 Task: Search one way flight ticket for 3 adults, 3 children in premium economy from Lake Charles: Lake Charles Regional Airport to Raleigh: Raleigh-durham International Airport on 8-5-2023. Choice of flights is Delta. Number of bags: 1 carry on bag. Price is upto 74000. Outbound departure time preference is 20:45.
Action: Mouse moved to (392, 373)
Screenshot: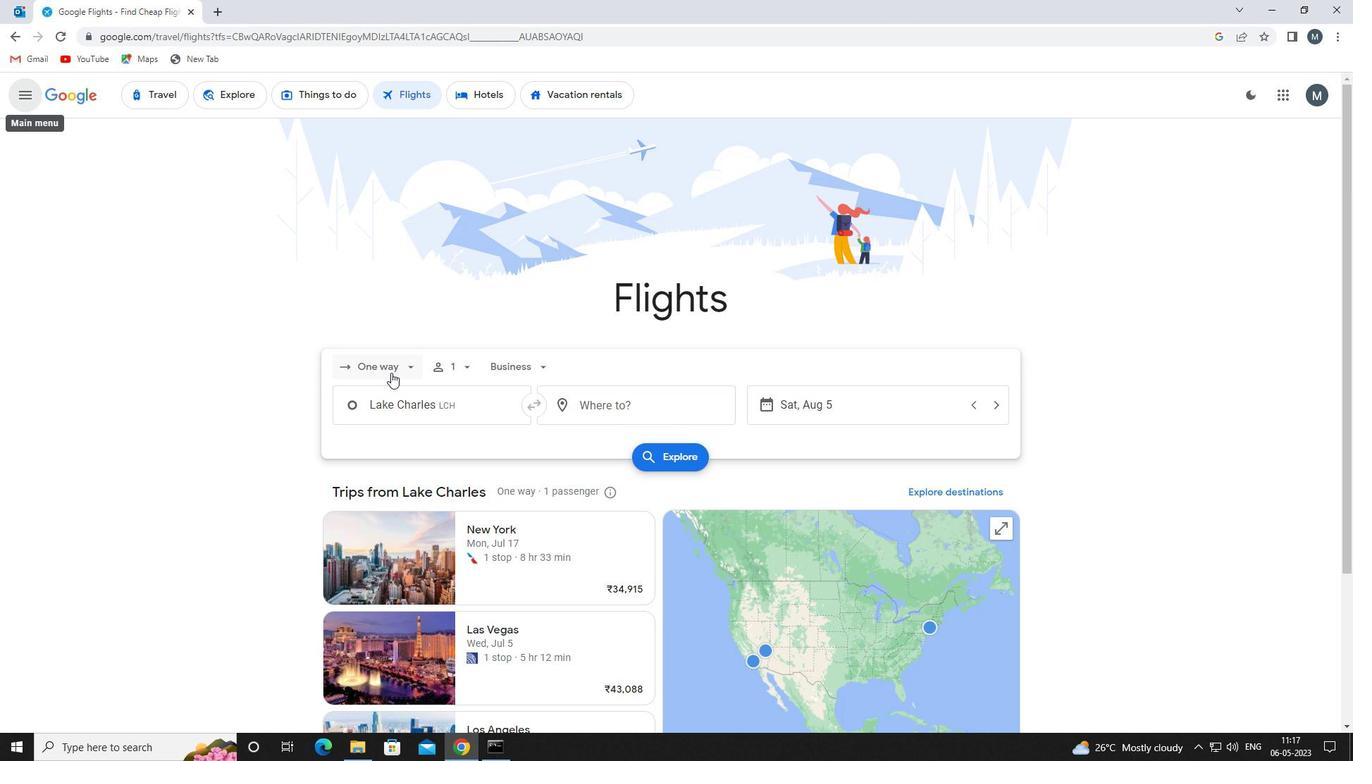 
Action: Mouse pressed left at (392, 373)
Screenshot: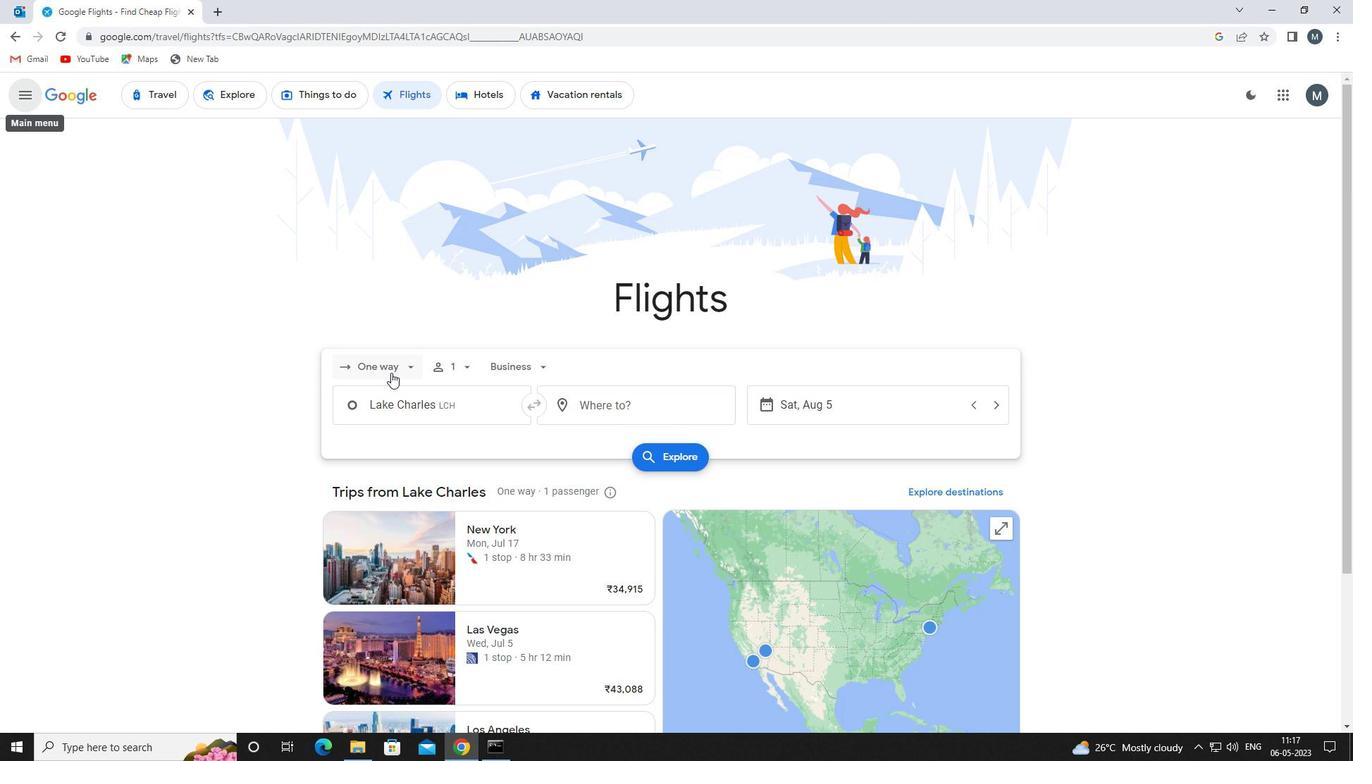 
Action: Mouse moved to (401, 428)
Screenshot: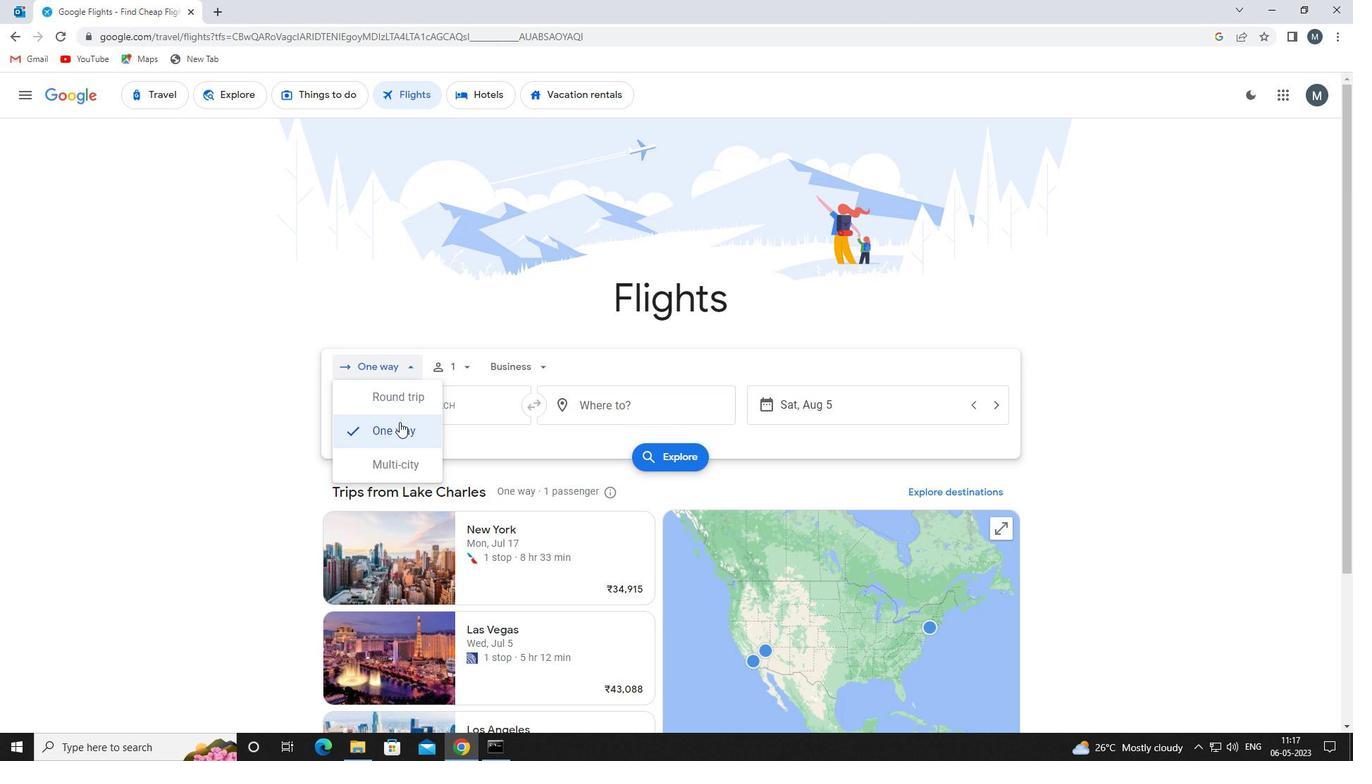 
Action: Mouse pressed left at (401, 428)
Screenshot: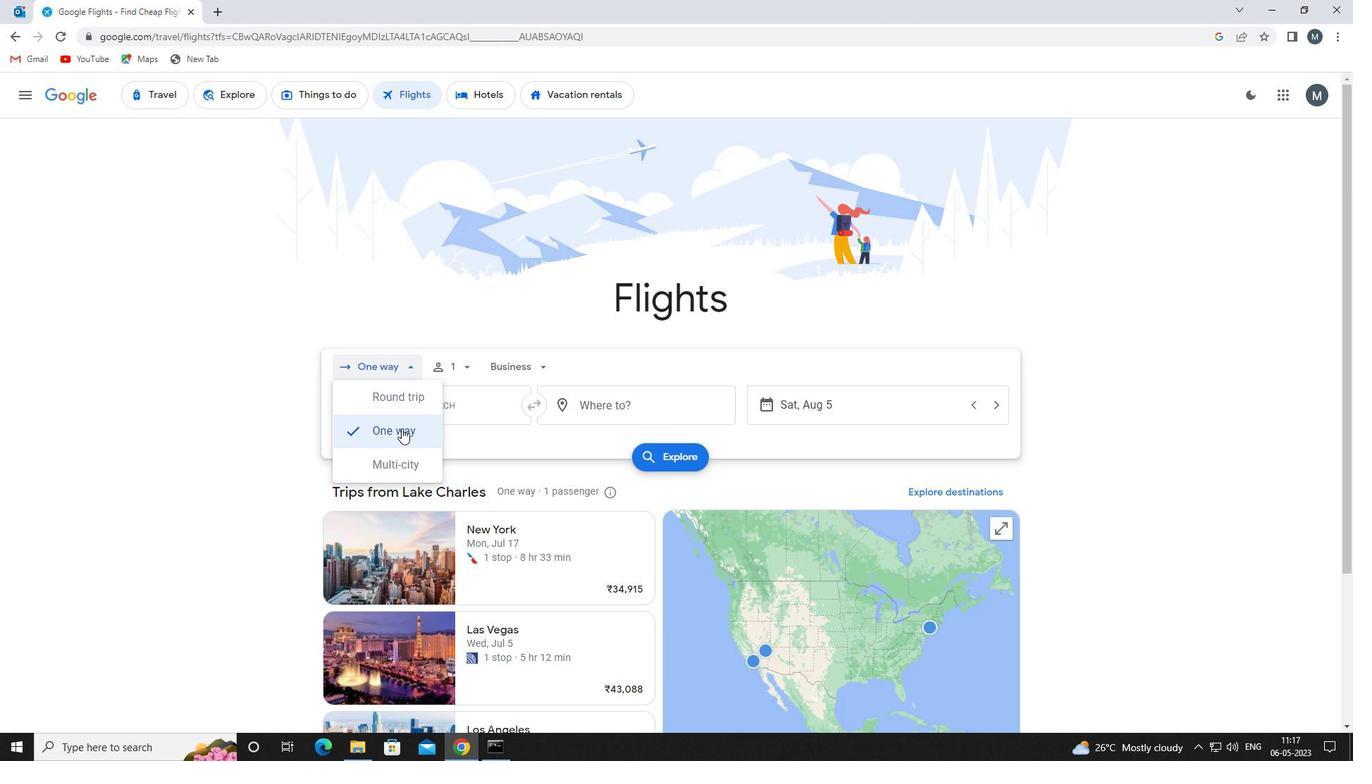 
Action: Mouse moved to (464, 362)
Screenshot: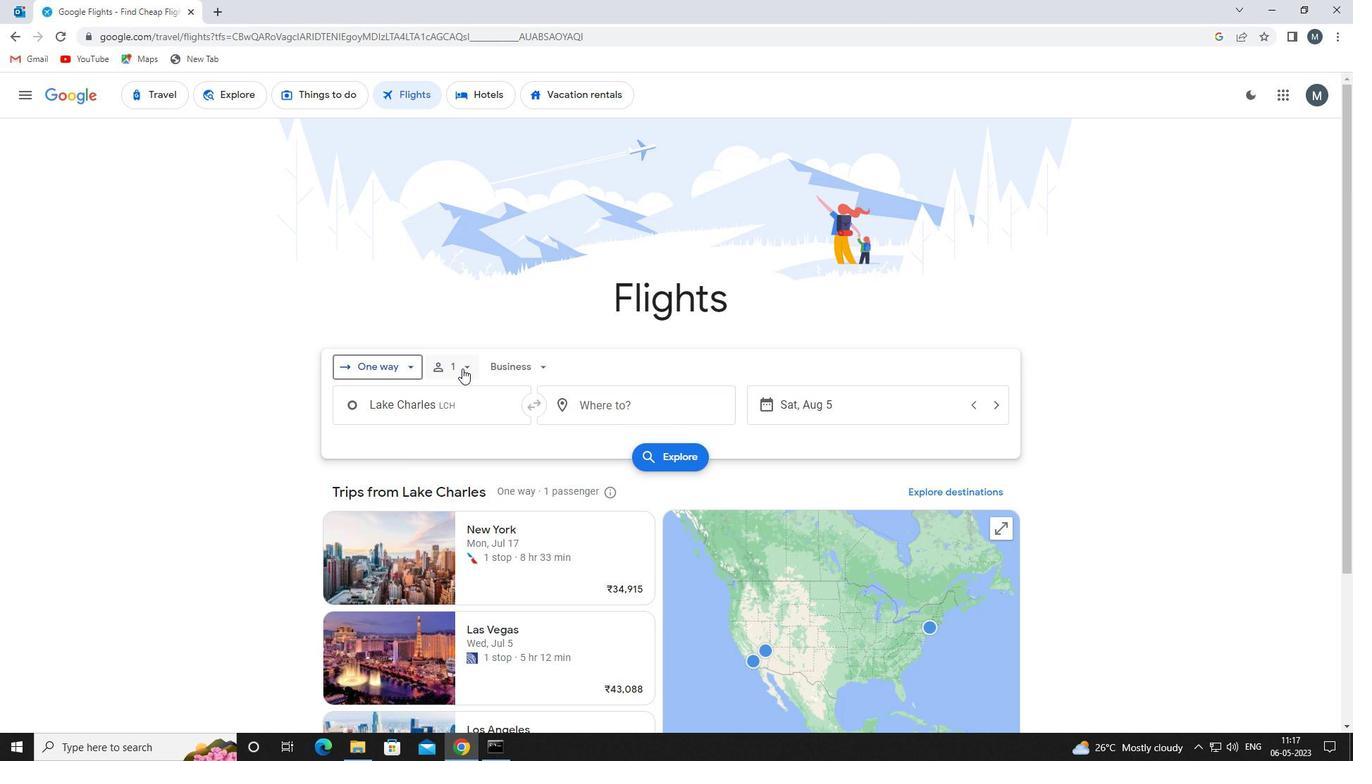 
Action: Mouse pressed left at (464, 362)
Screenshot: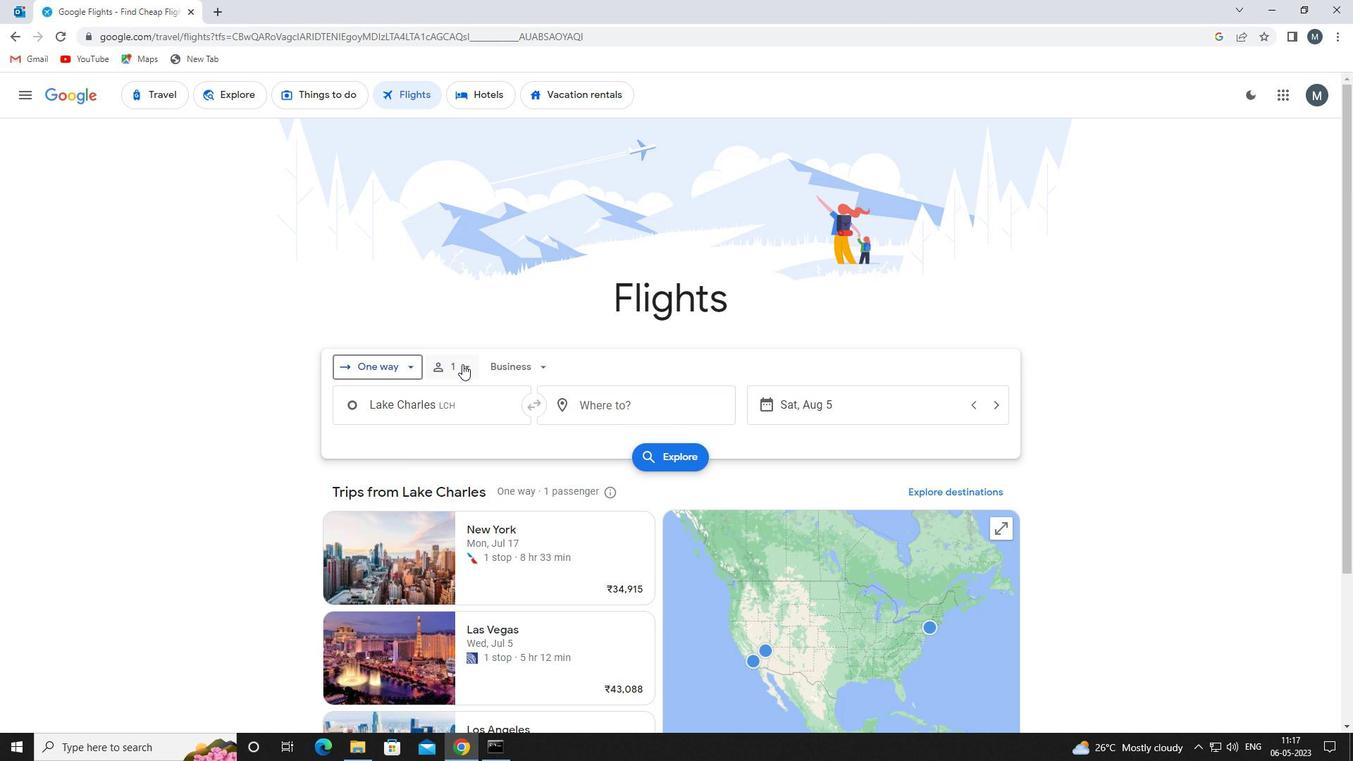
Action: Mouse moved to (568, 404)
Screenshot: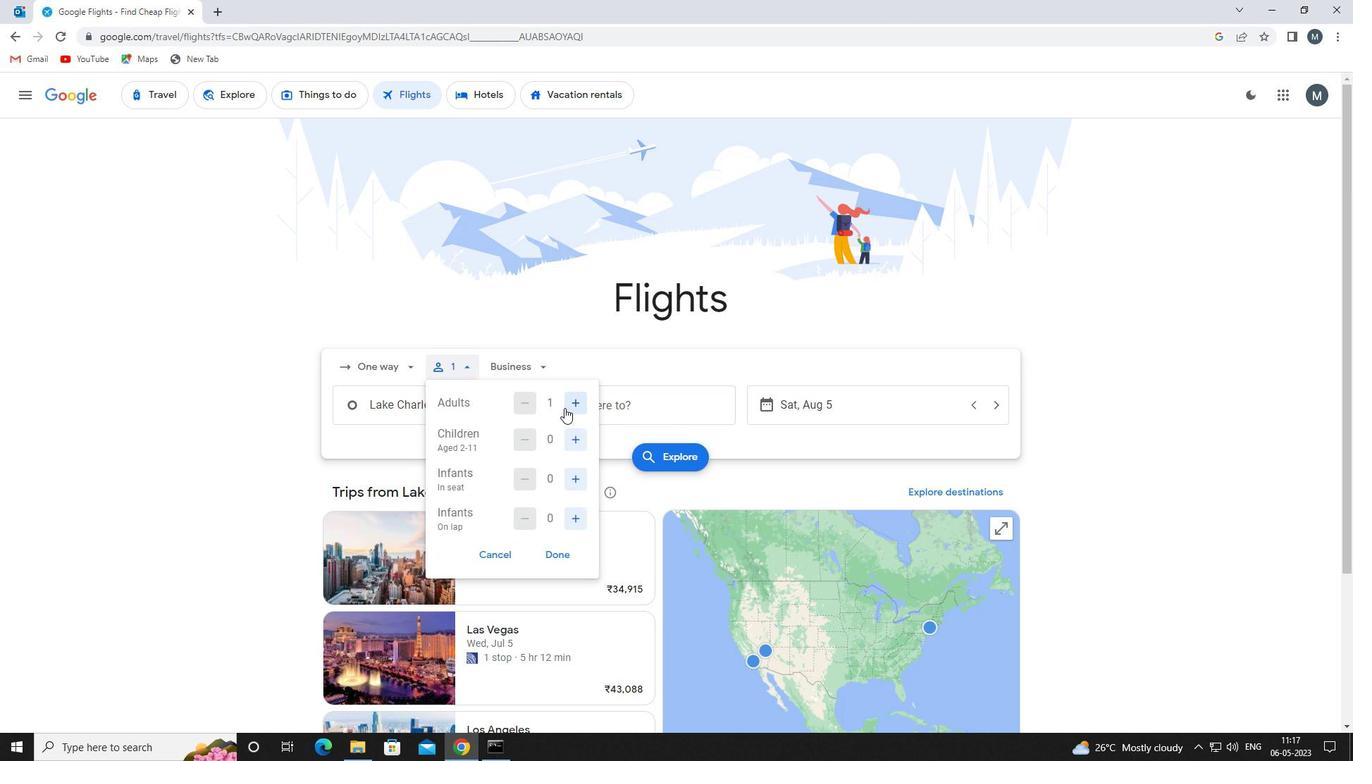 
Action: Mouse pressed left at (568, 404)
Screenshot: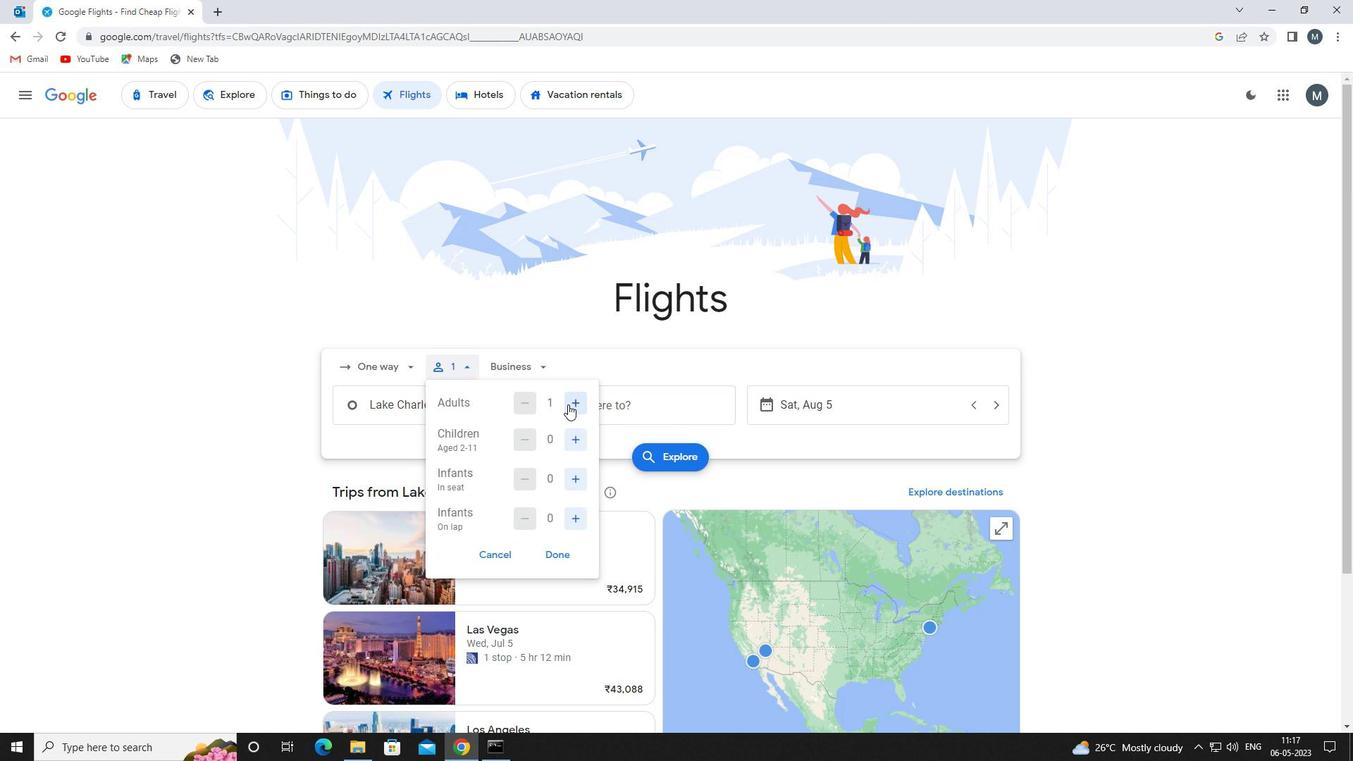 
Action: Mouse moved to (569, 404)
Screenshot: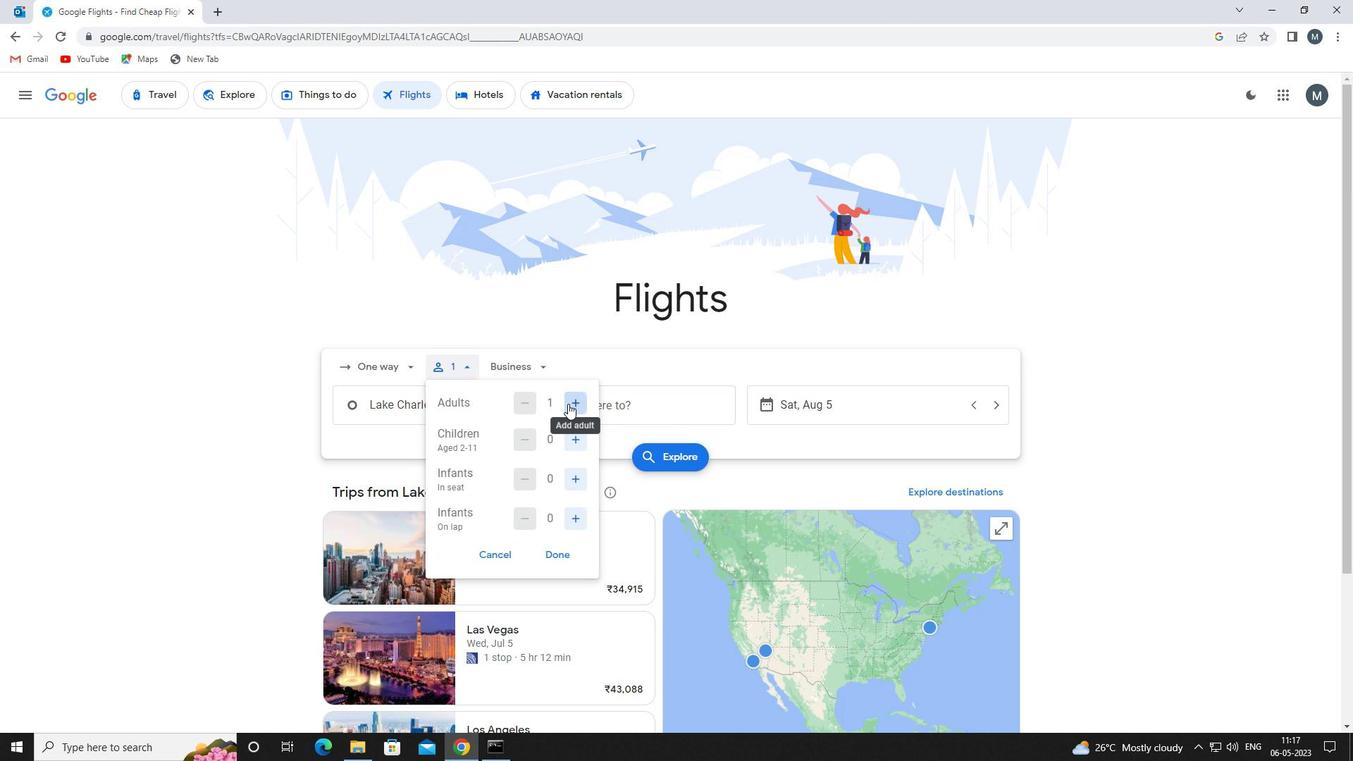 
Action: Mouse pressed left at (569, 404)
Screenshot: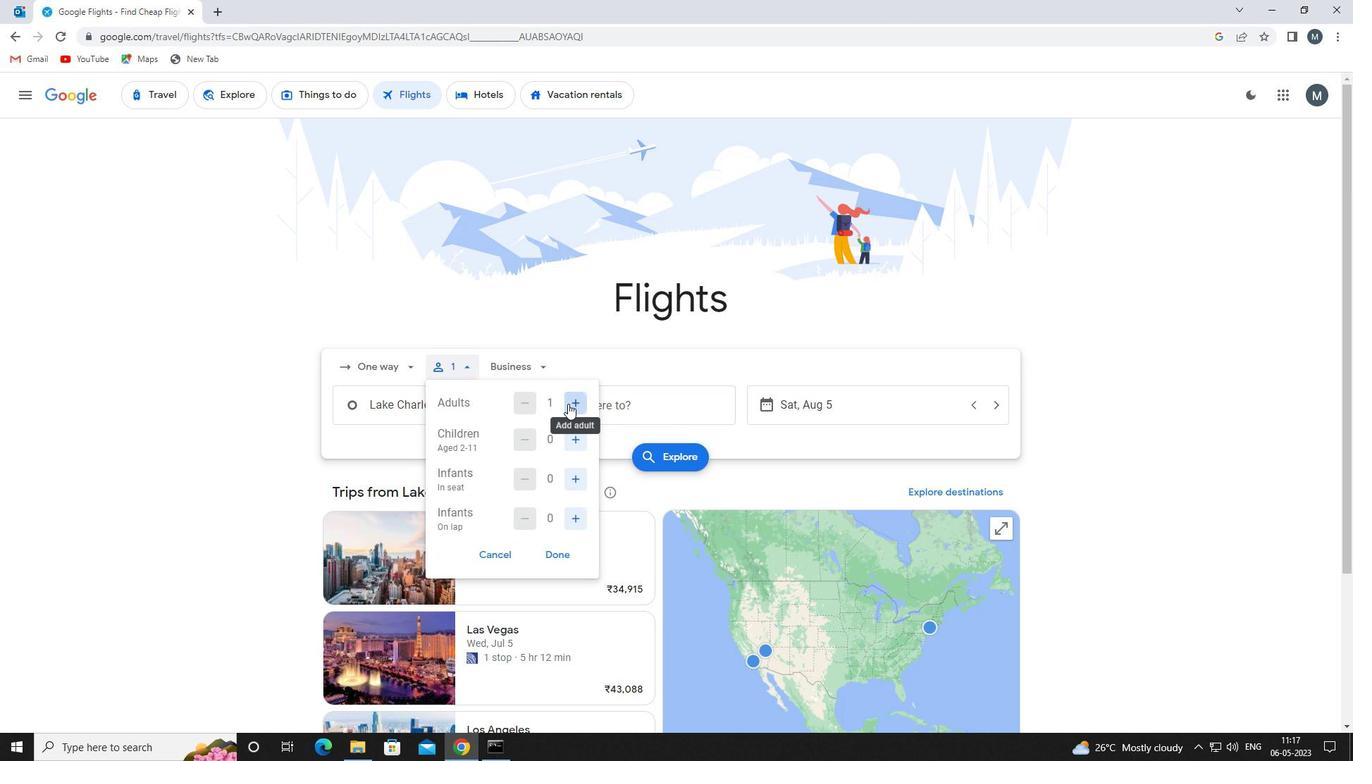 
Action: Mouse moved to (581, 442)
Screenshot: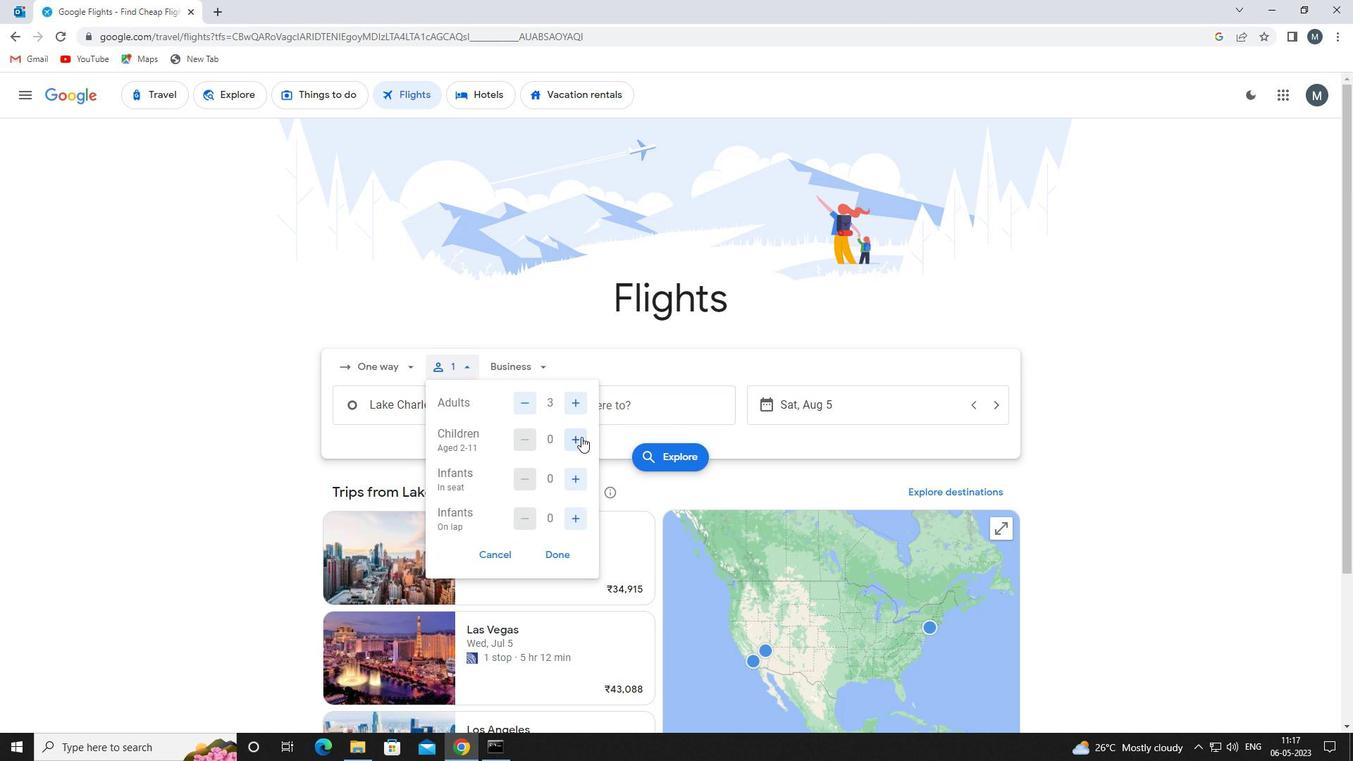 
Action: Mouse pressed left at (581, 442)
Screenshot: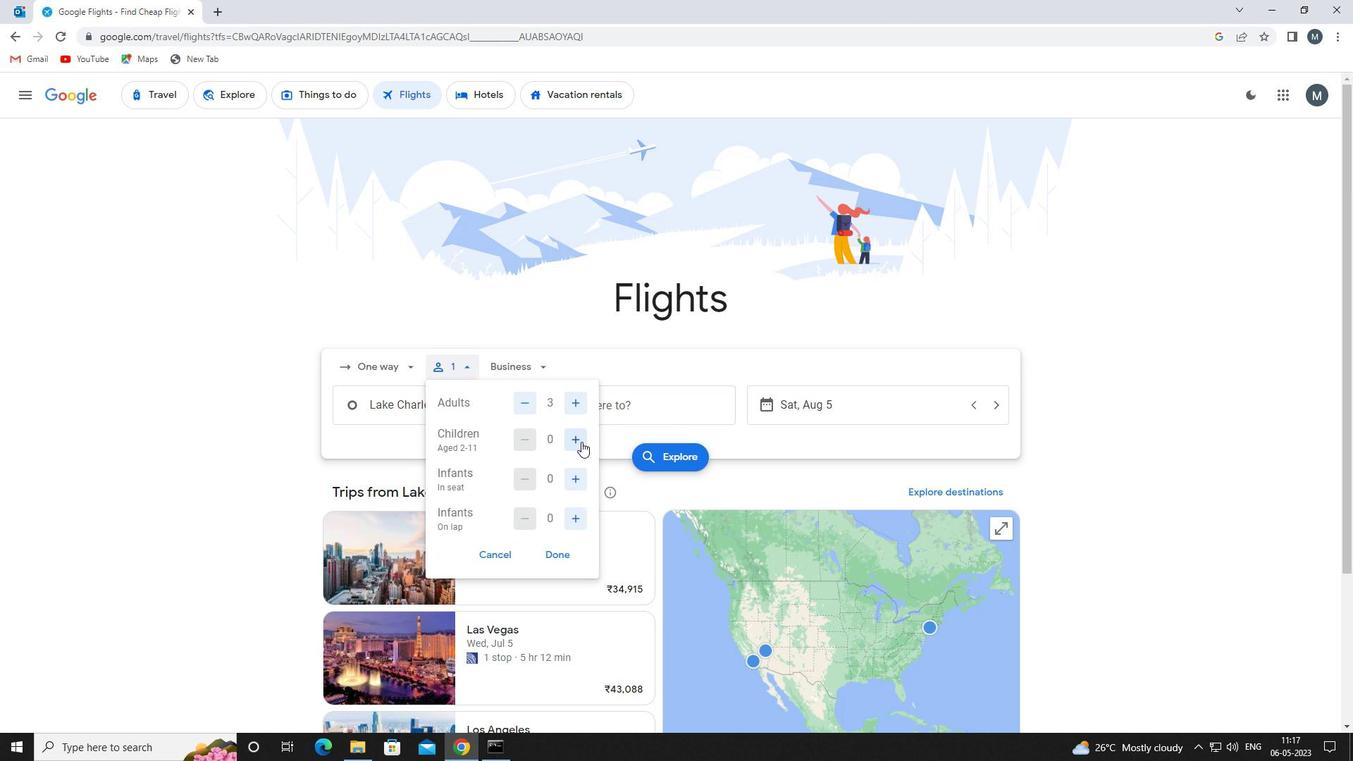 
Action: Mouse pressed left at (581, 442)
Screenshot: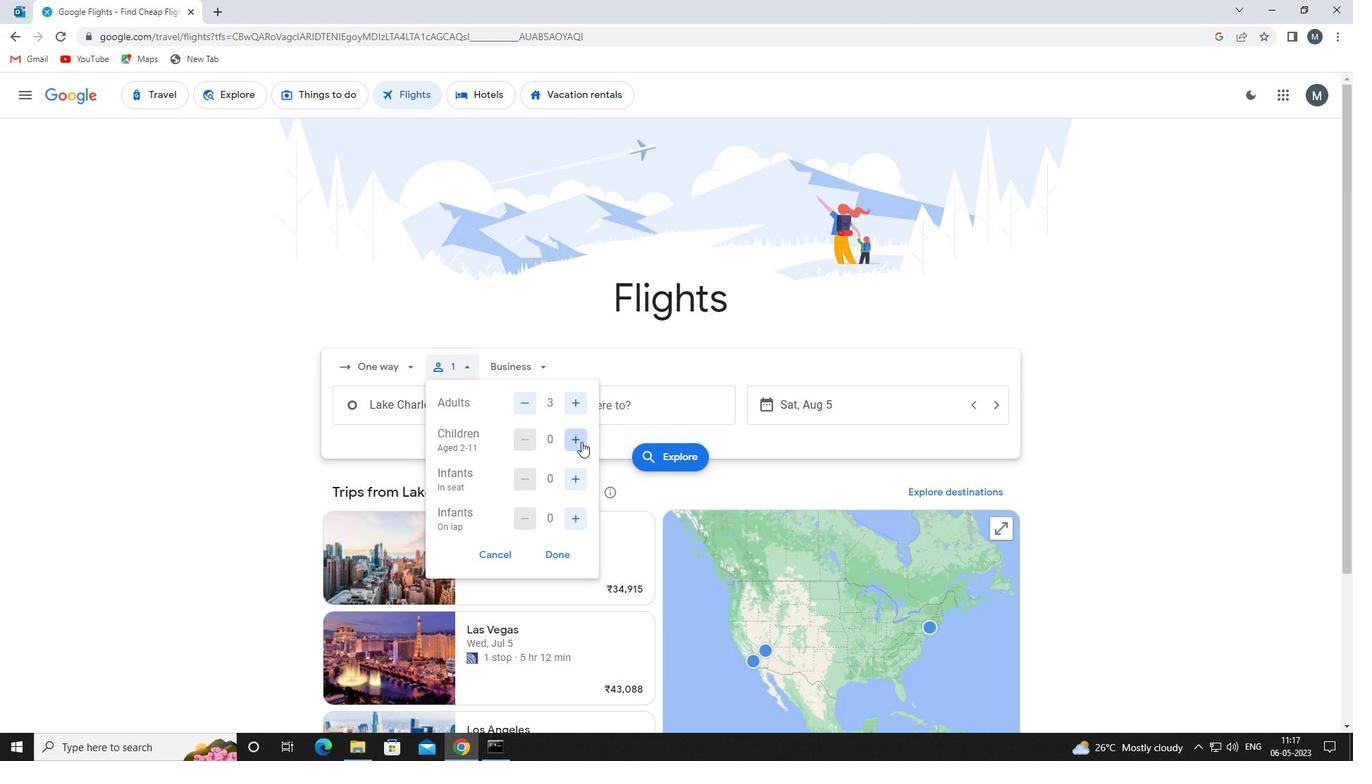 
Action: Mouse pressed left at (581, 442)
Screenshot: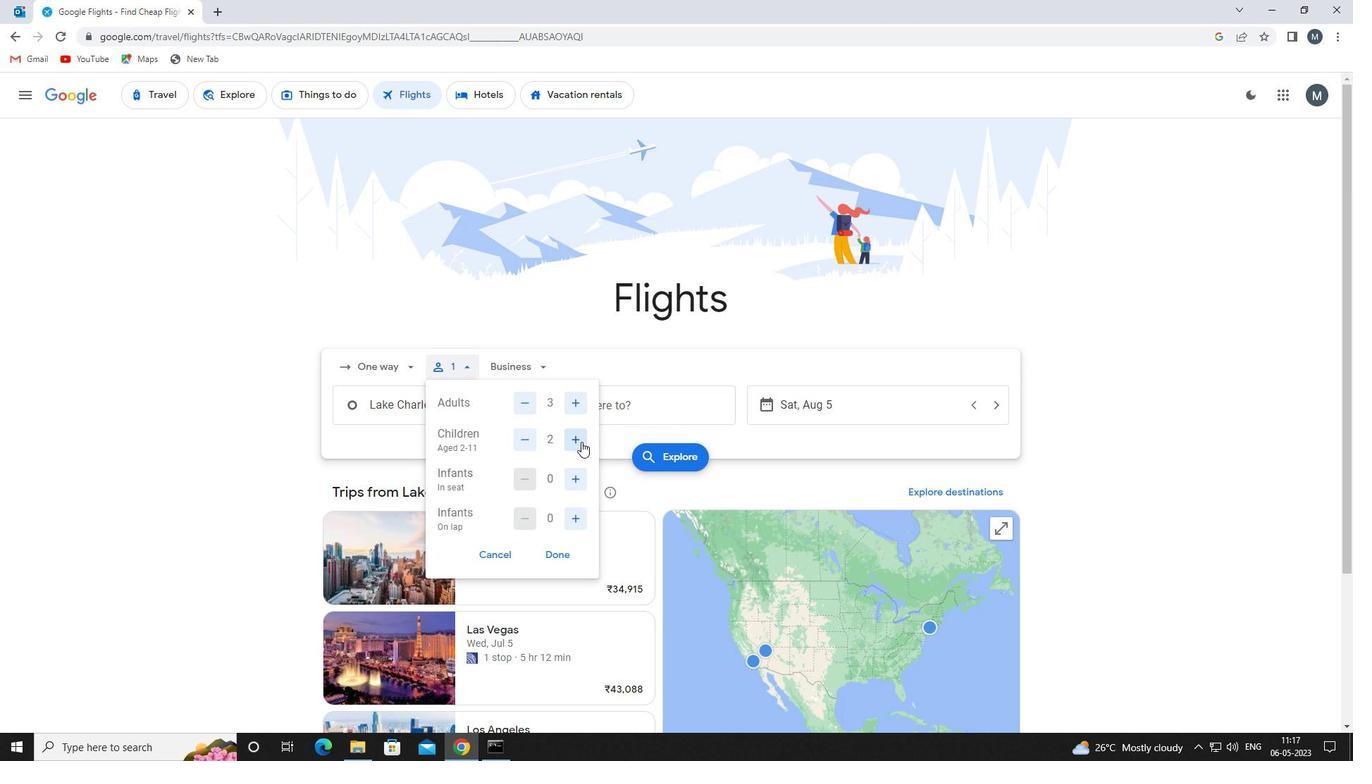 
Action: Mouse moved to (565, 557)
Screenshot: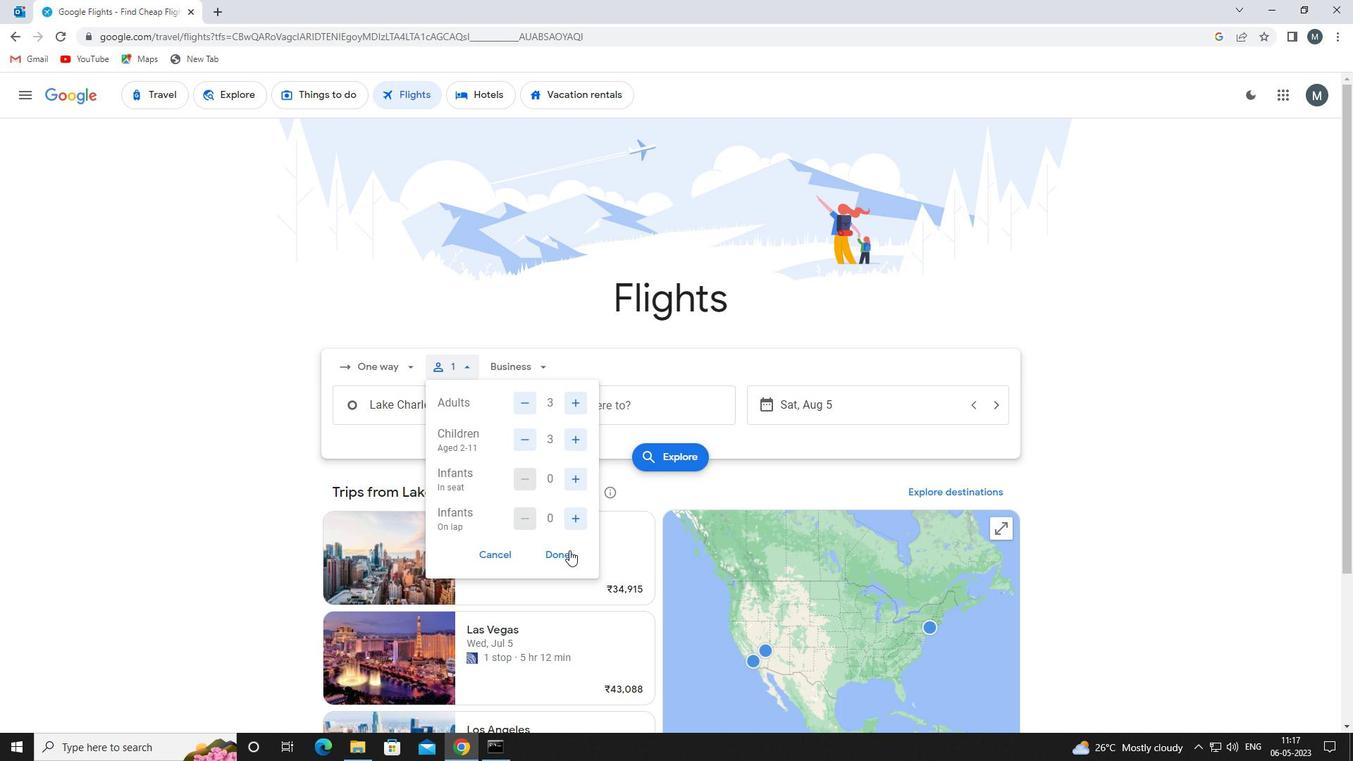 
Action: Mouse pressed left at (565, 557)
Screenshot: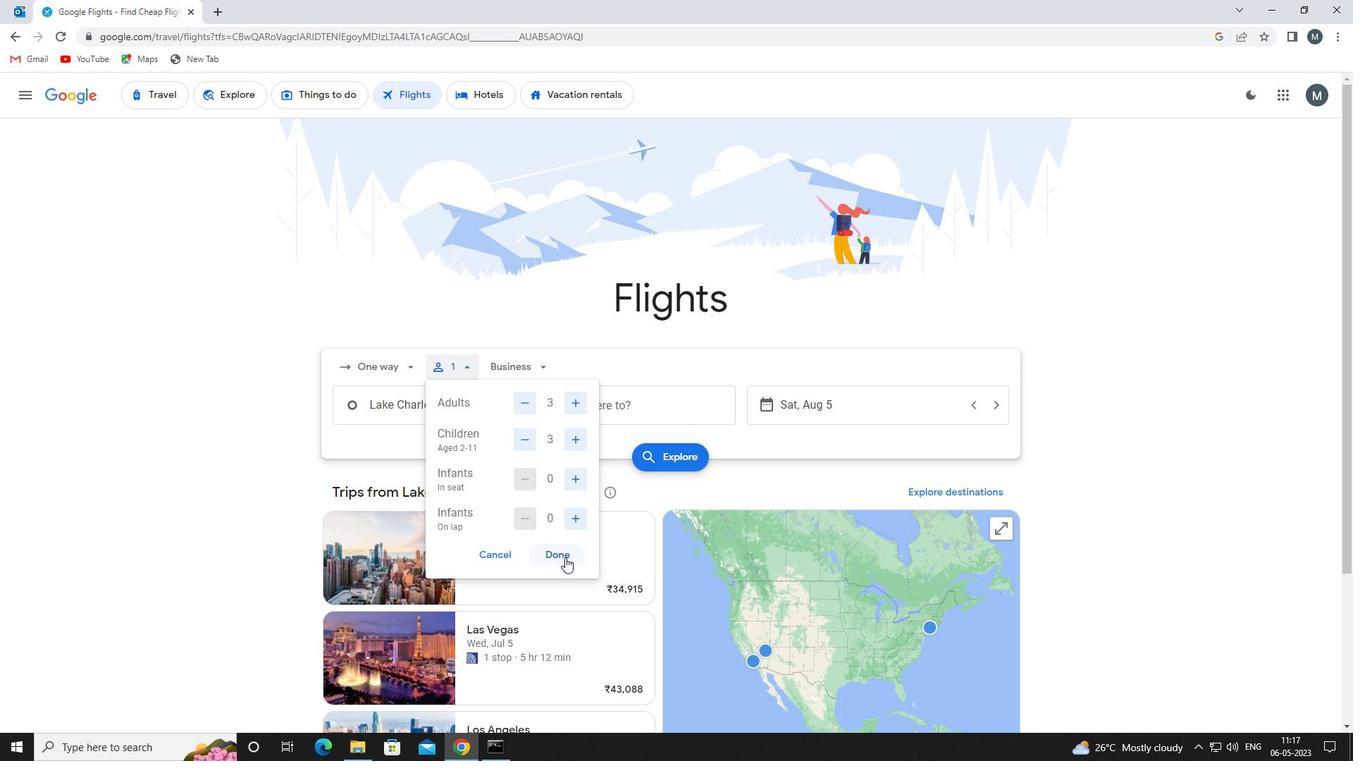 
Action: Mouse moved to (540, 363)
Screenshot: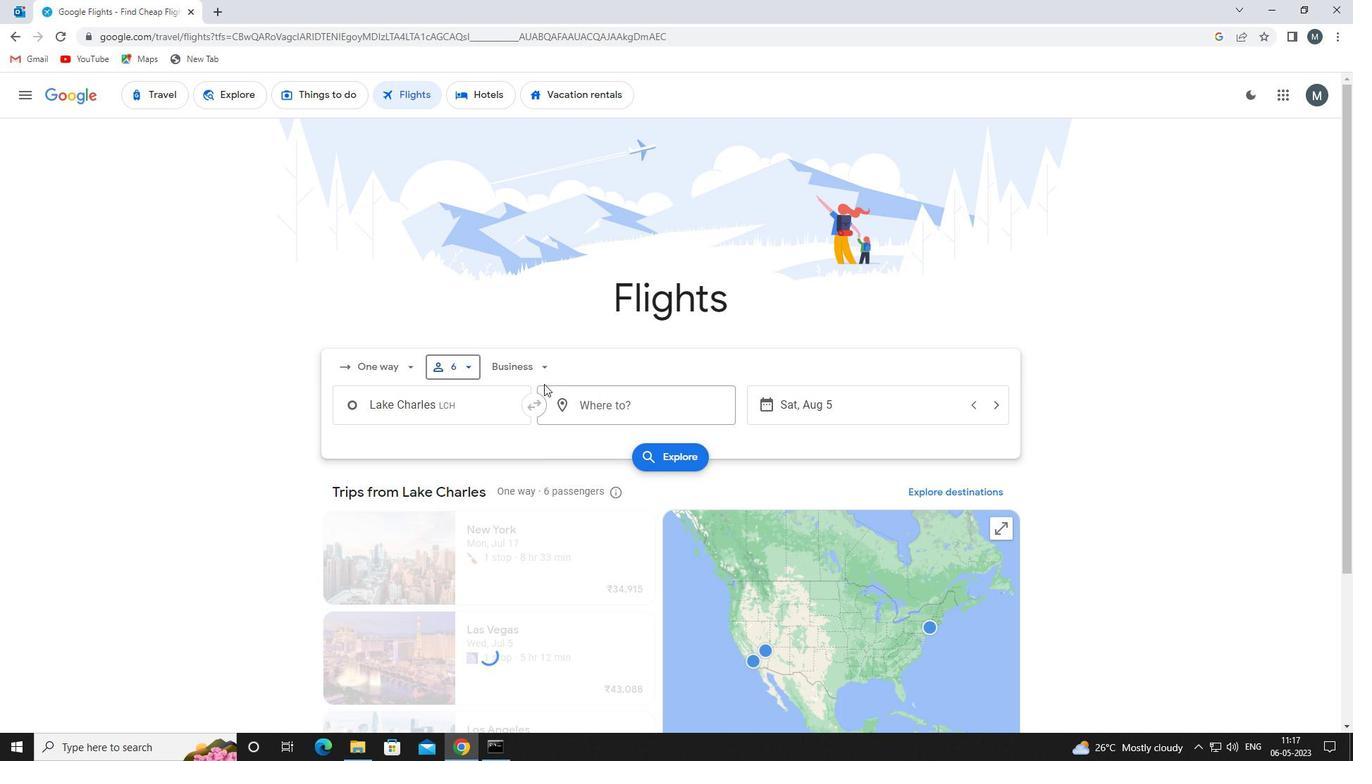 
Action: Mouse pressed left at (540, 363)
Screenshot: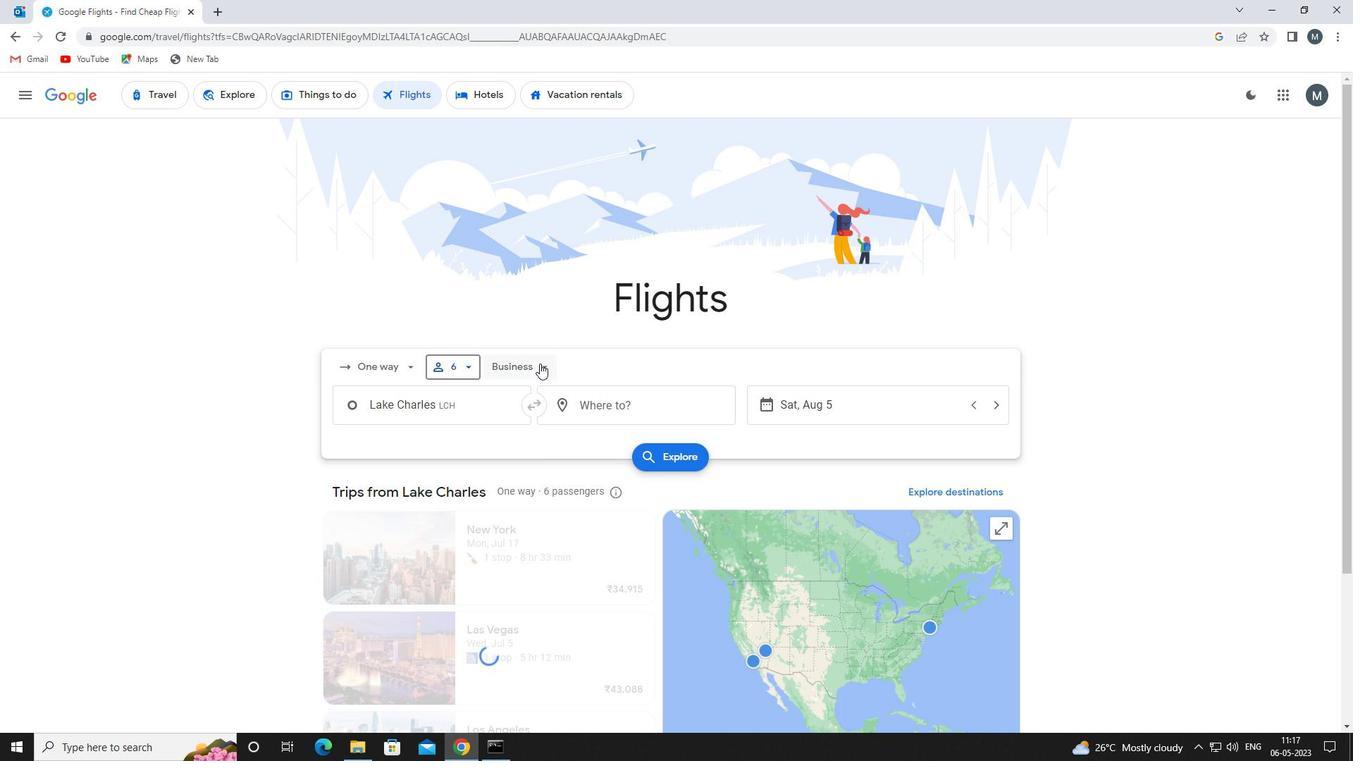 
Action: Mouse moved to (563, 434)
Screenshot: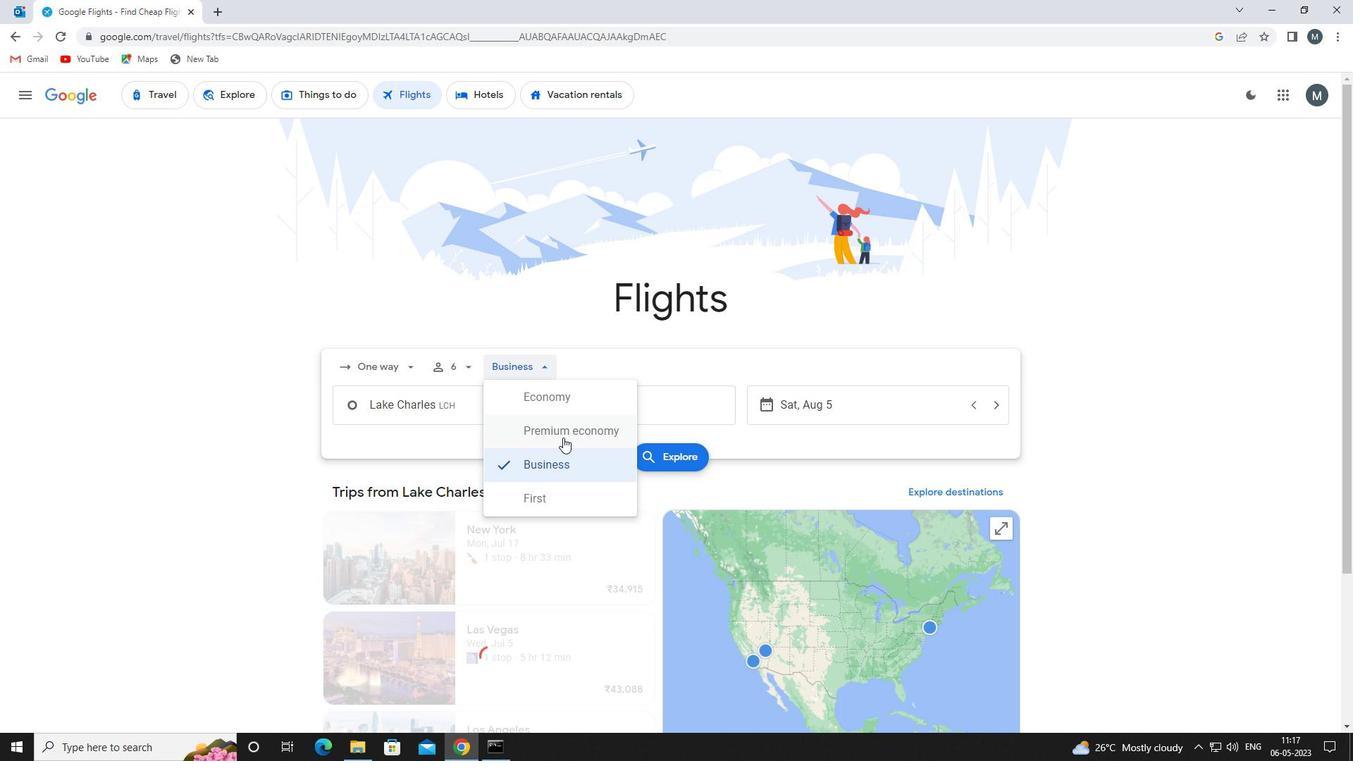 
Action: Mouse pressed left at (563, 434)
Screenshot: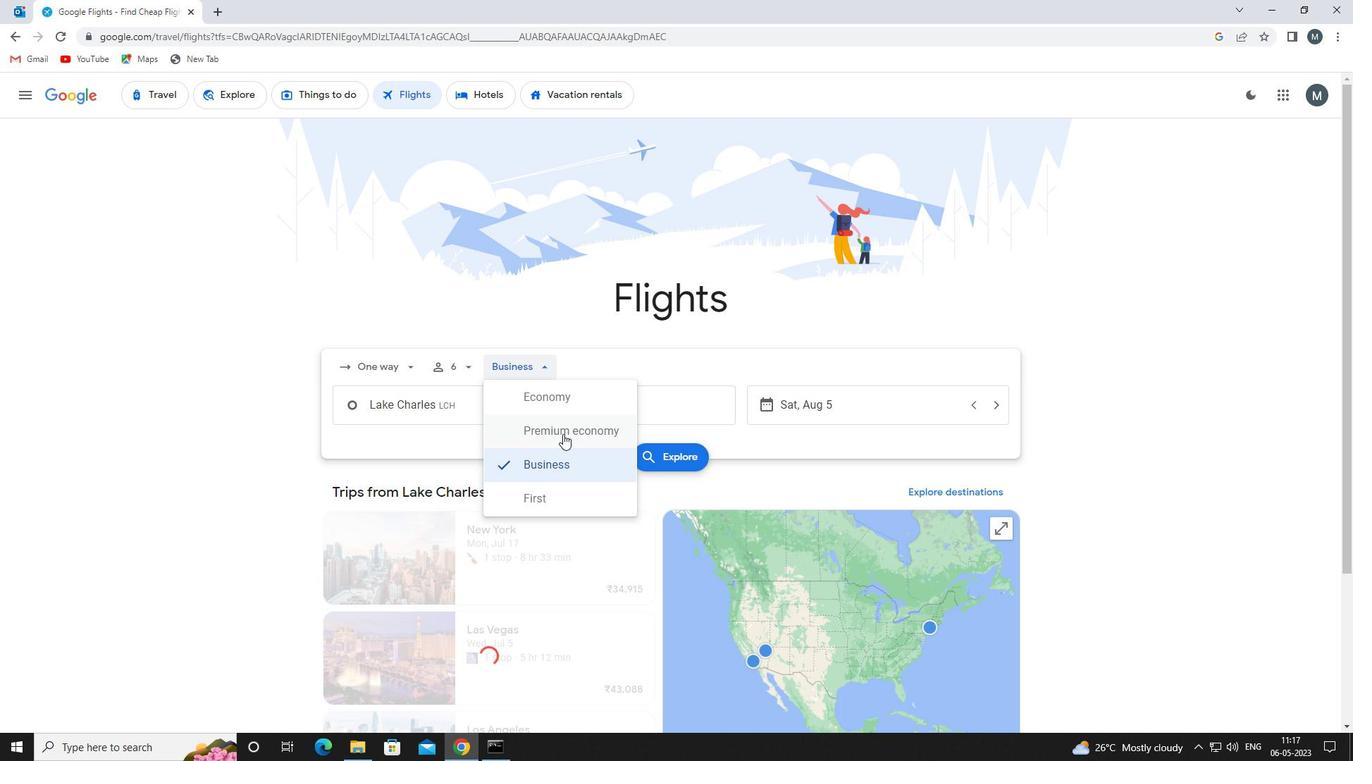 
Action: Mouse moved to (418, 406)
Screenshot: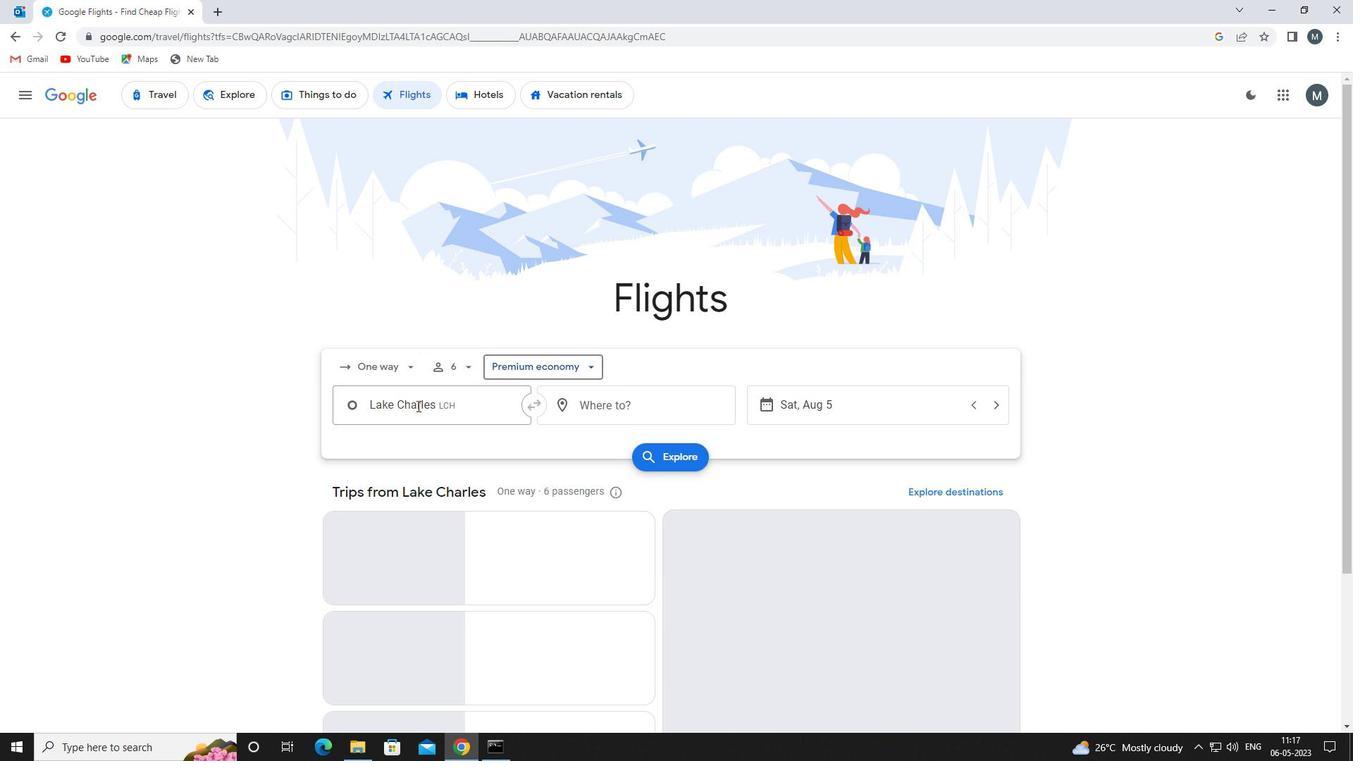 
Action: Mouse pressed left at (418, 406)
Screenshot: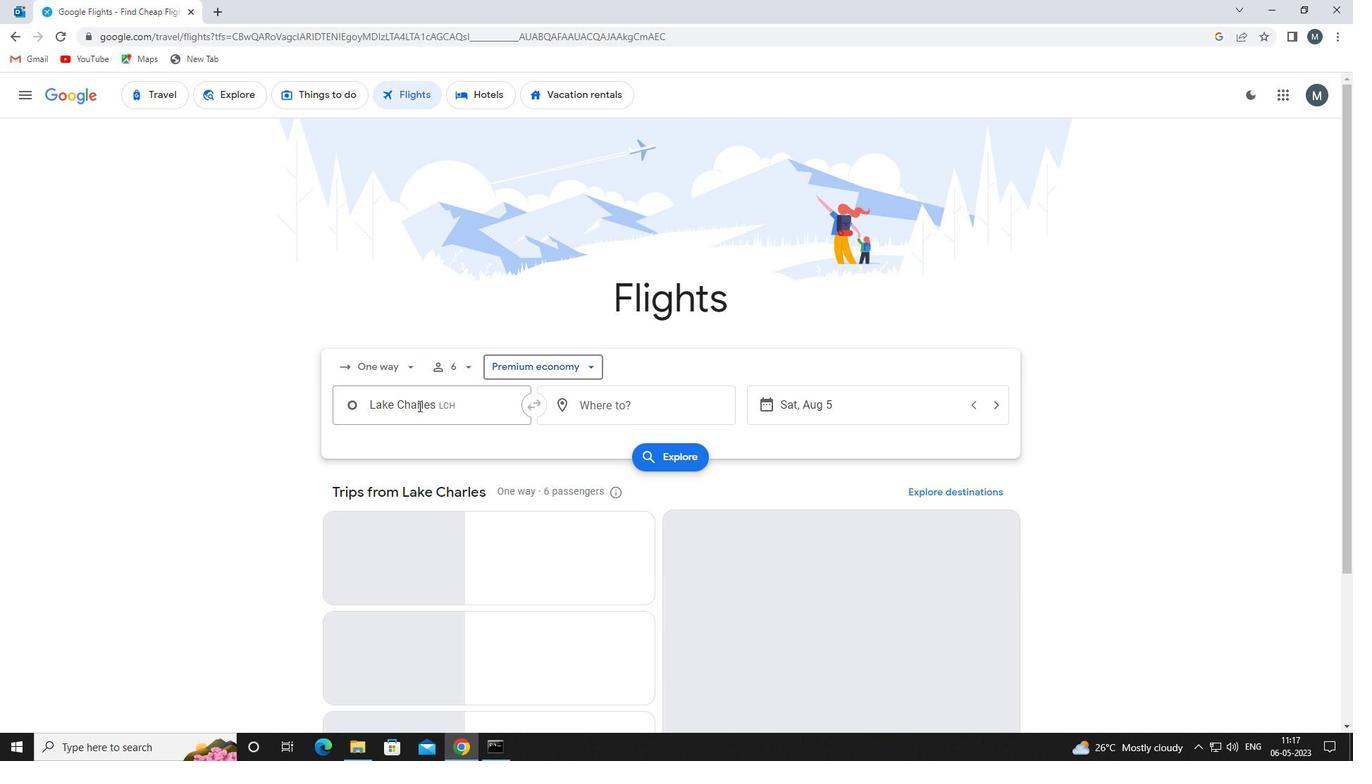 
Action: Mouse moved to (473, 563)
Screenshot: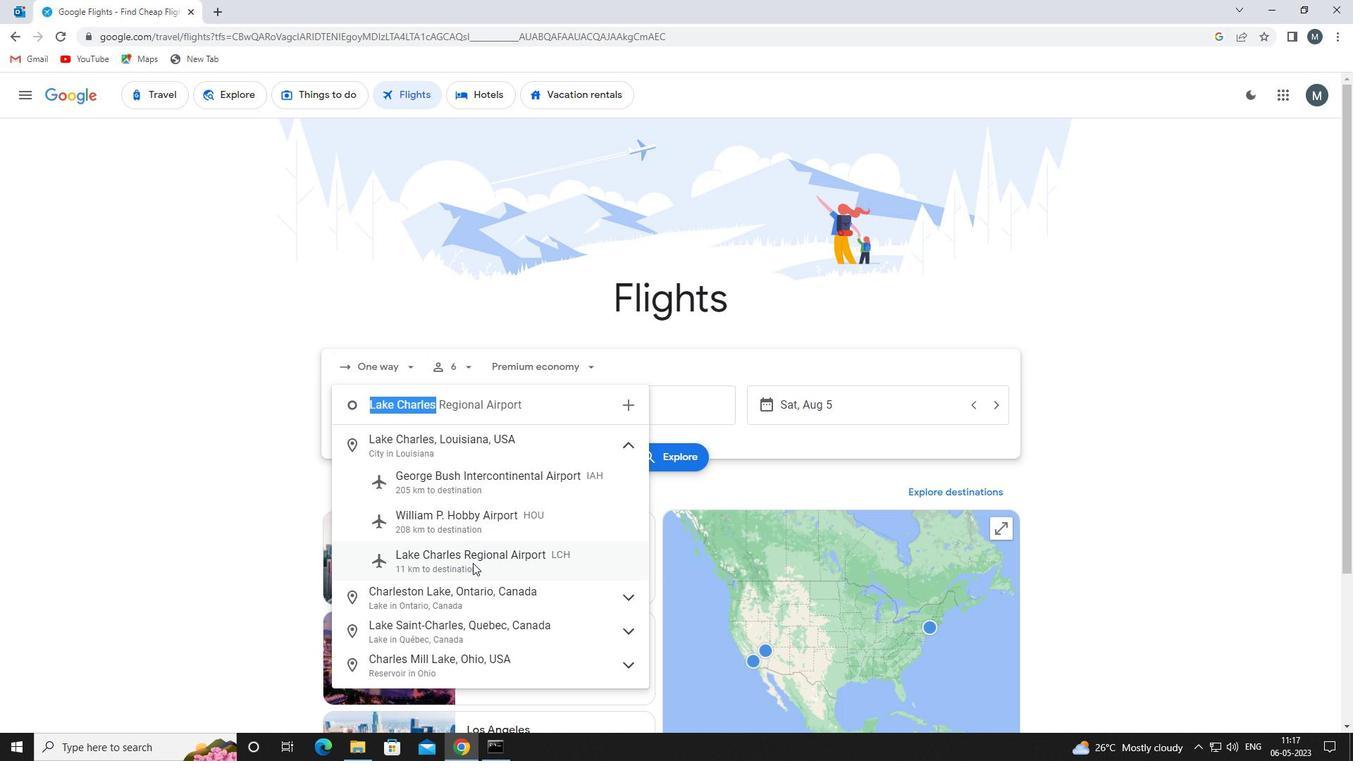 
Action: Mouse pressed left at (473, 563)
Screenshot: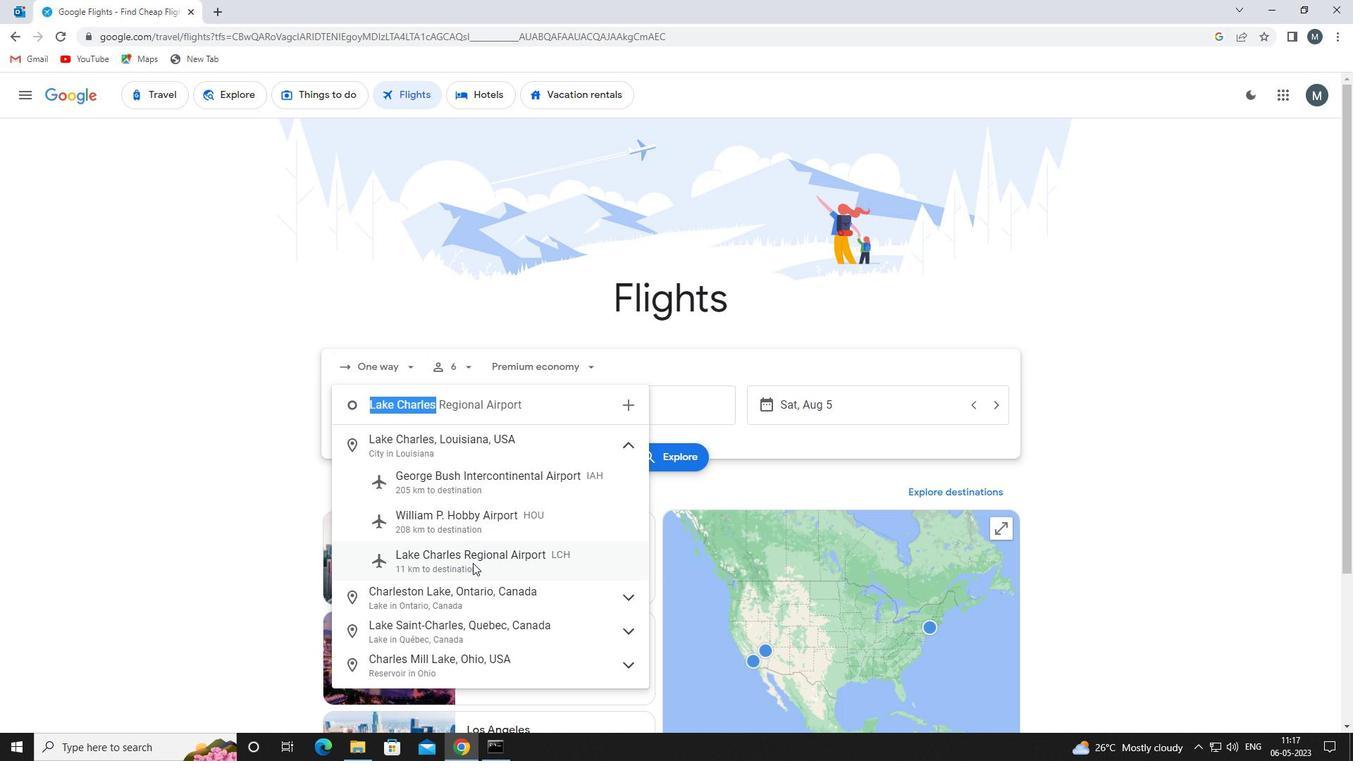 
Action: Mouse moved to (600, 413)
Screenshot: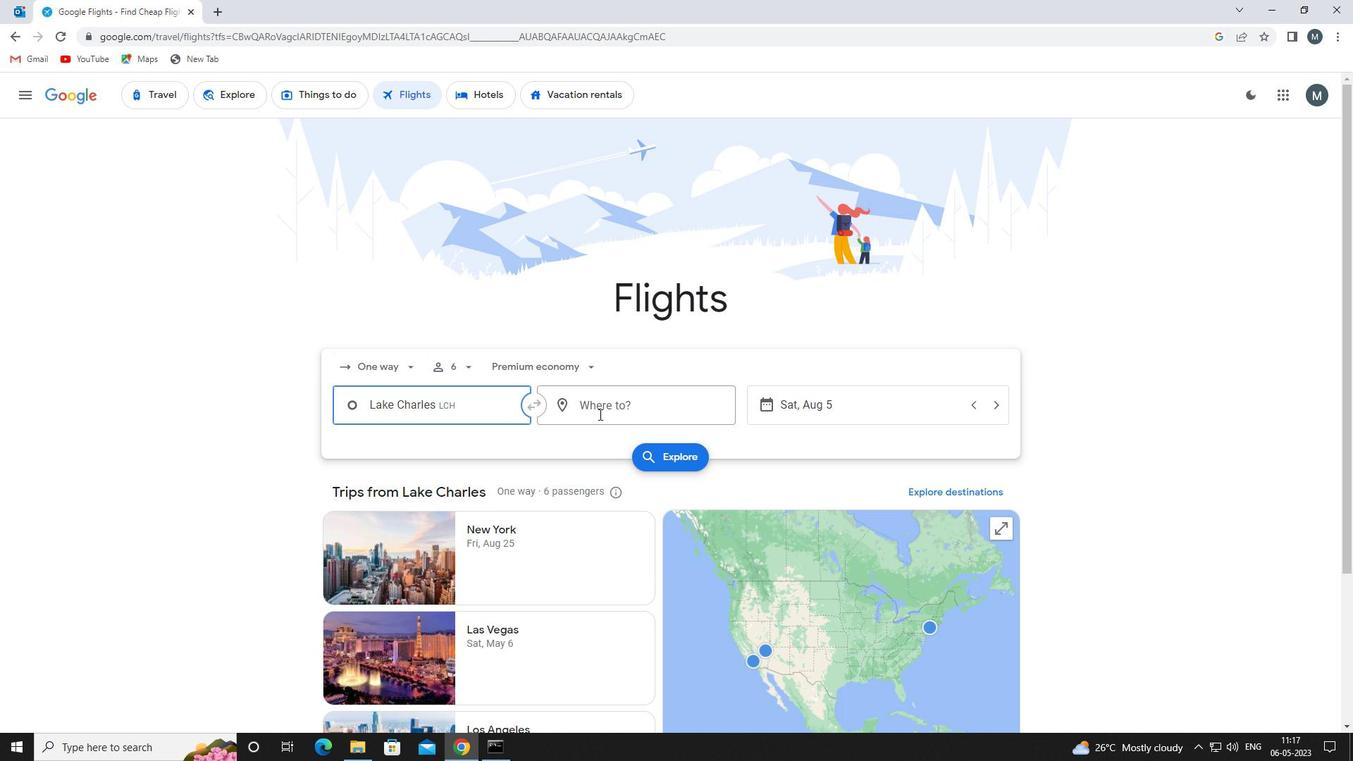 
Action: Mouse pressed left at (600, 413)
Screenshot: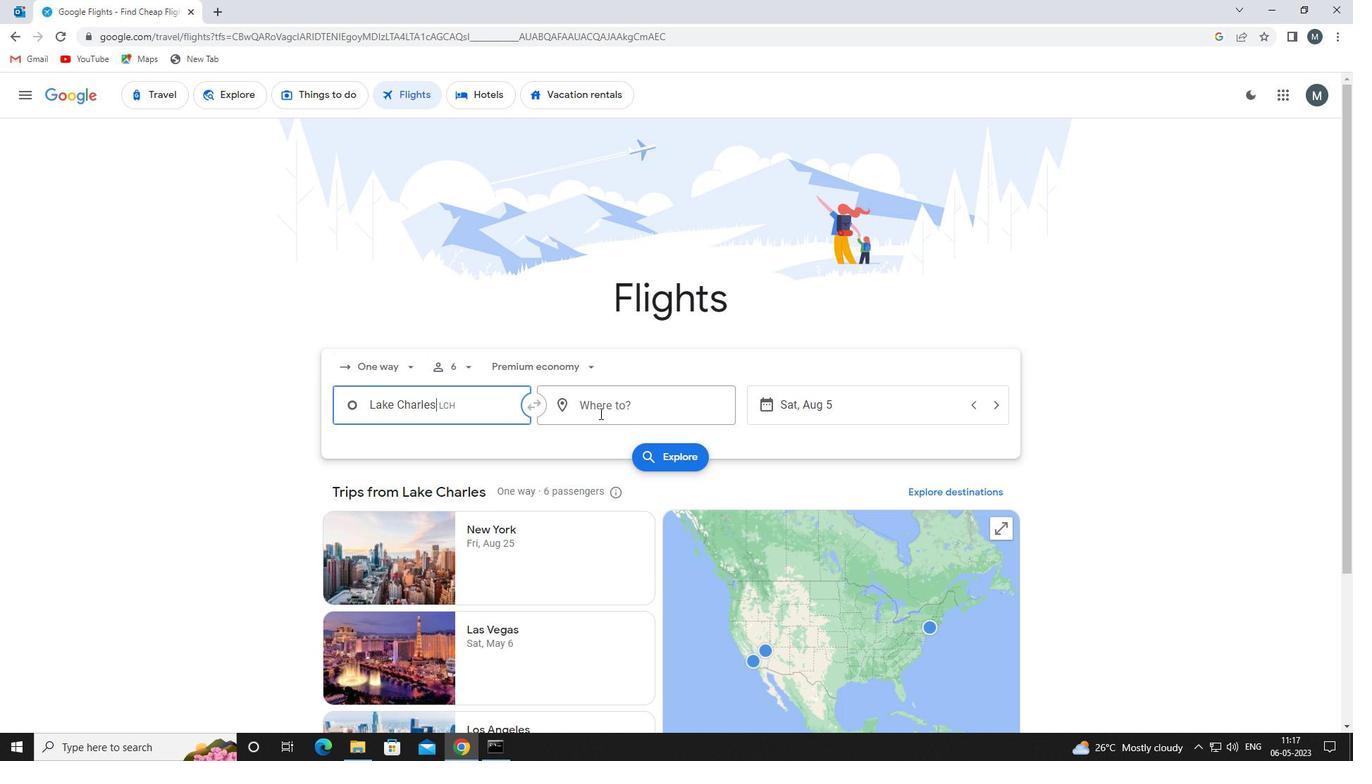 
Action: Key pressed raleigh<Key.space>du
Screenshot: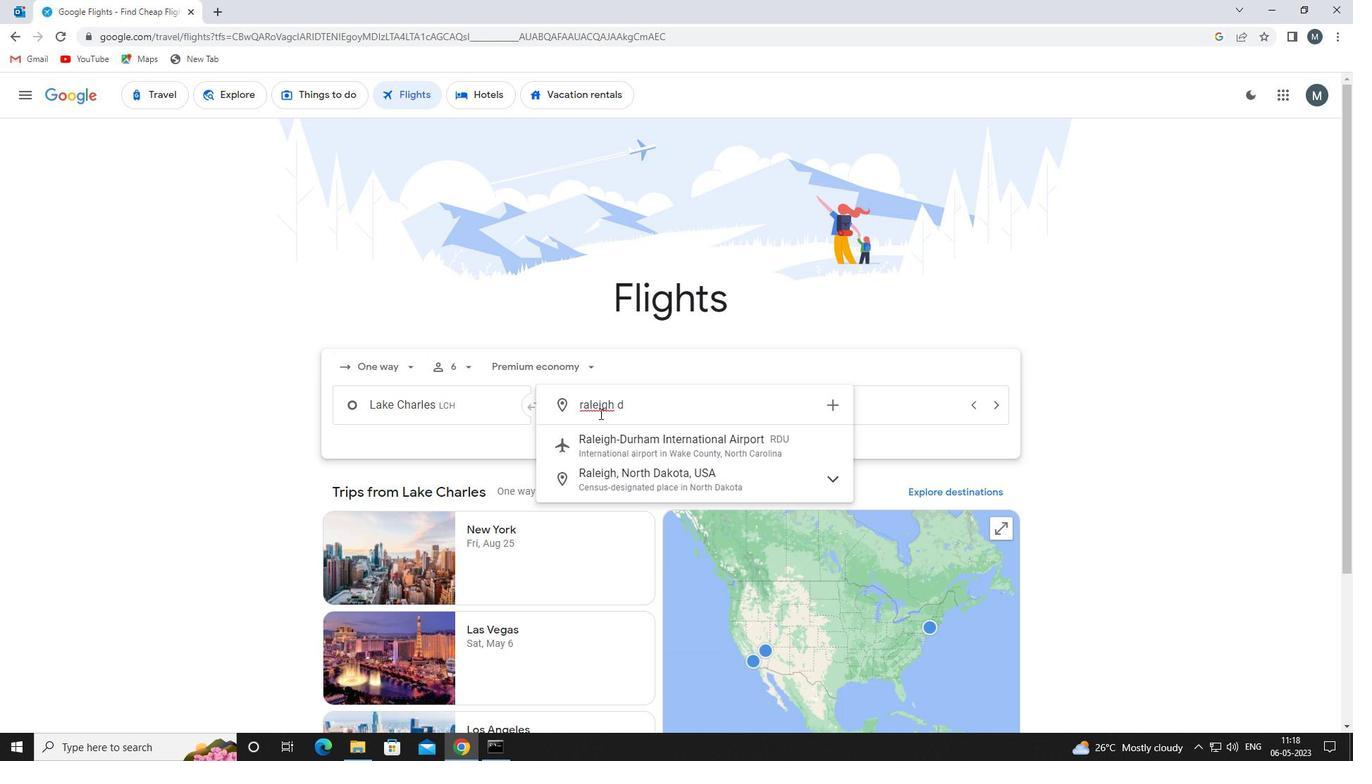 
Action: Mouse moved to (617, 449)
Screenshot: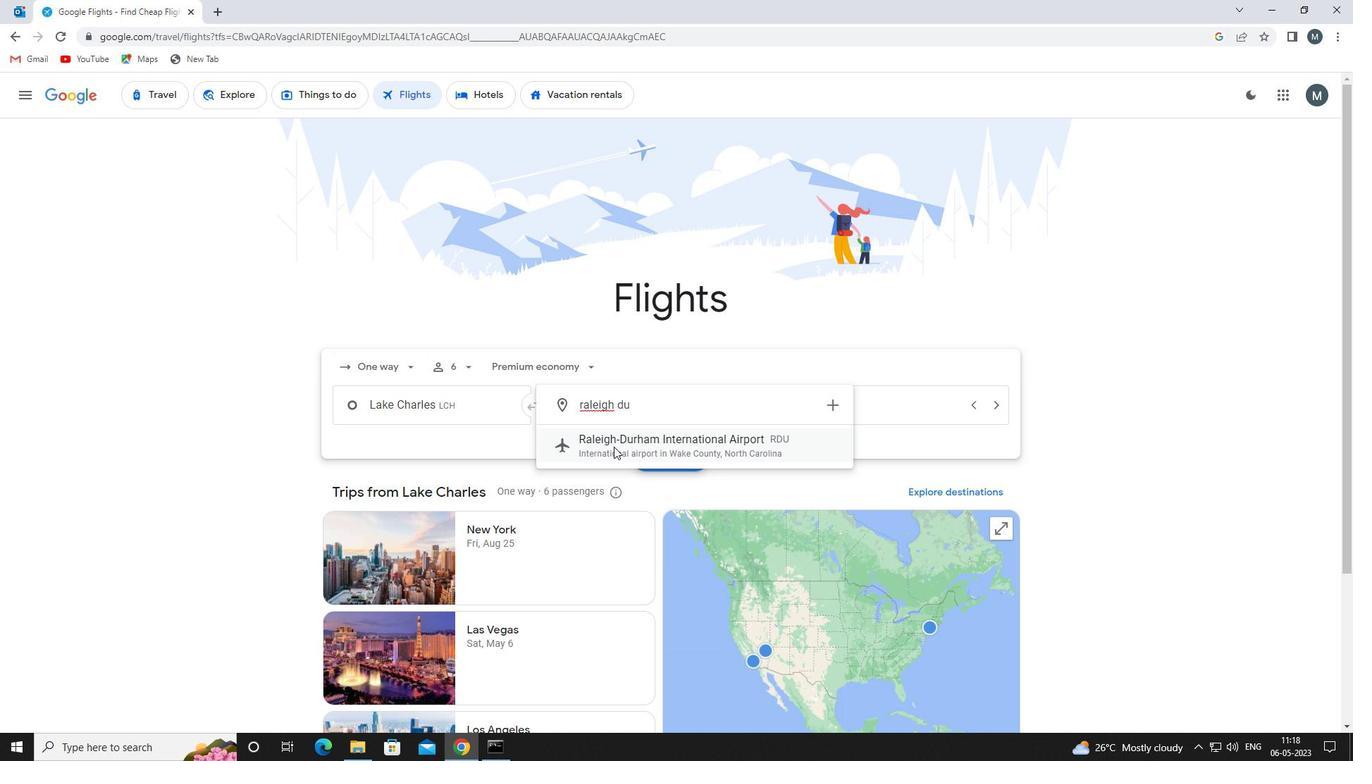 
Action: Mouse pressed left at (617, 449)
Screenshot: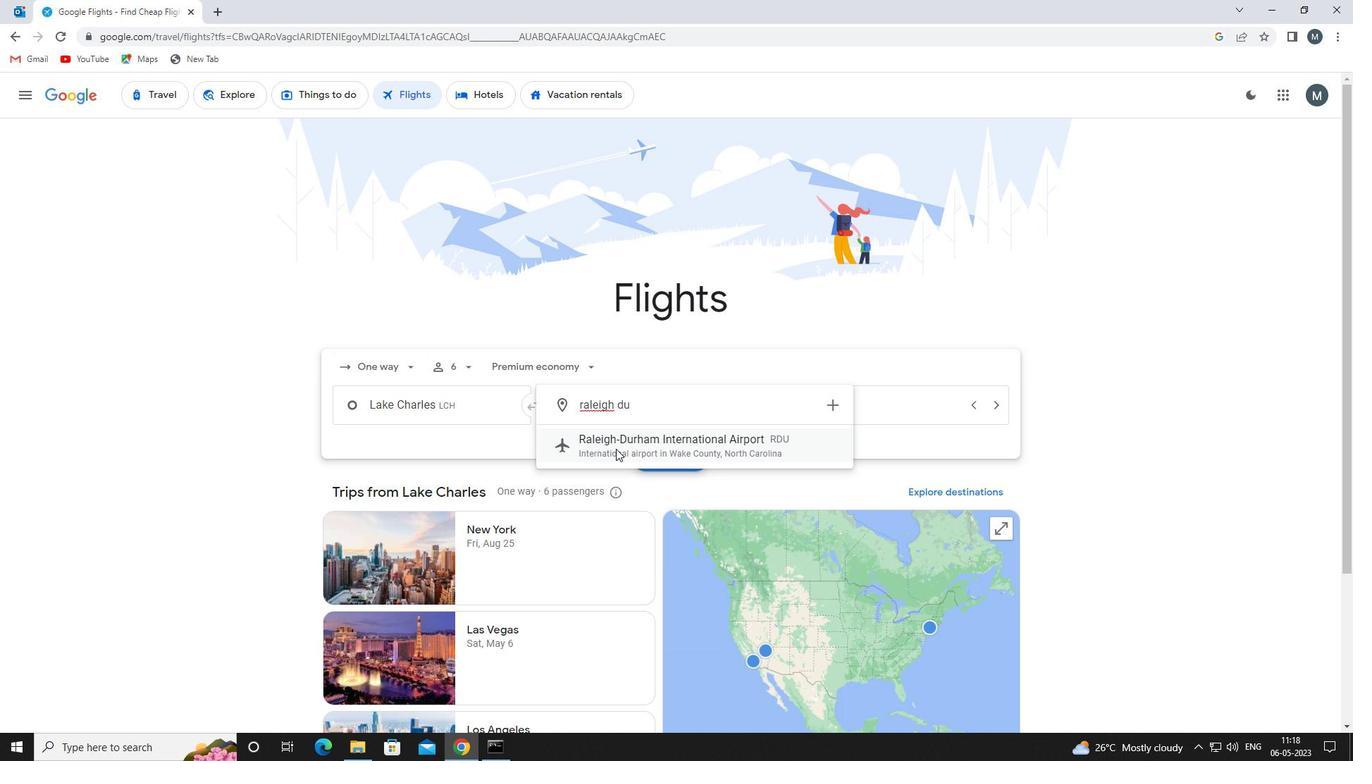 
Action: Mouse moved to (797, 401)
Screenshot: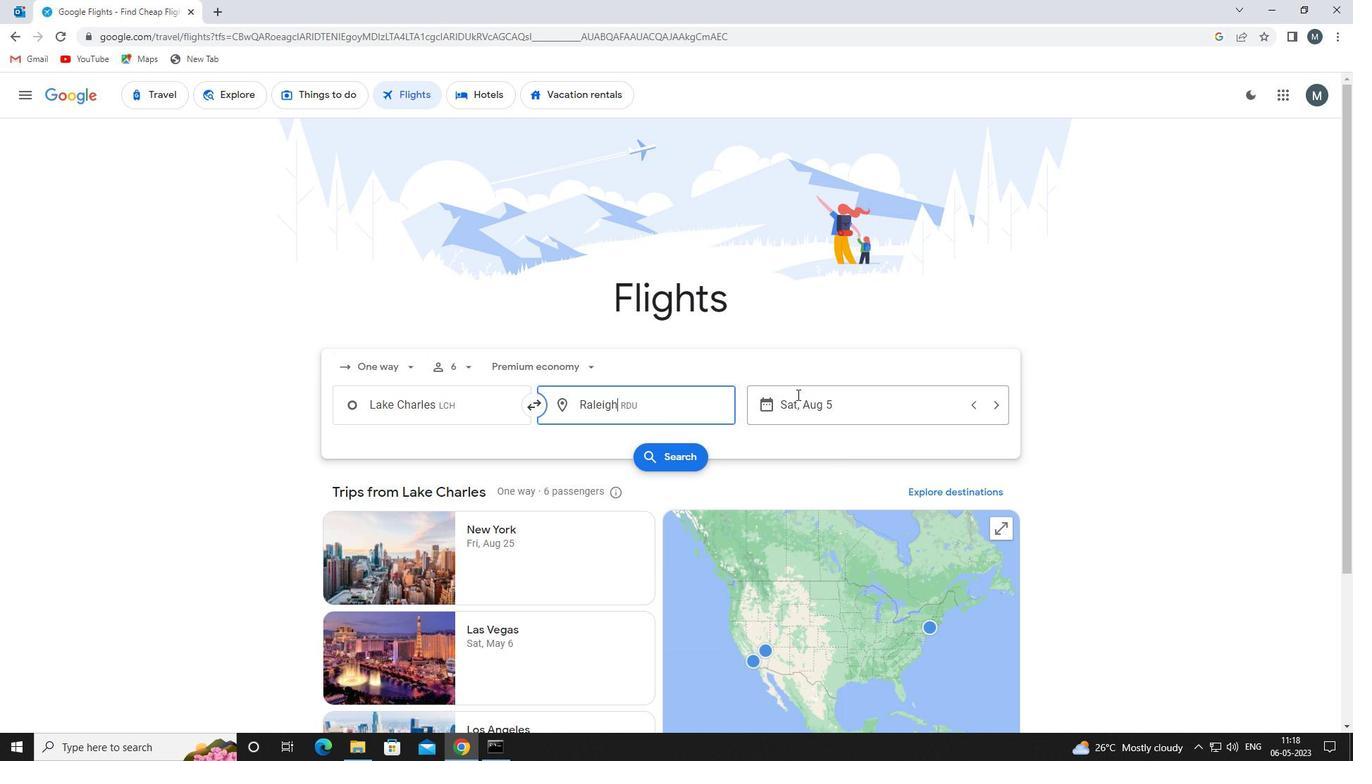 
Action: Mouse pressed left at (797, 401)
Screenshot: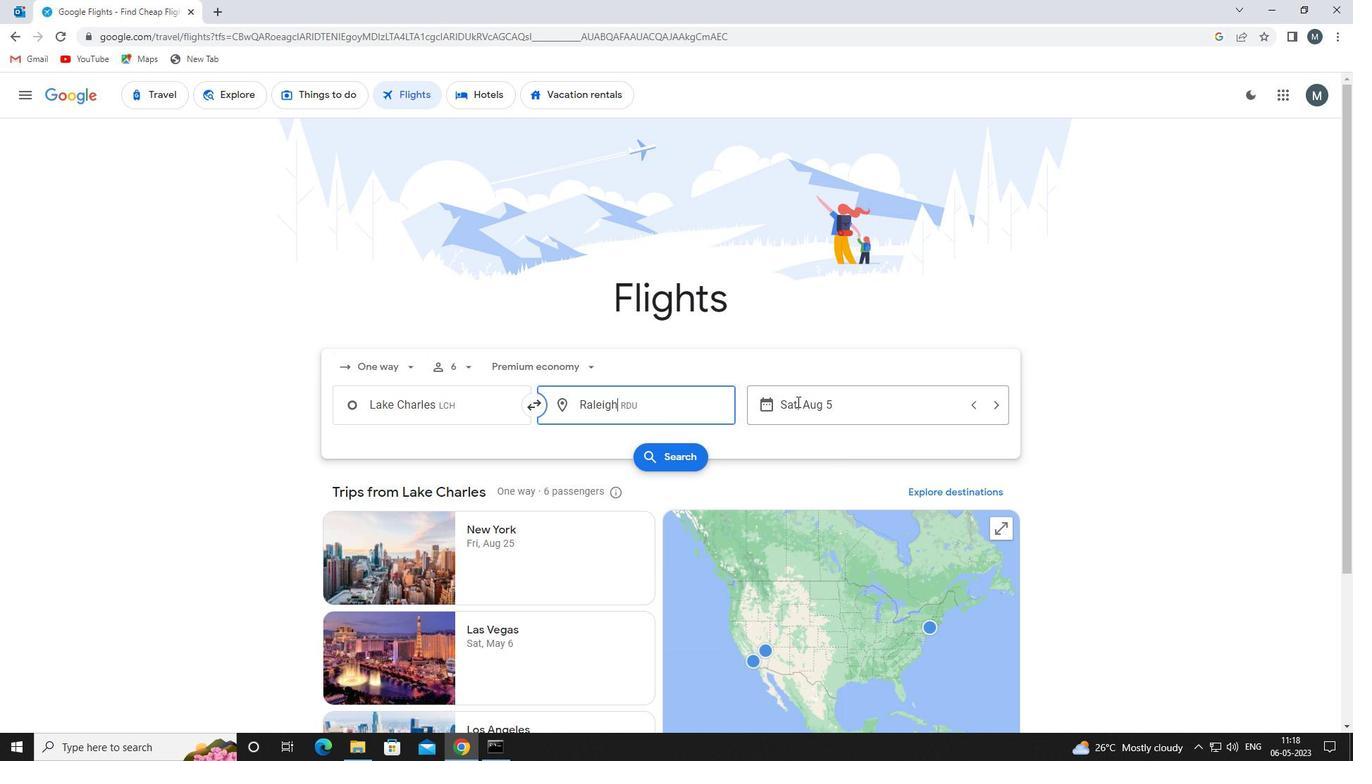 
Action: Mouse moved to (709, 477)
Screenshot: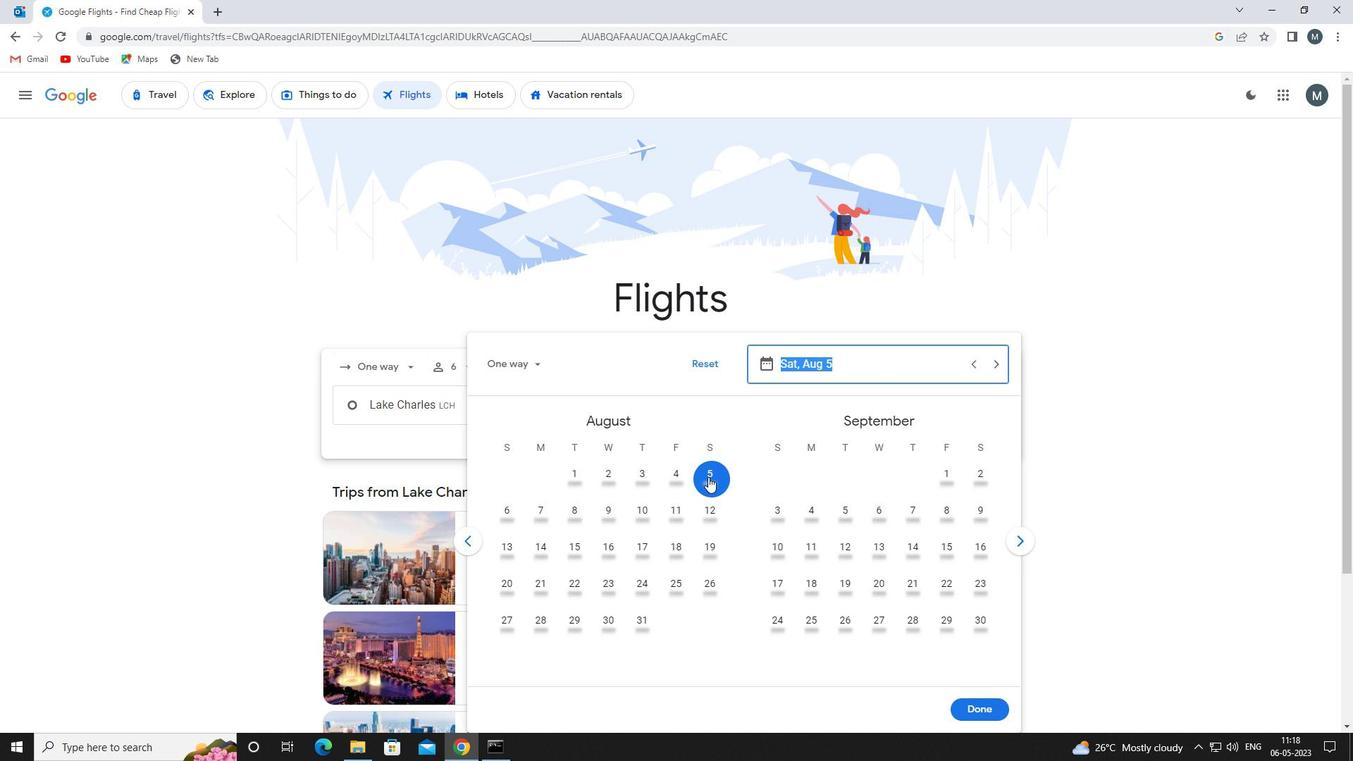 
Action: Mouse pressed left at (709, 477)
Screenshot: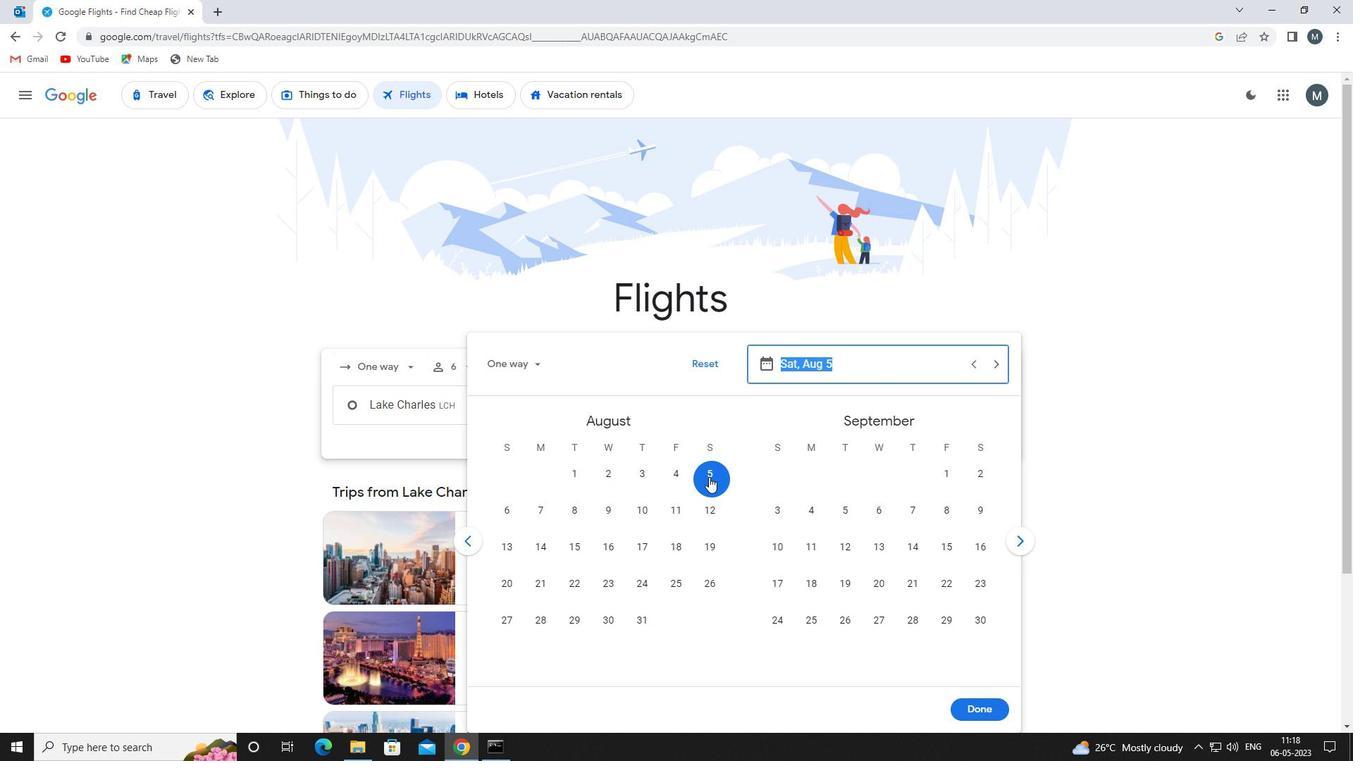 
Action: Mouse moved to (990, 709)
Screenshot: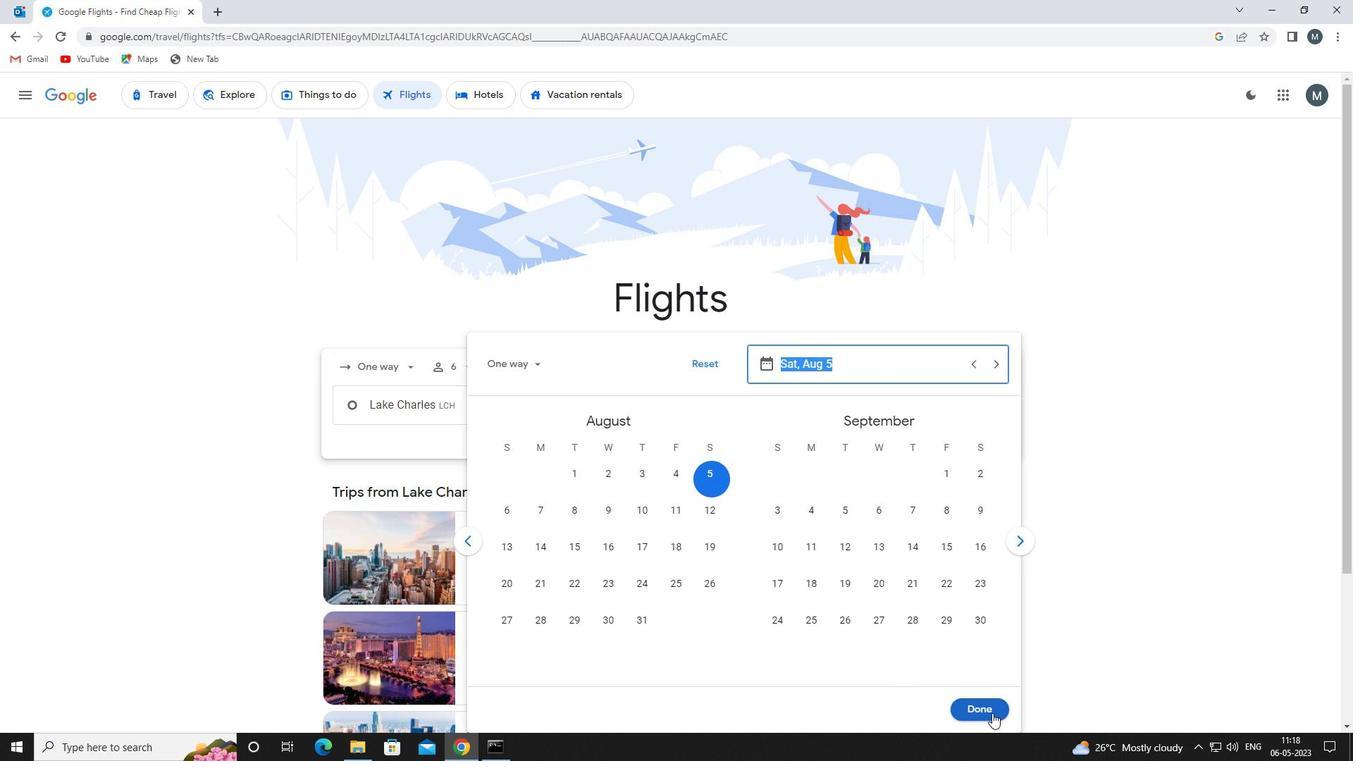 
Action: Mouse pressed left at (990, 709)
Screenshot: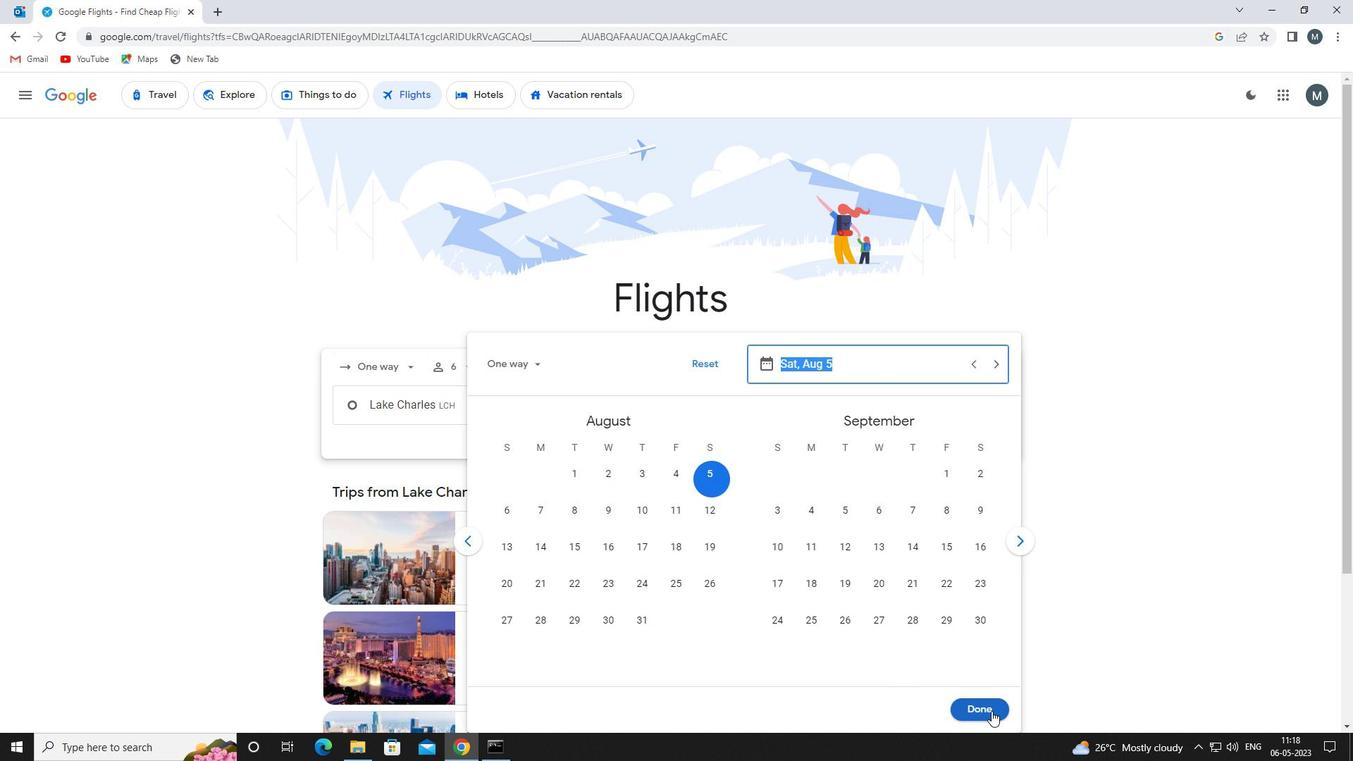 
Action: Mouse moved to (682, 455)
Screenshot: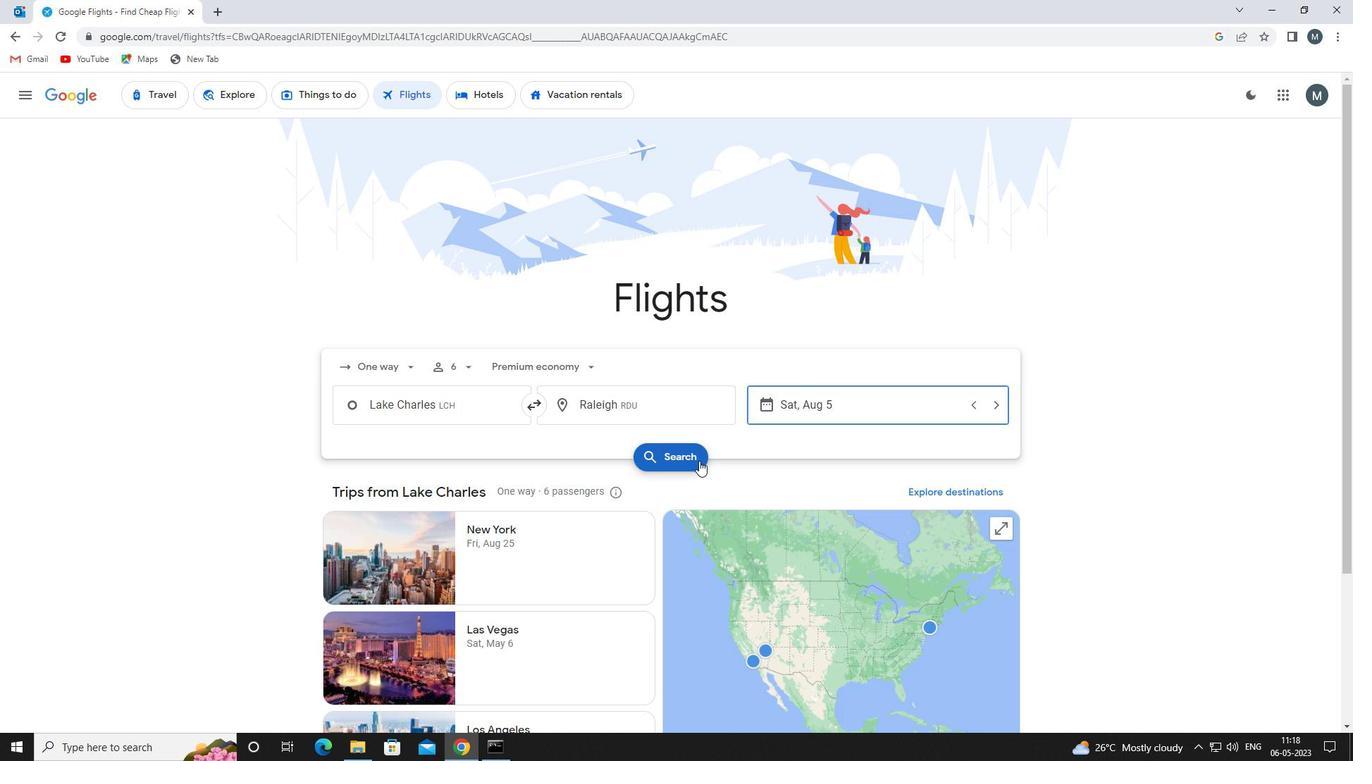 
Action: Mouse pressed left at (682, 455)
Screenshot: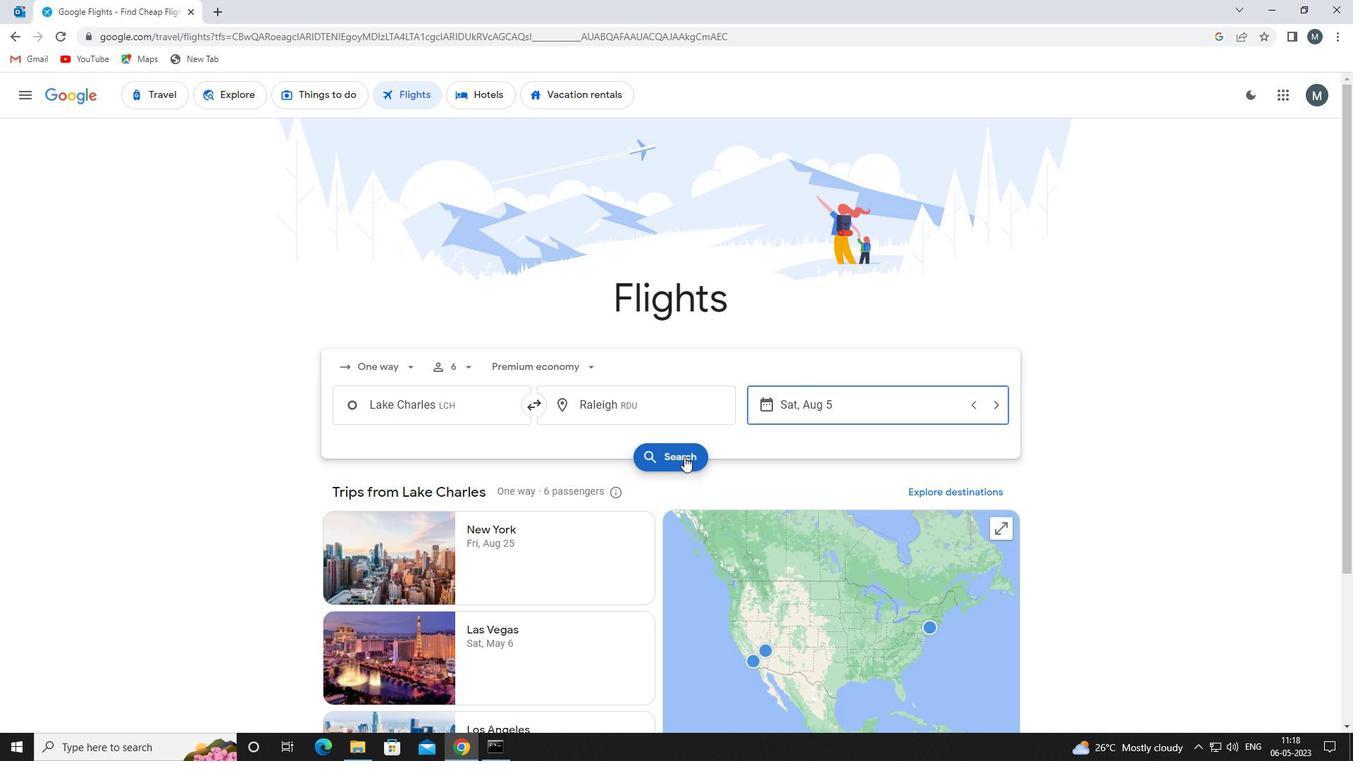 
Action: Mouse moved to (357, 221)
Screenshot: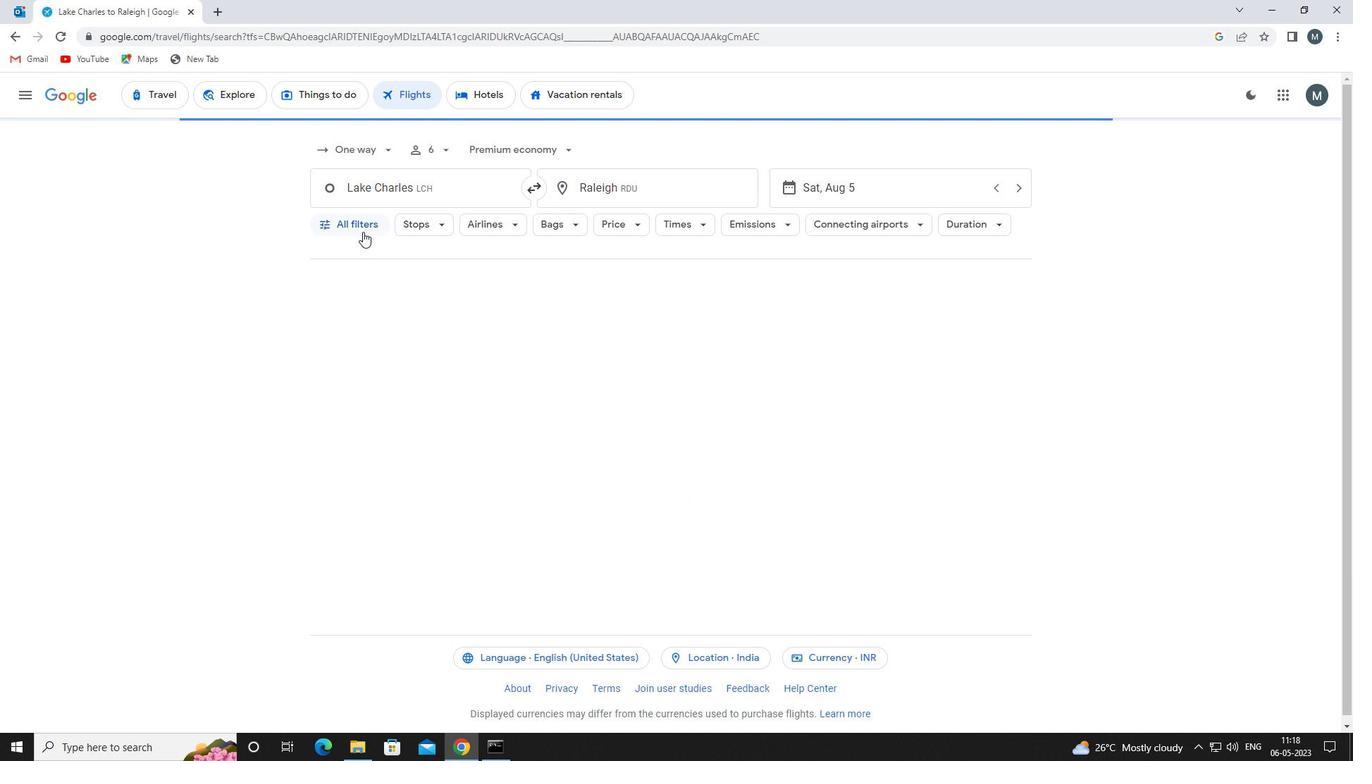 
Action: Mouse pressed left at (357, 221)
Screenshot: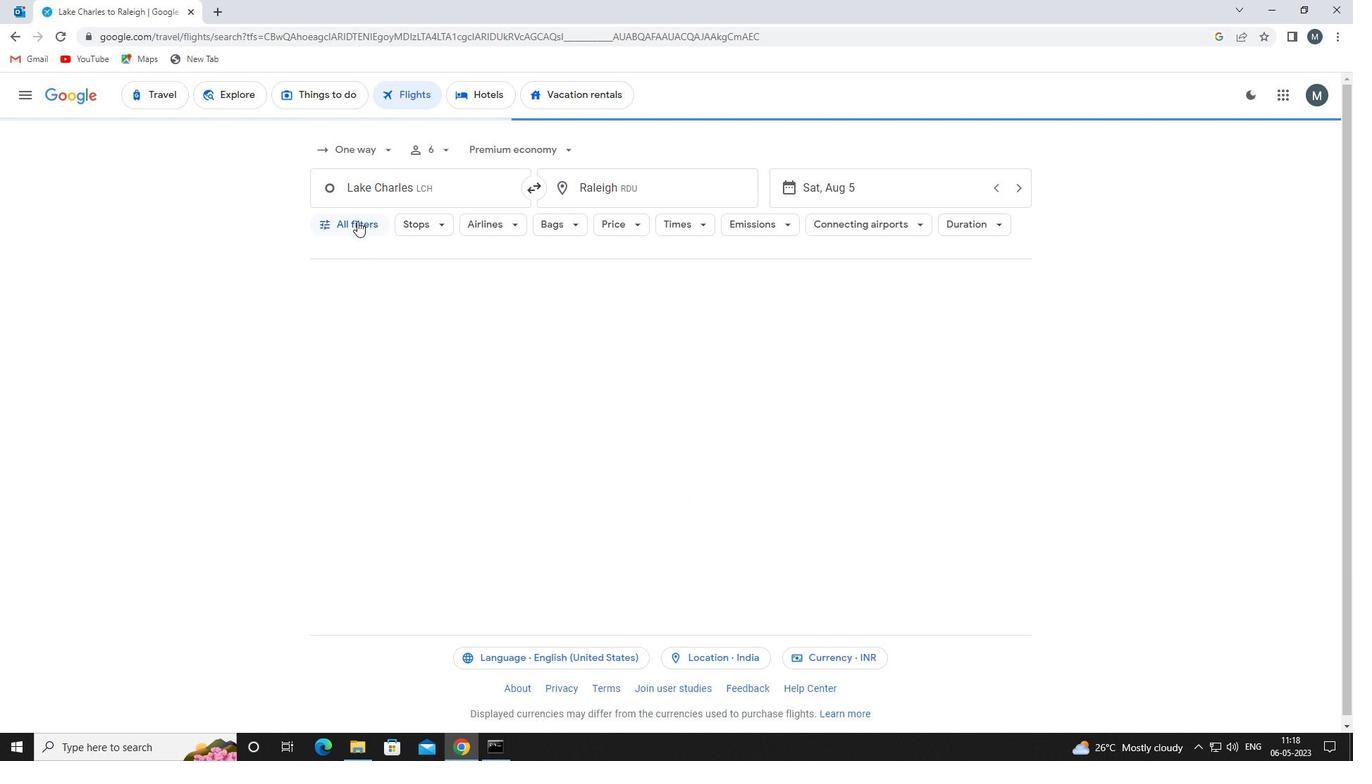 
Action: Mouse moved to (402, 378)
Screenshot: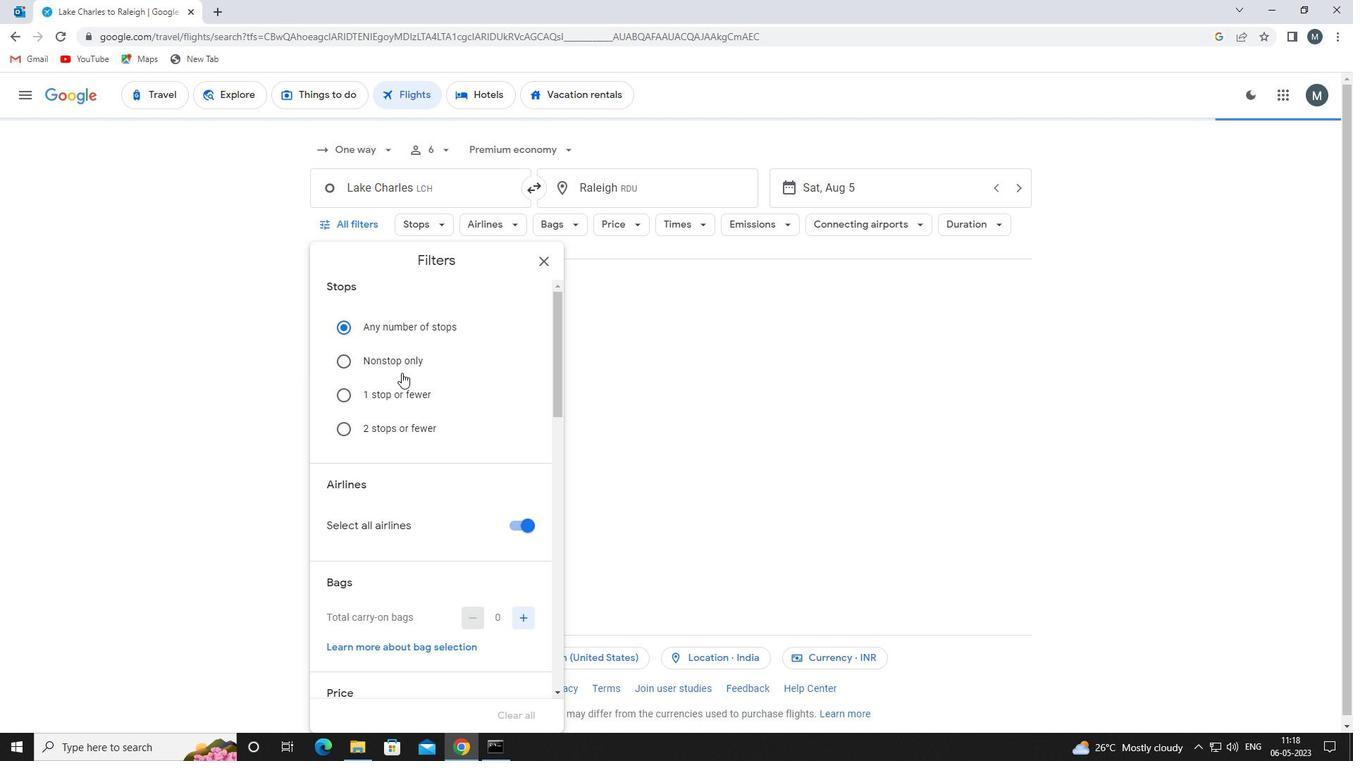 
Action: Mouse scrolled (402, 377) with delta (0, 0)
Screenshot: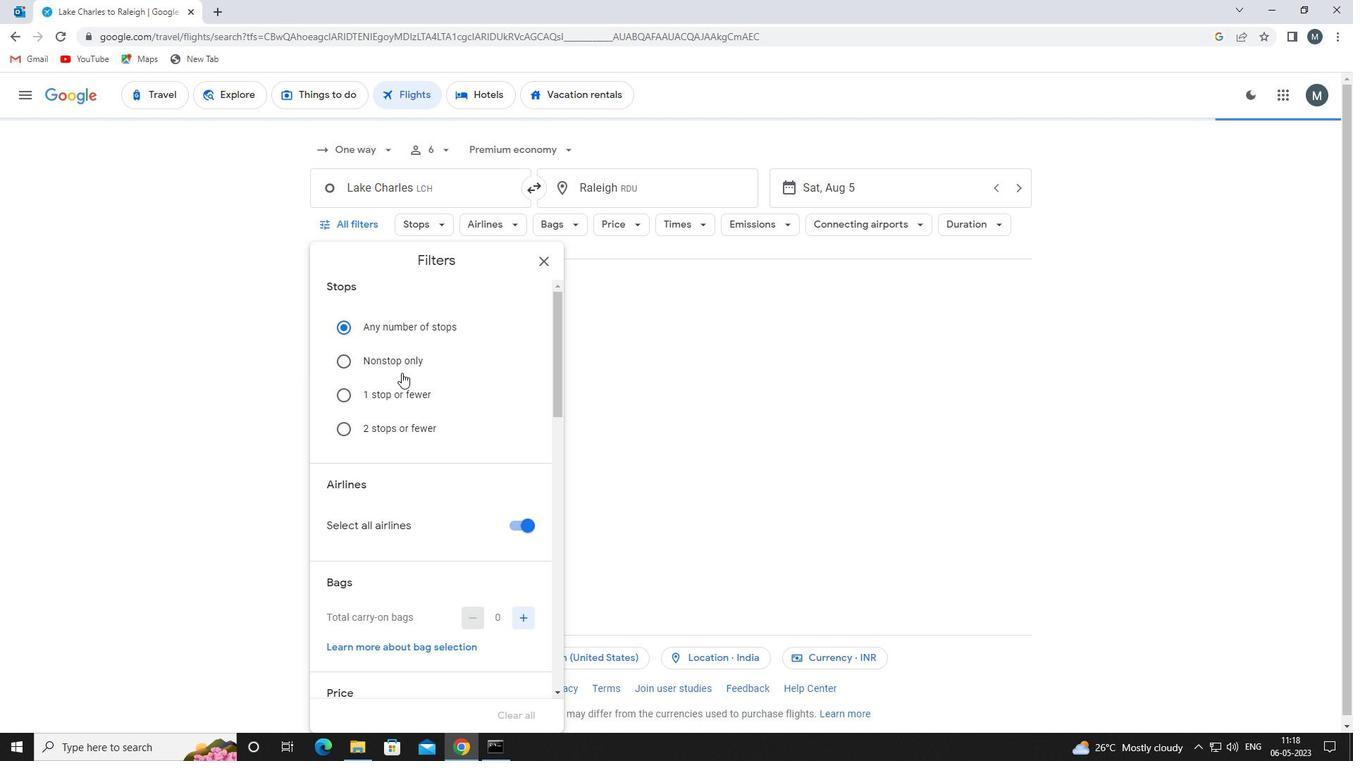 
Action: Mouse moved to (519, 456)
Screenshot: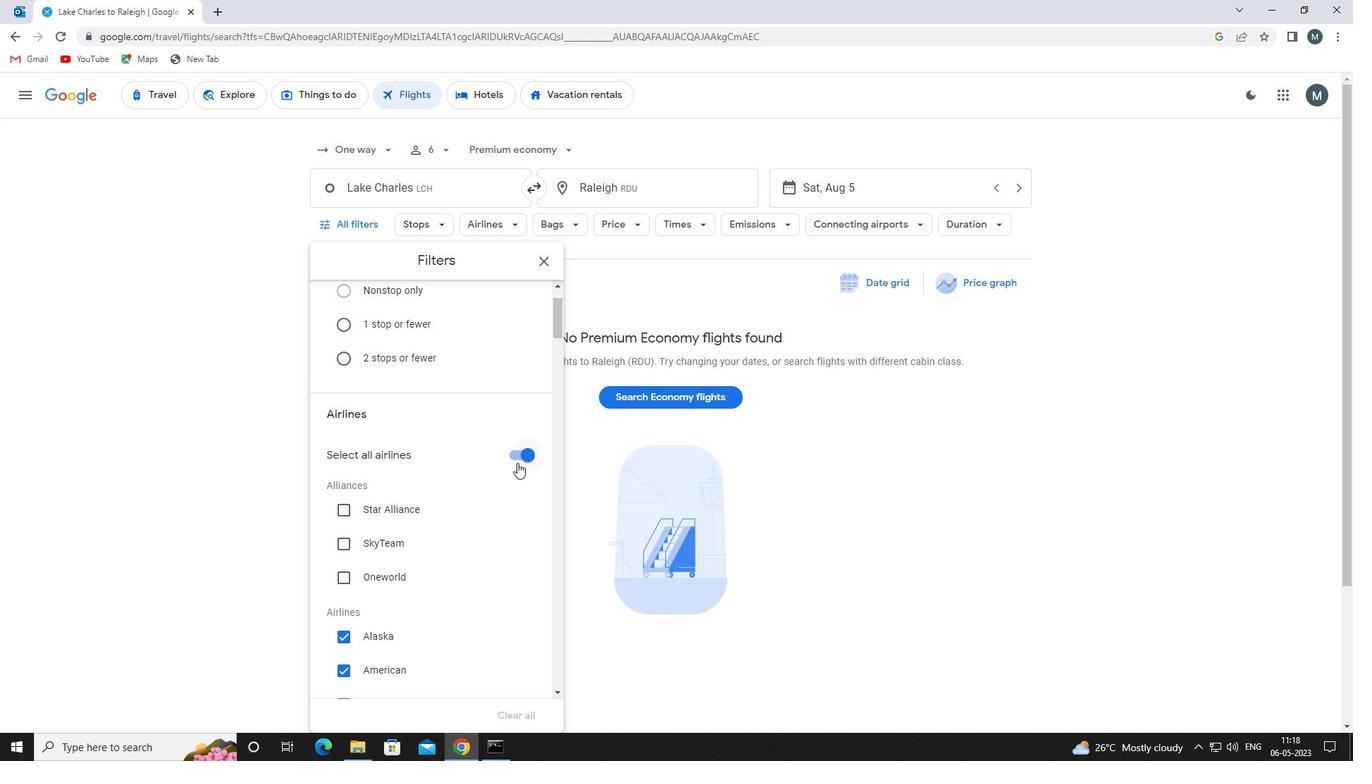 
Action: Mouse pressed left at (519, 456)
Screenshot: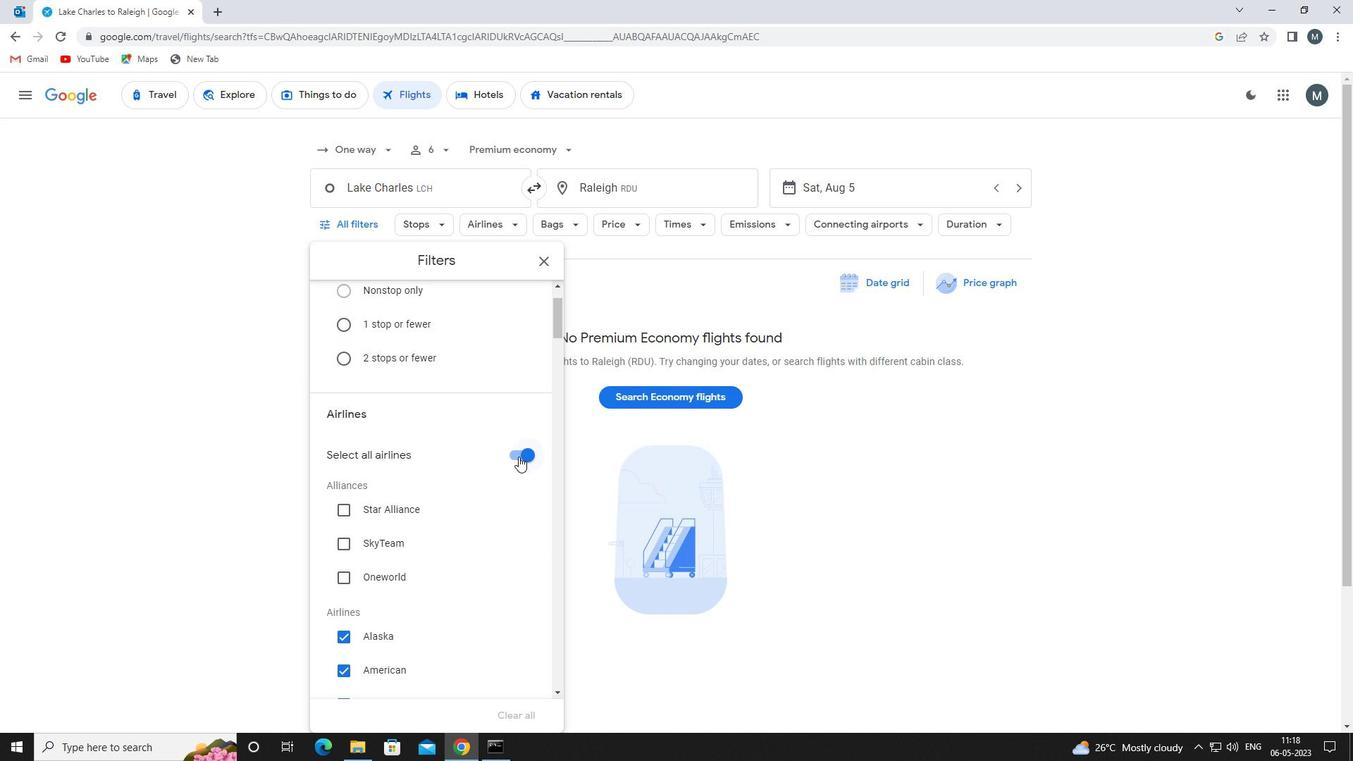 
Action: Mouse moved to (469, 465)
Screenshot: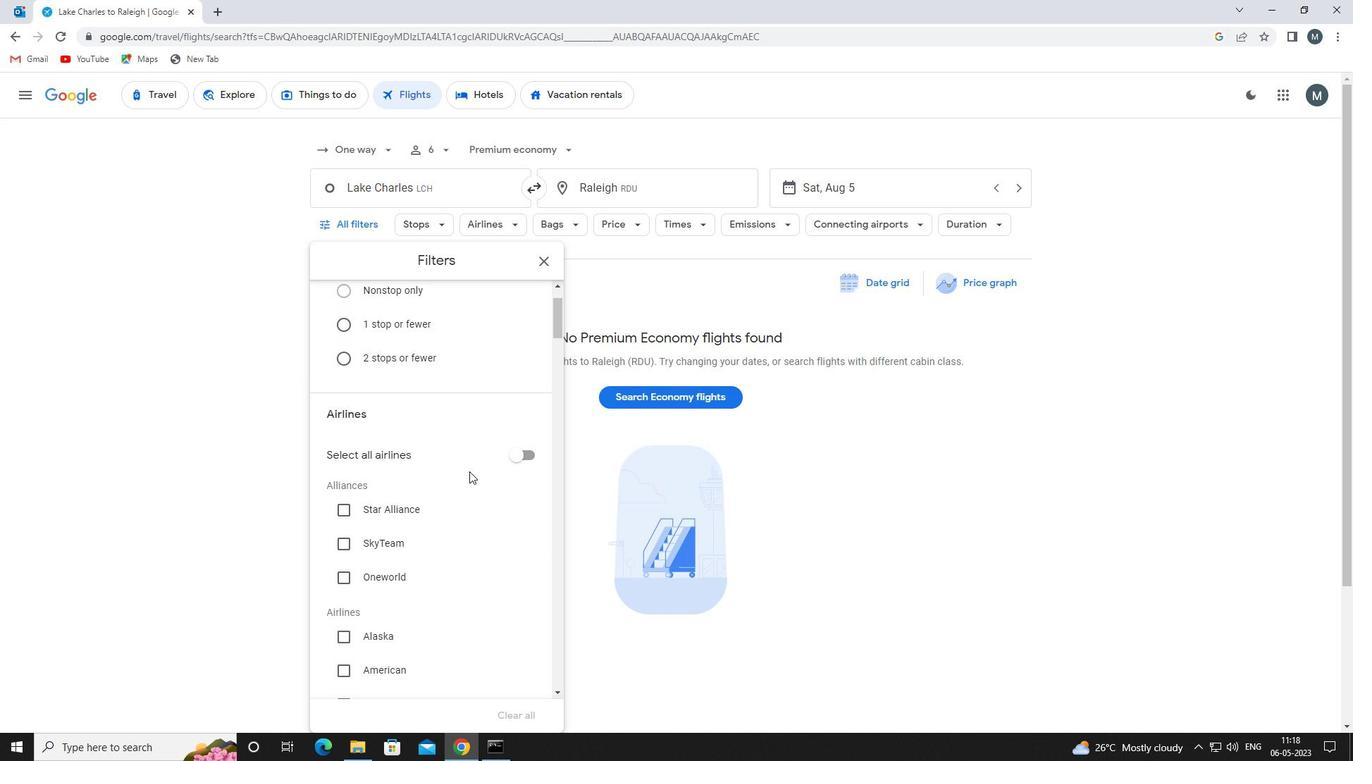 
Action: Mouse scrolled (469, 464) with delta (0, 0)
Screenshot: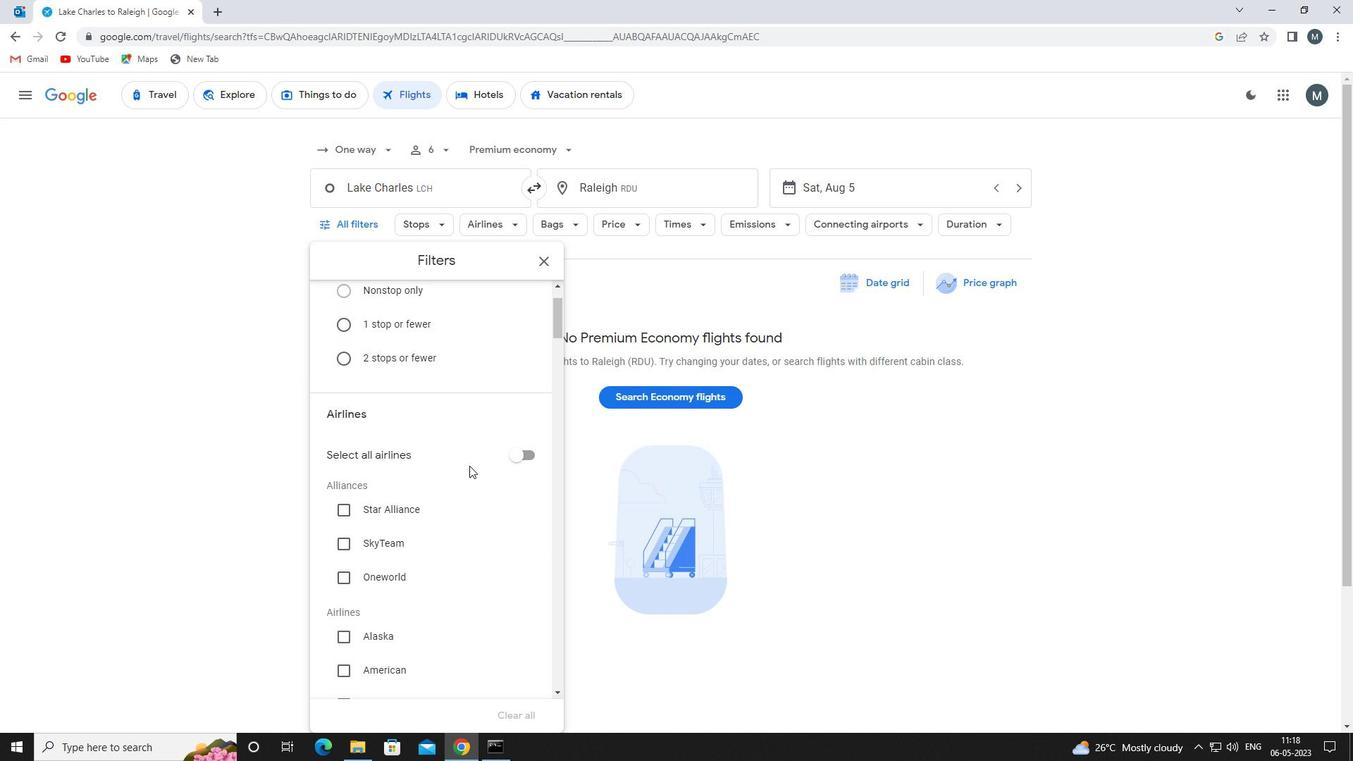
Action: Mouse scrolled (469, 464) with delta (0, 0)
Screenshot: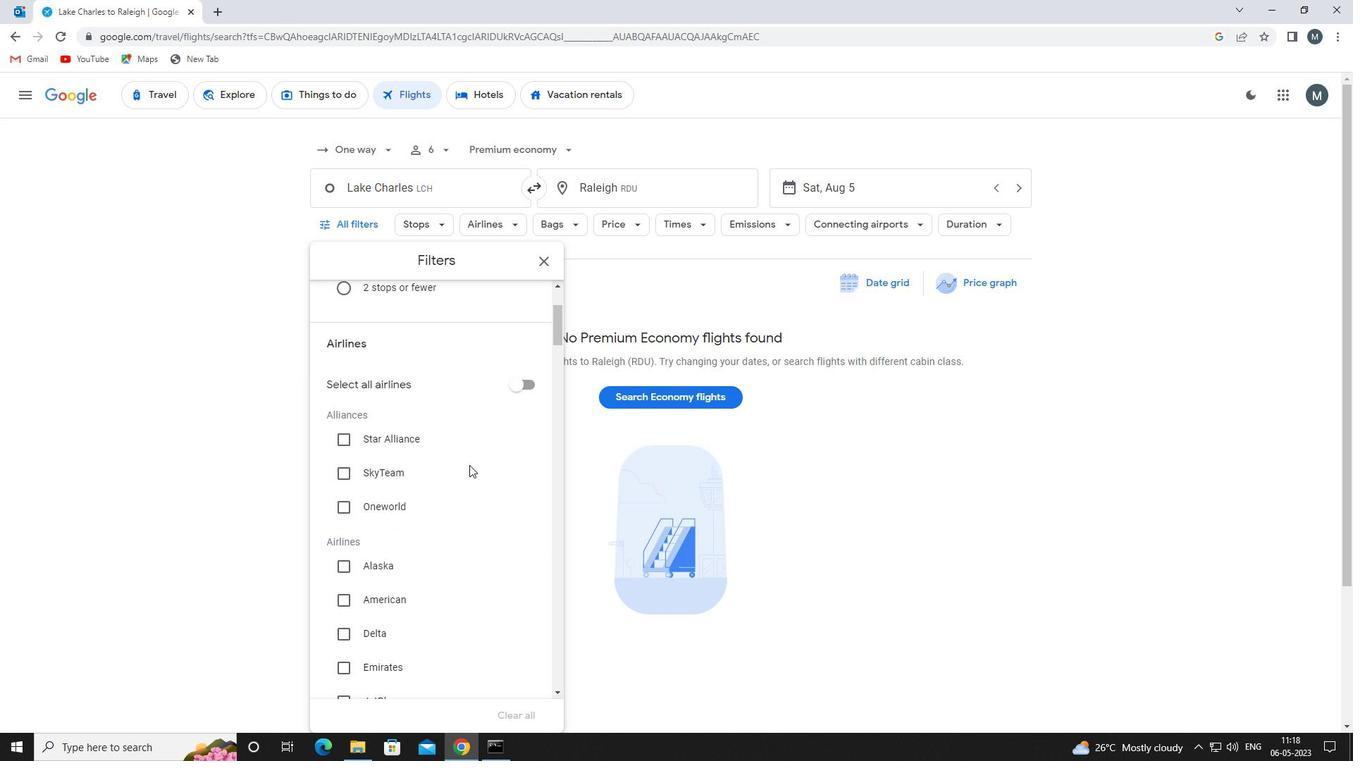 
Action: Mouse moved to (444, 564)
Screenshot: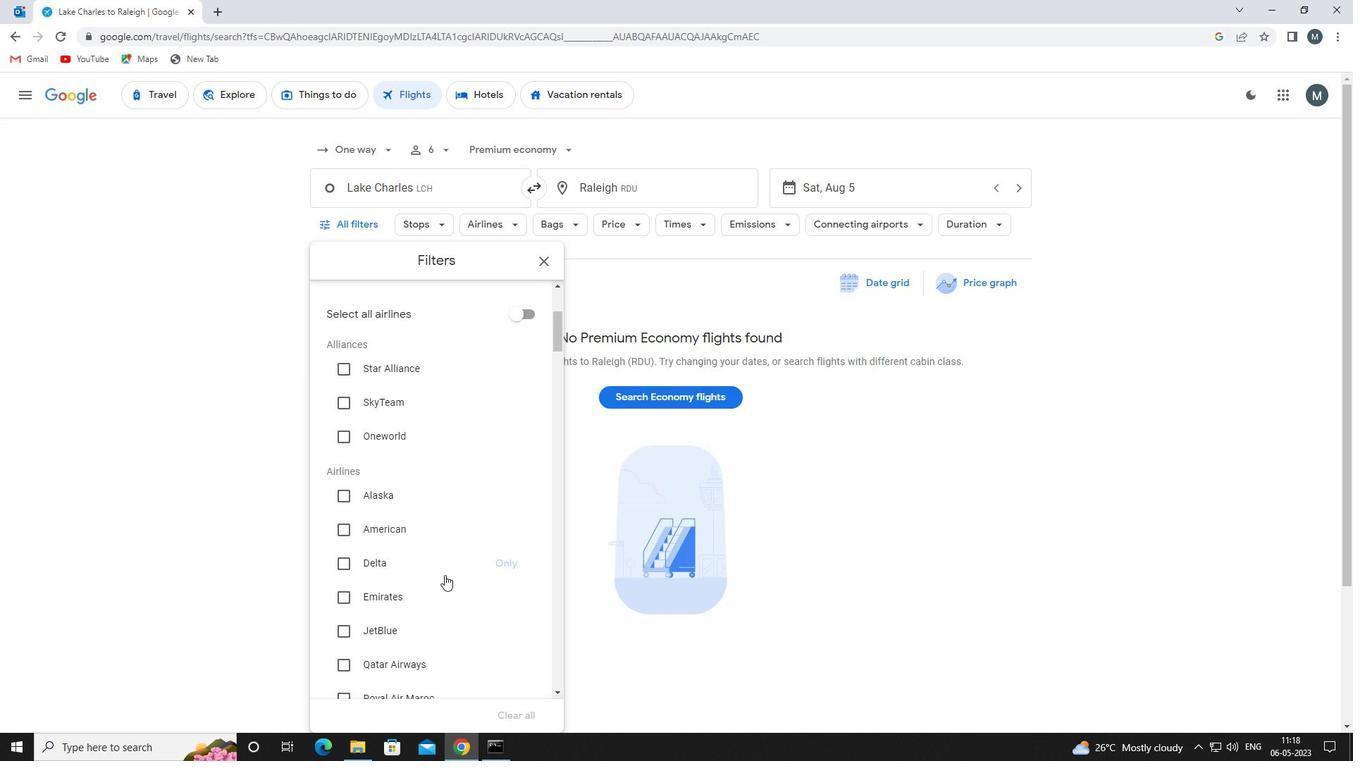 
Action: Mouse pressed left at (444, 564)
Screenshot: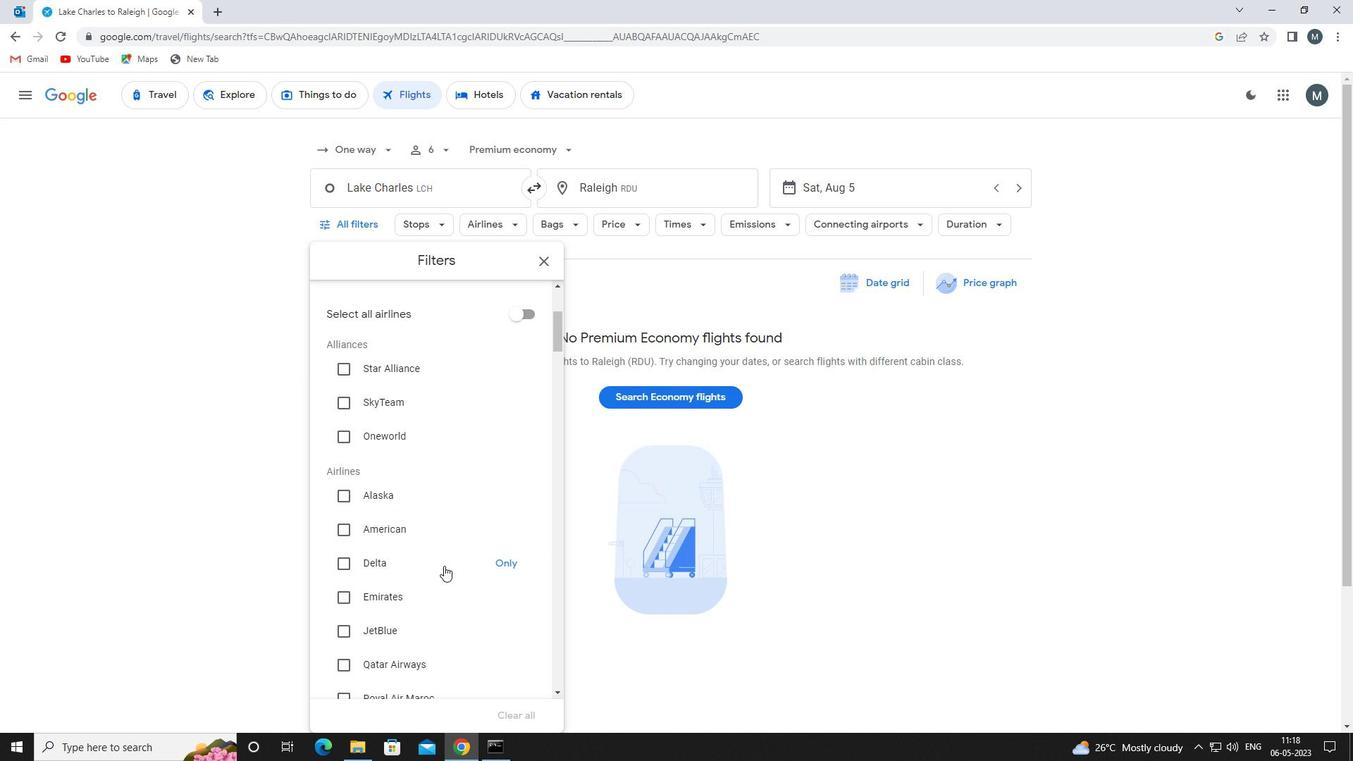 
Action: Mouse moved to (454, 533)
Screenshot: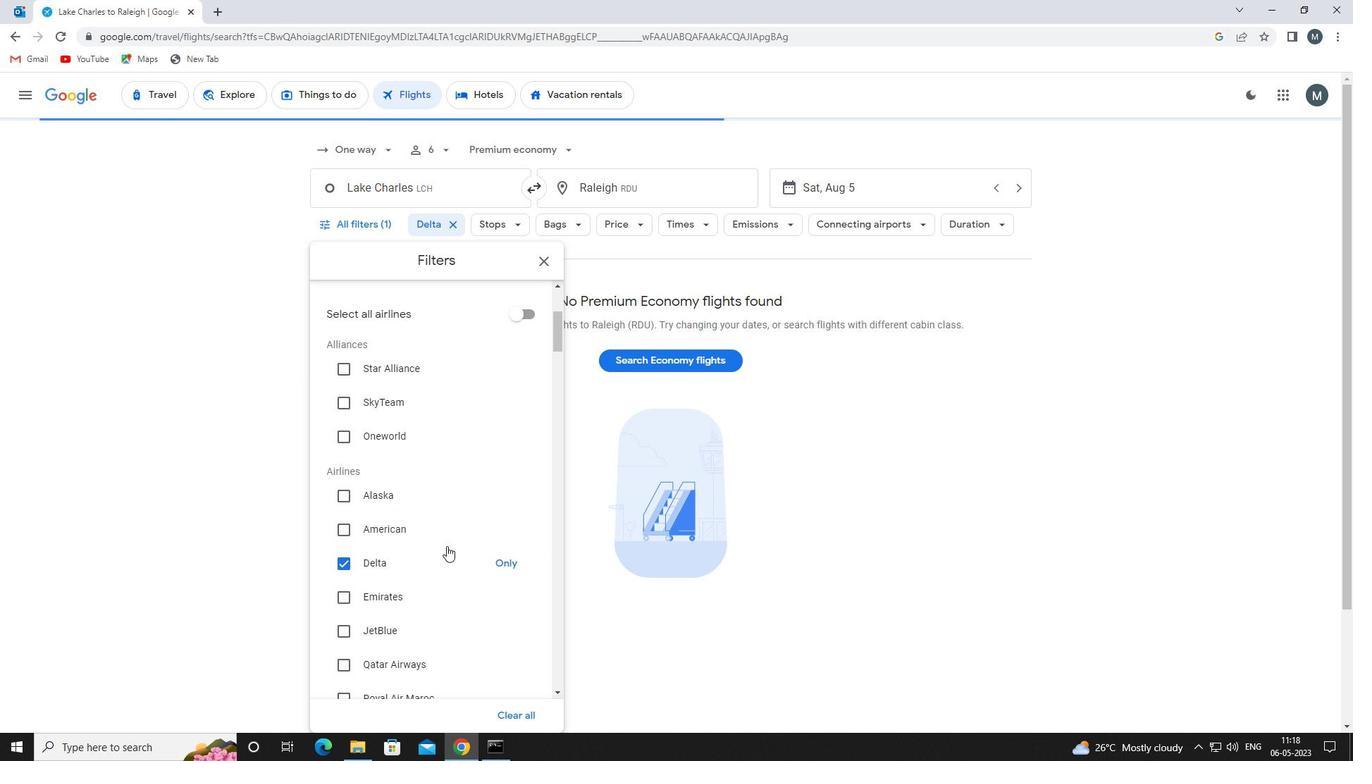 
Action: Mouse scrolled (454, 532) with delta (0, 0)
Screenshot: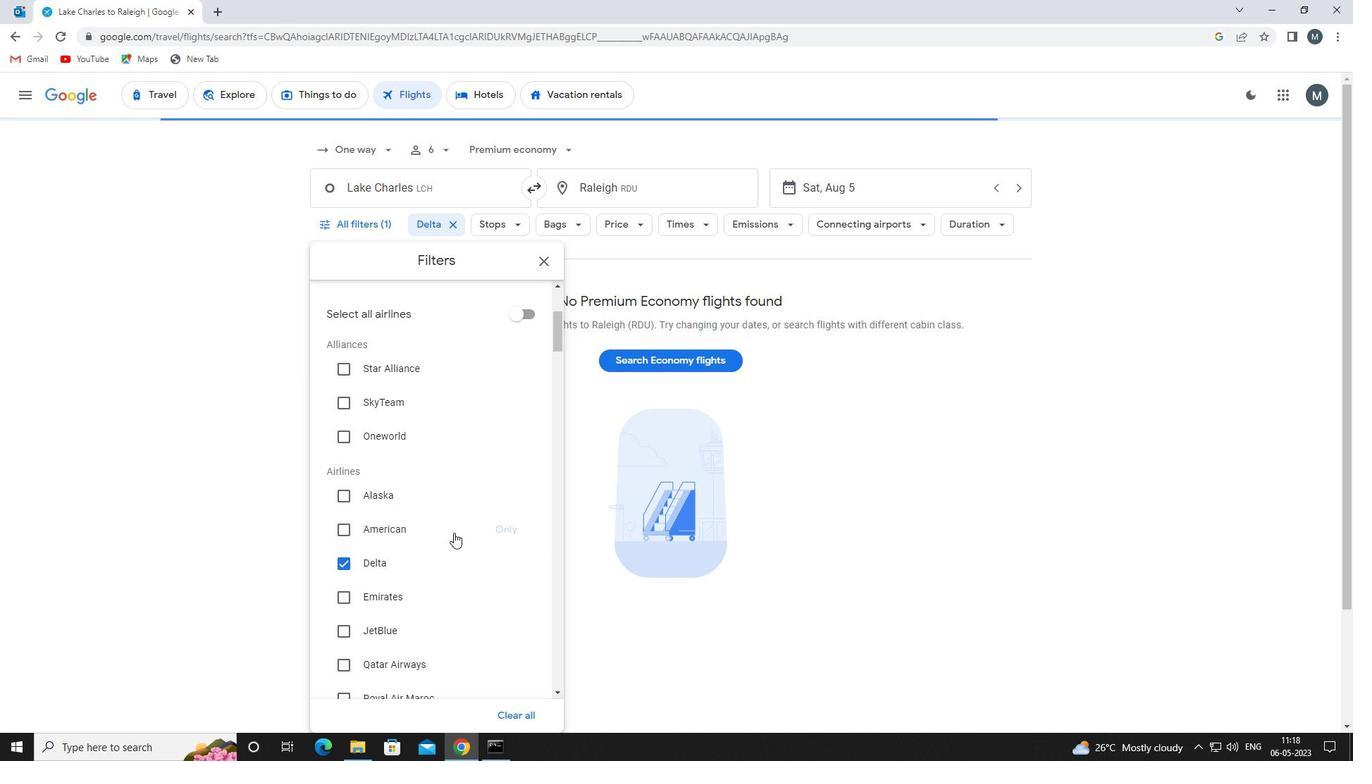 
Action: Mouse moved to (455, 531)
Screenshot: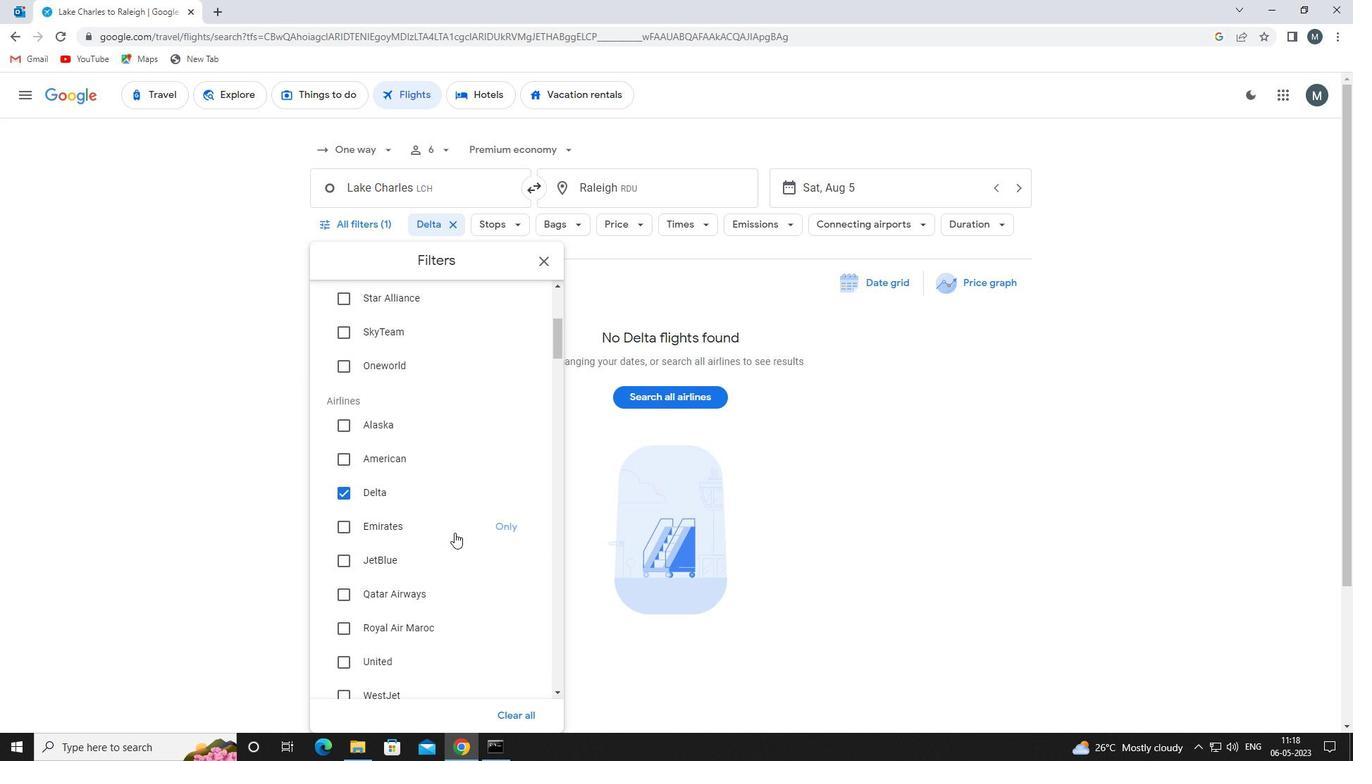 
Action: Mouse scrolled (455, 530) with delta (0, 0)
Screenshot: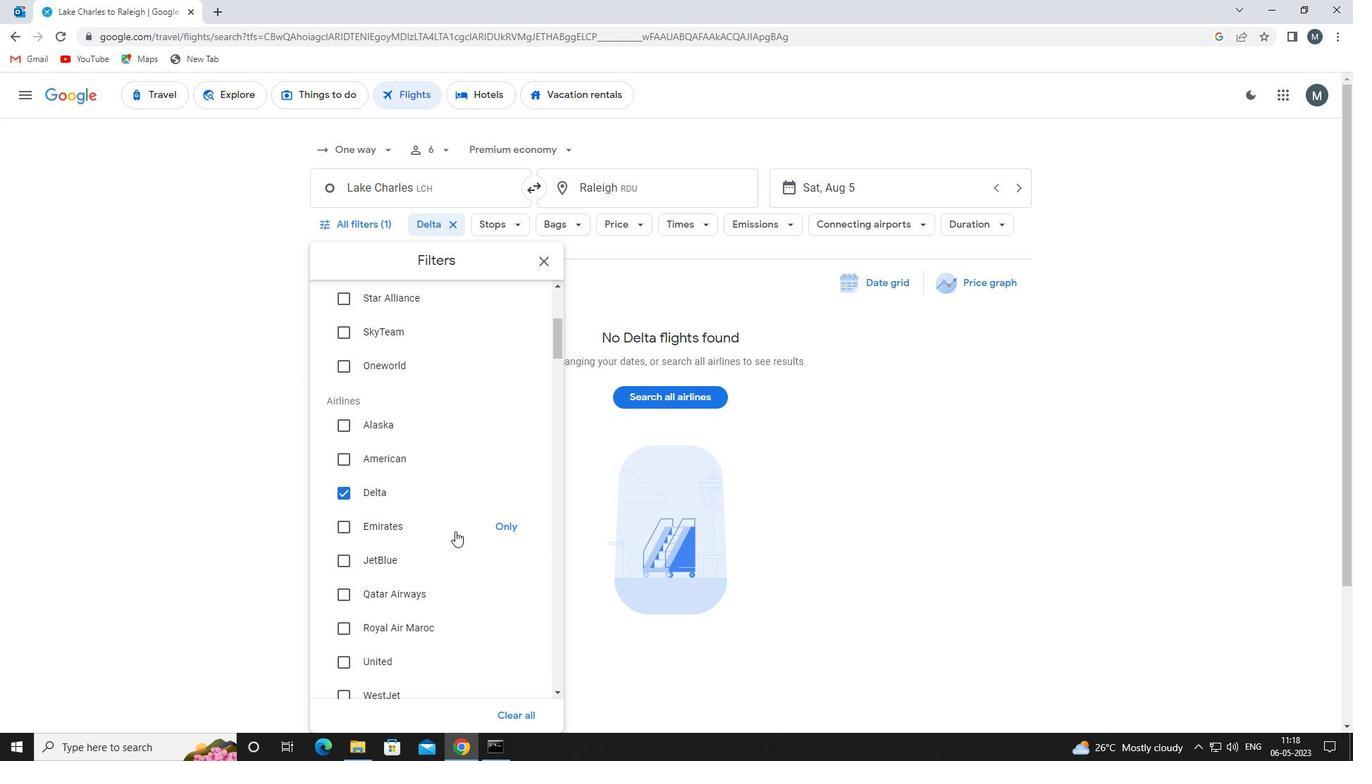 
Action: Mouse scrolled (455, 530) with delta (0, 0)
Screenshot: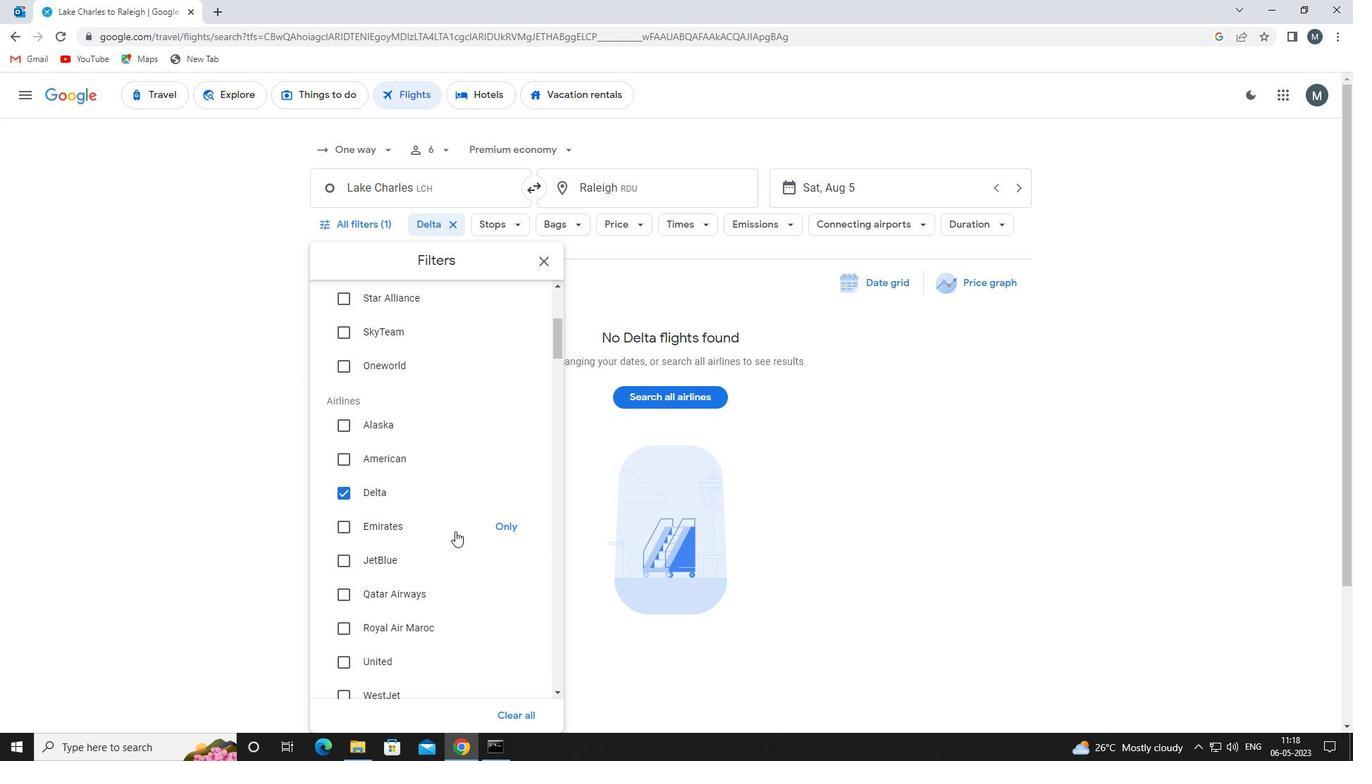 
Action: Mouse scrolled (455, 530) with delta (0, 0)
Screenshot: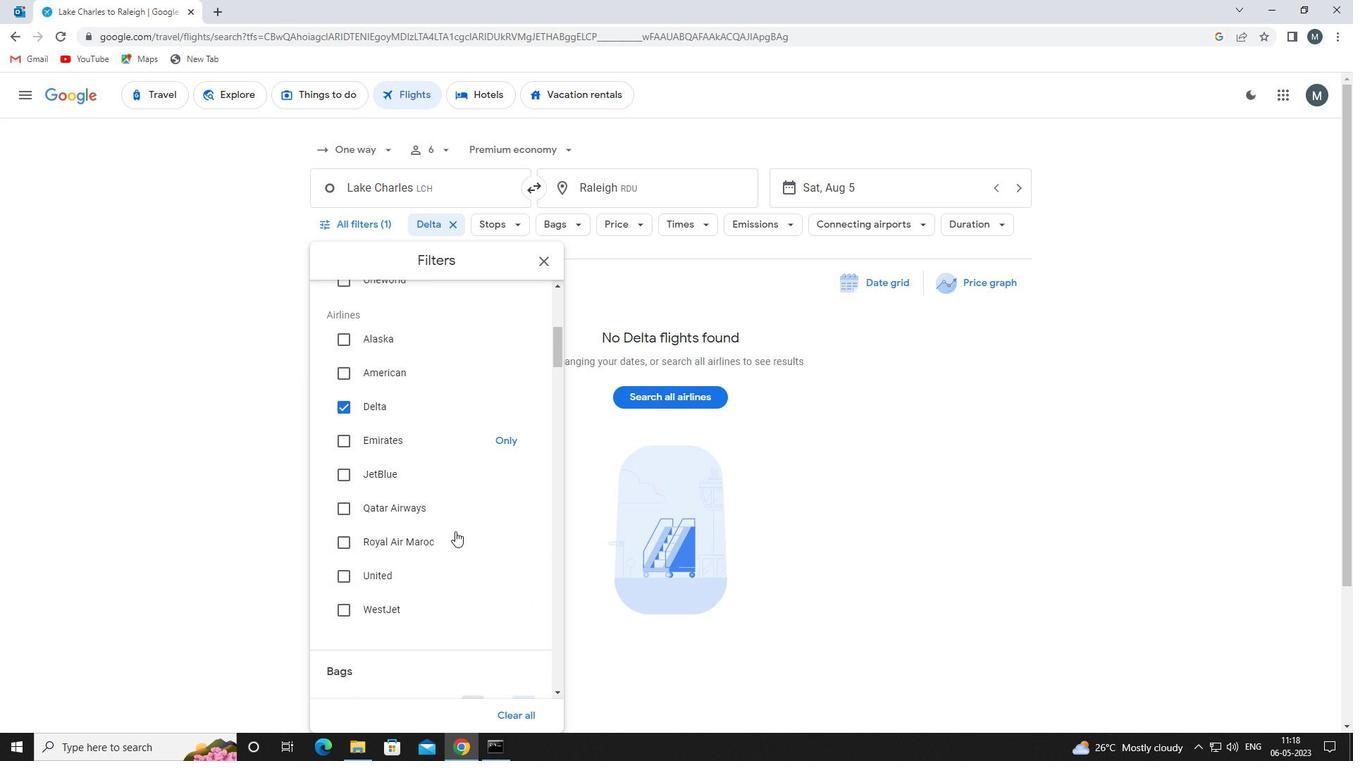 
Action: Mouse scrolled (455, 530) with delta (0, 0)
Screenshot: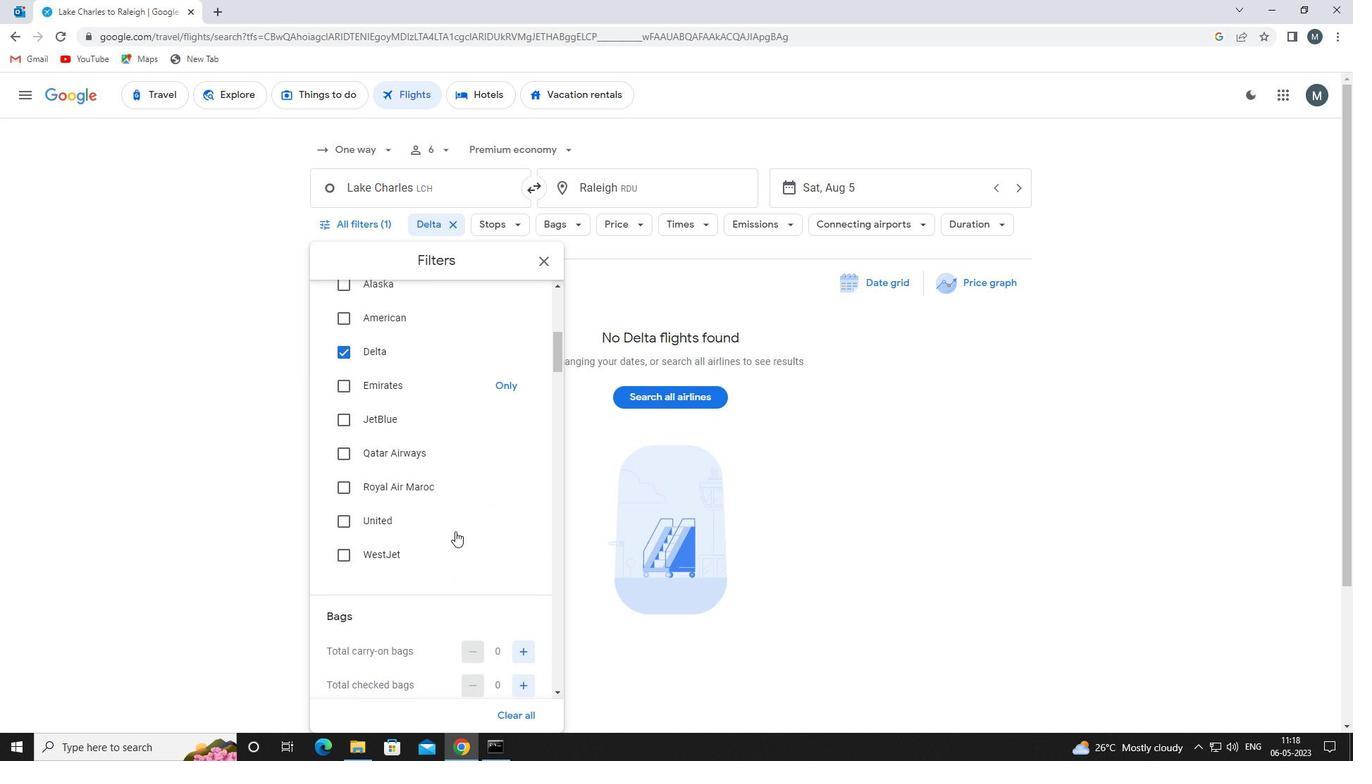 
Action: Mouse moved to (528, 517)
Screenshot: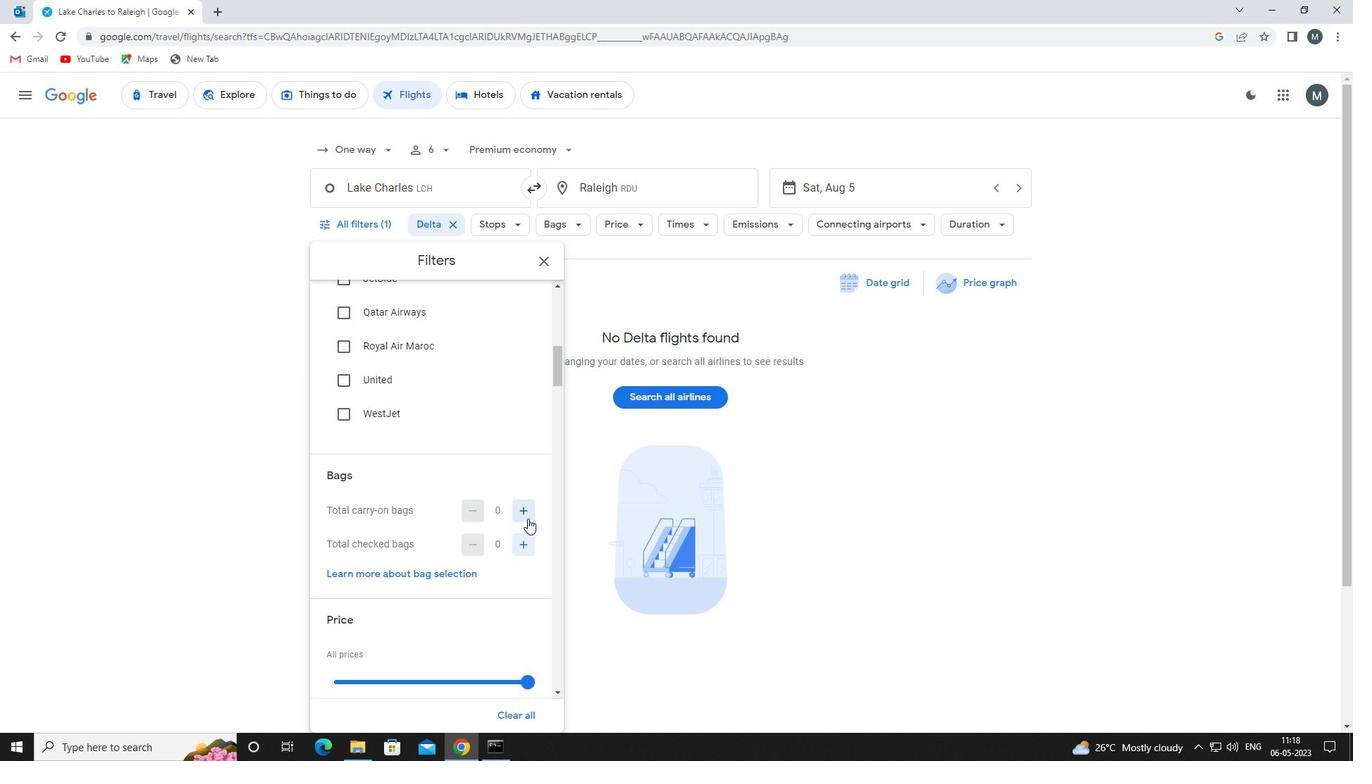 
Action: Mouse pressed left at (528, 517)
Screenshot: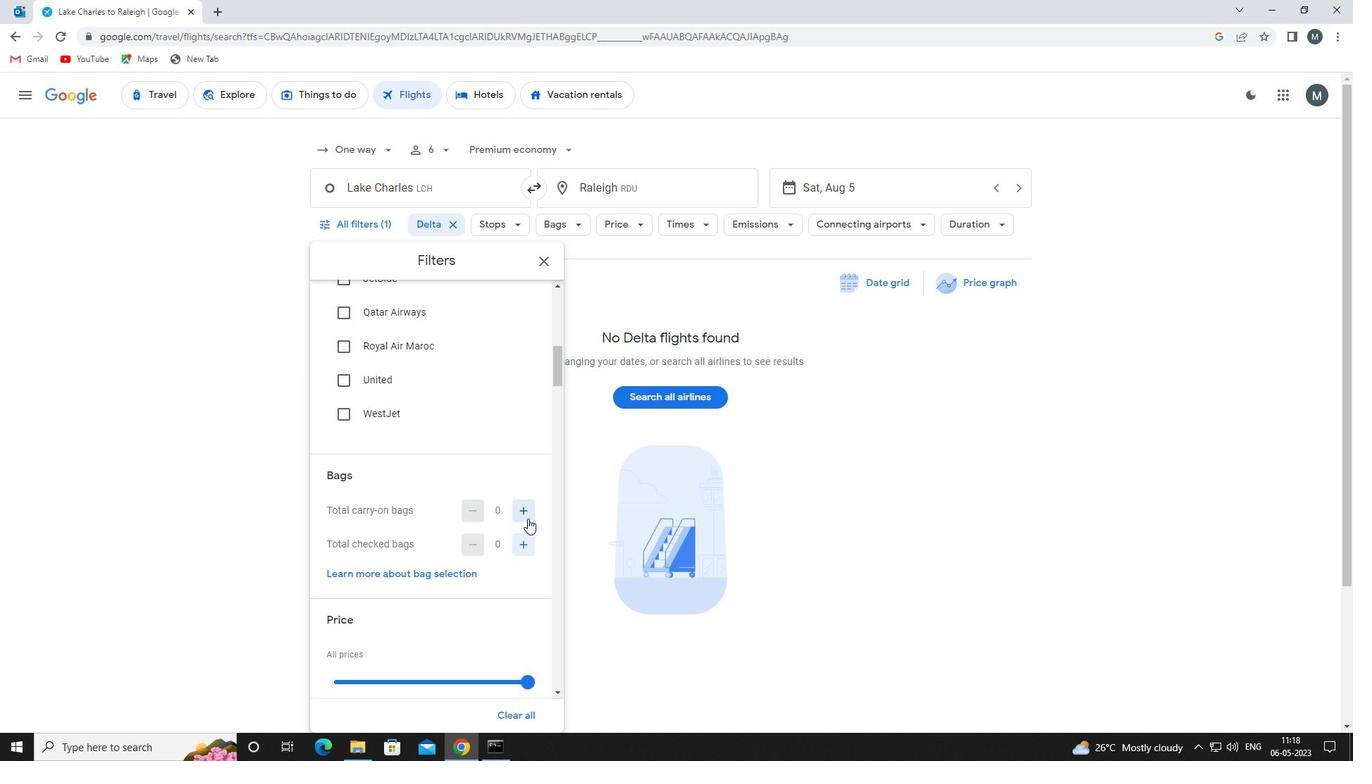 
Action: Mouse moved to (444, 514)
Screenshot: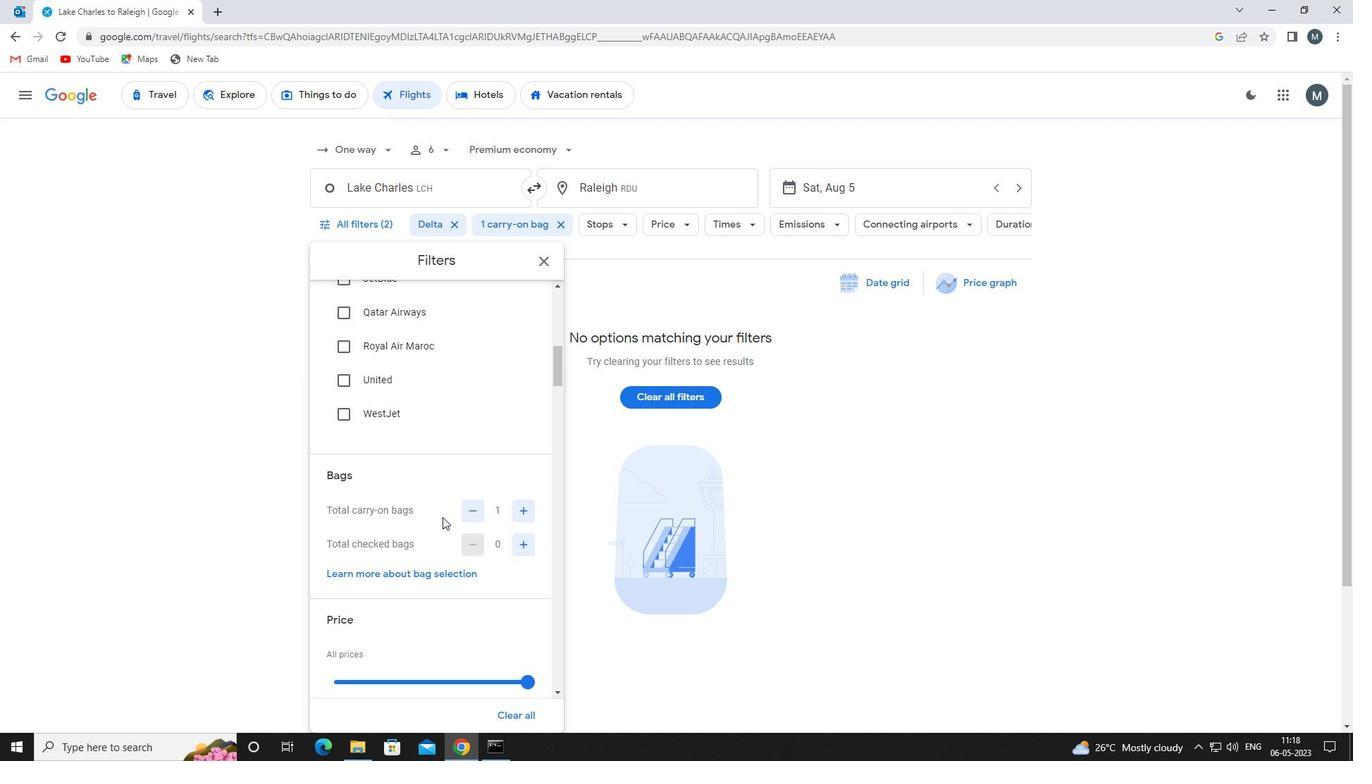 
Action: Mouse scrolled (444, 514) with delta (0, 0)
Screenshot: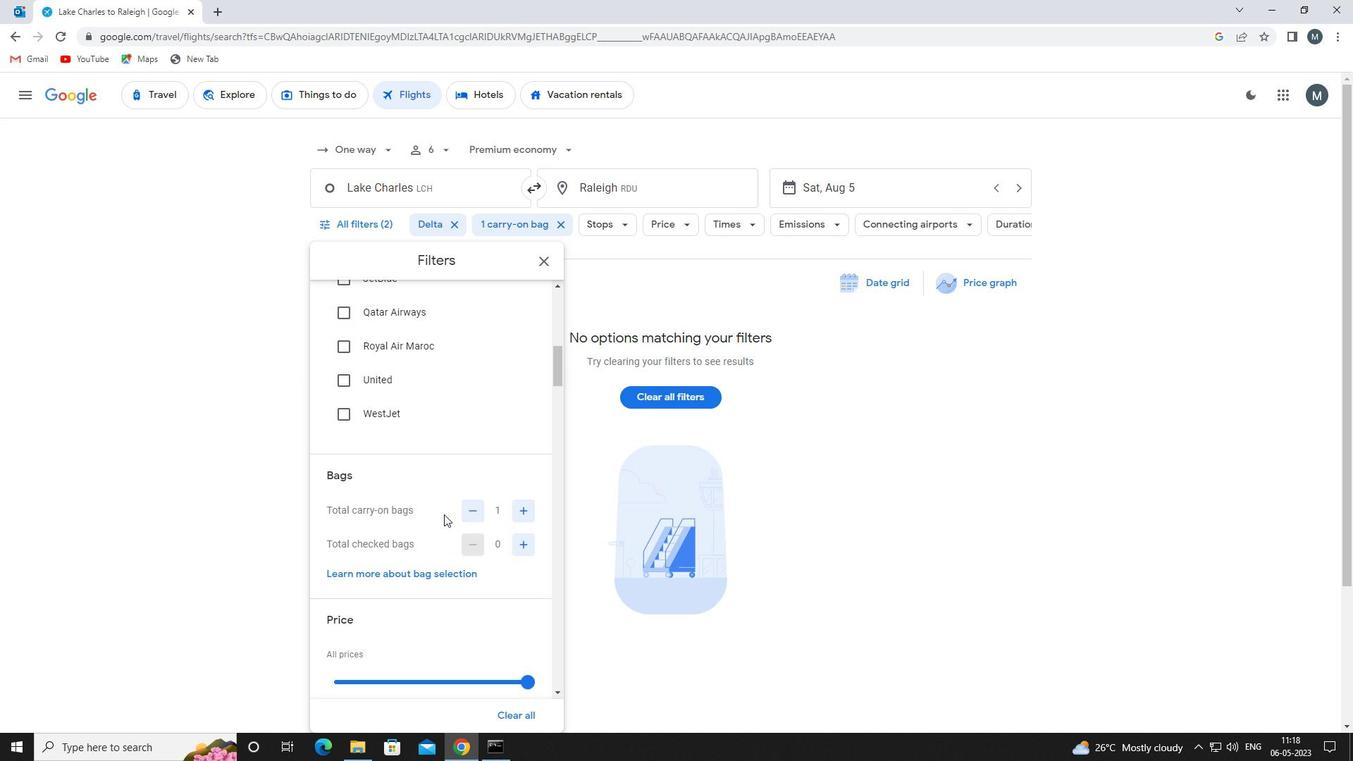 
Action: Mouse scrolled (444, 514) with delta (0, 0)
Screenshot: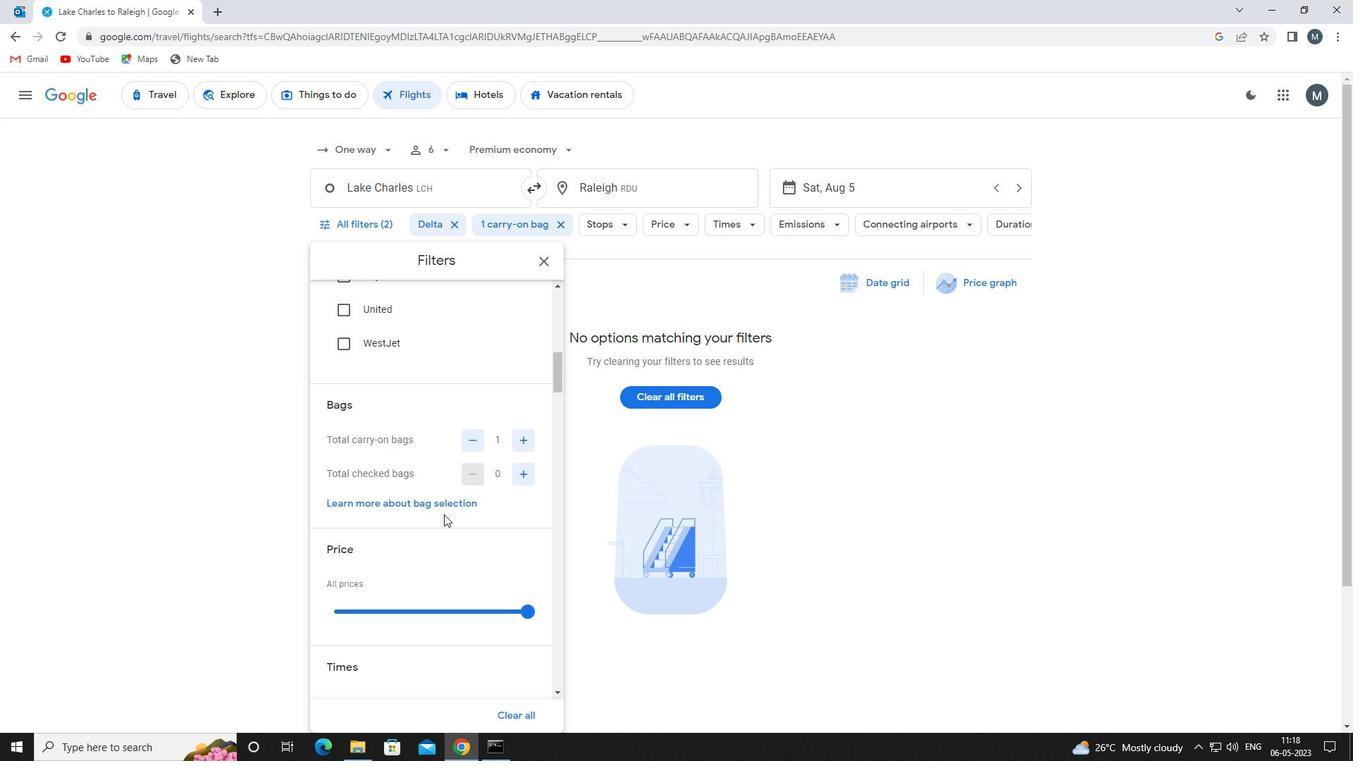 
Action: Mouse moved to (443, 540)
Screenshot: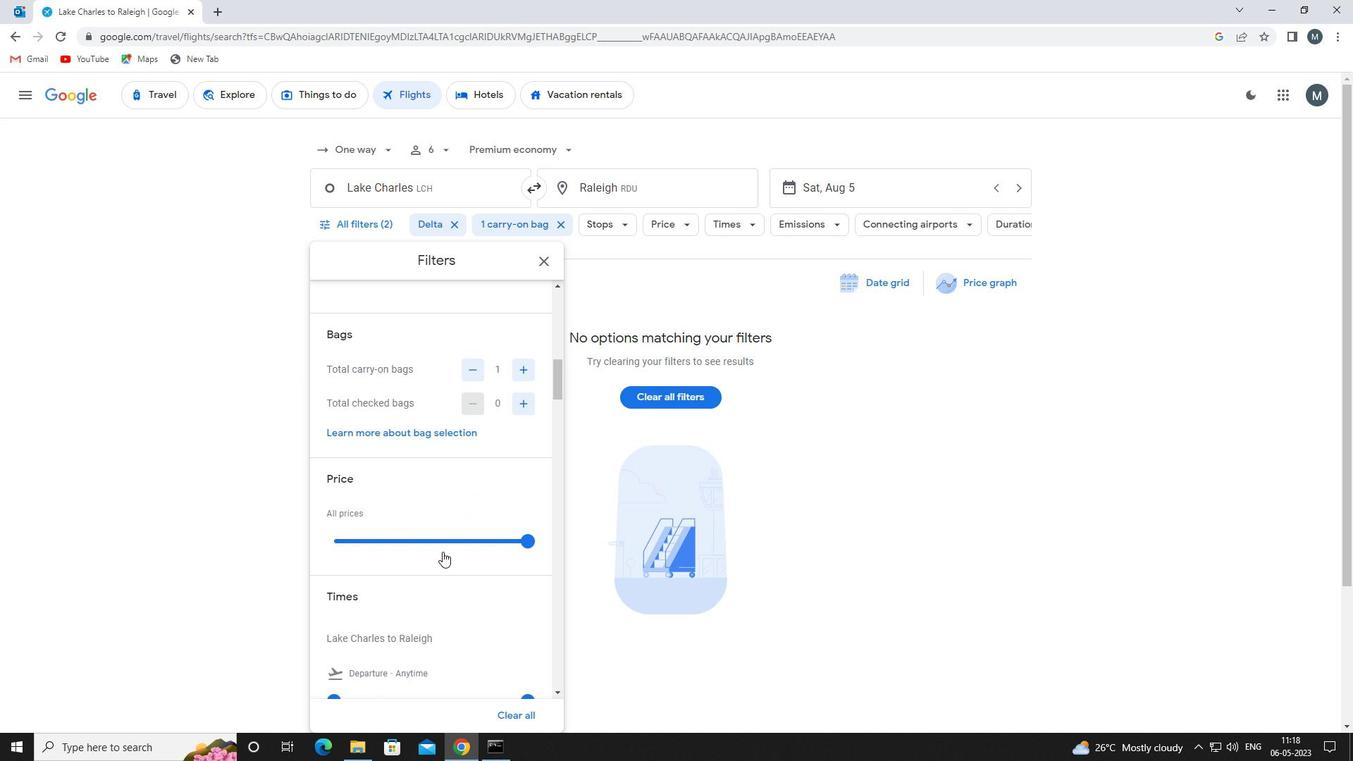 
Action: Mouse pressed left at (443, 540)
Screenshot: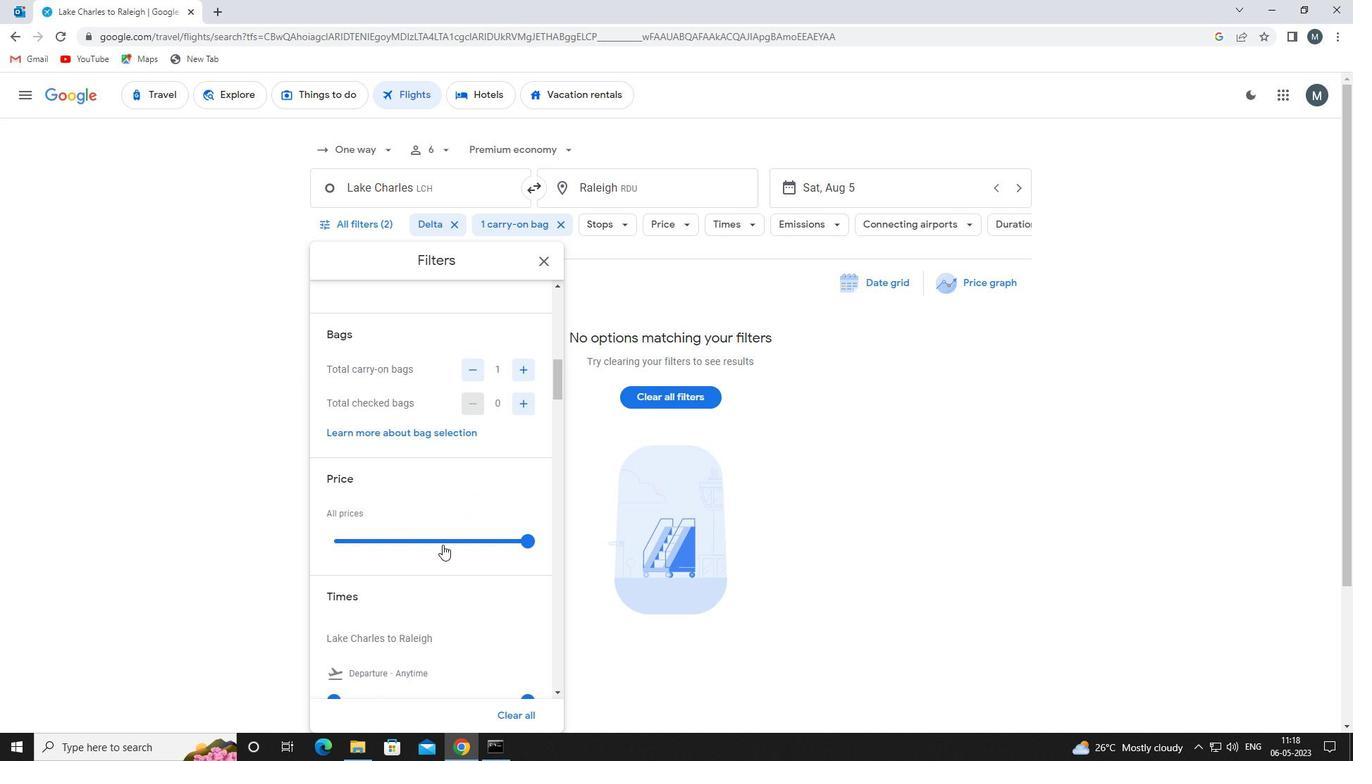 
Action: Mouse pressed left at (443, 540)
Screenshot: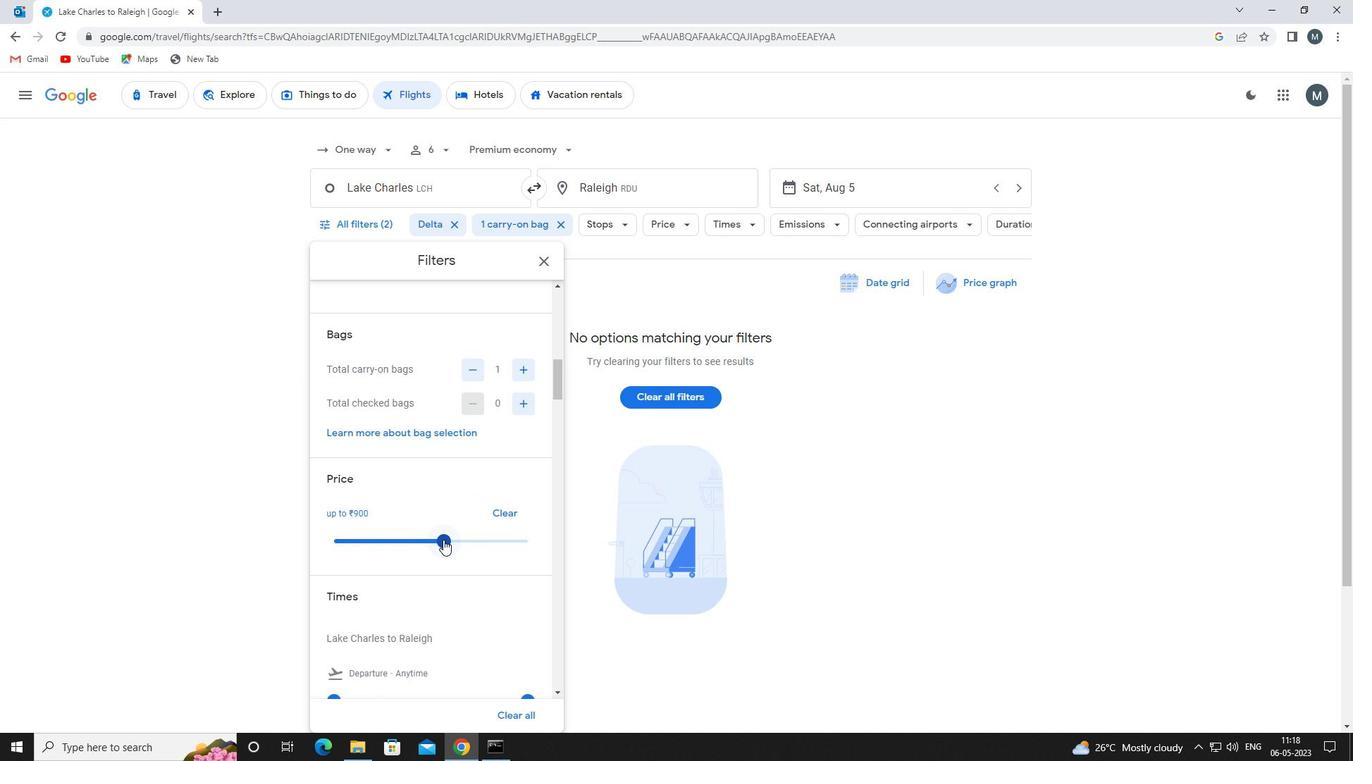 
Action: Mouse moved to (444, 517)
Screenshot: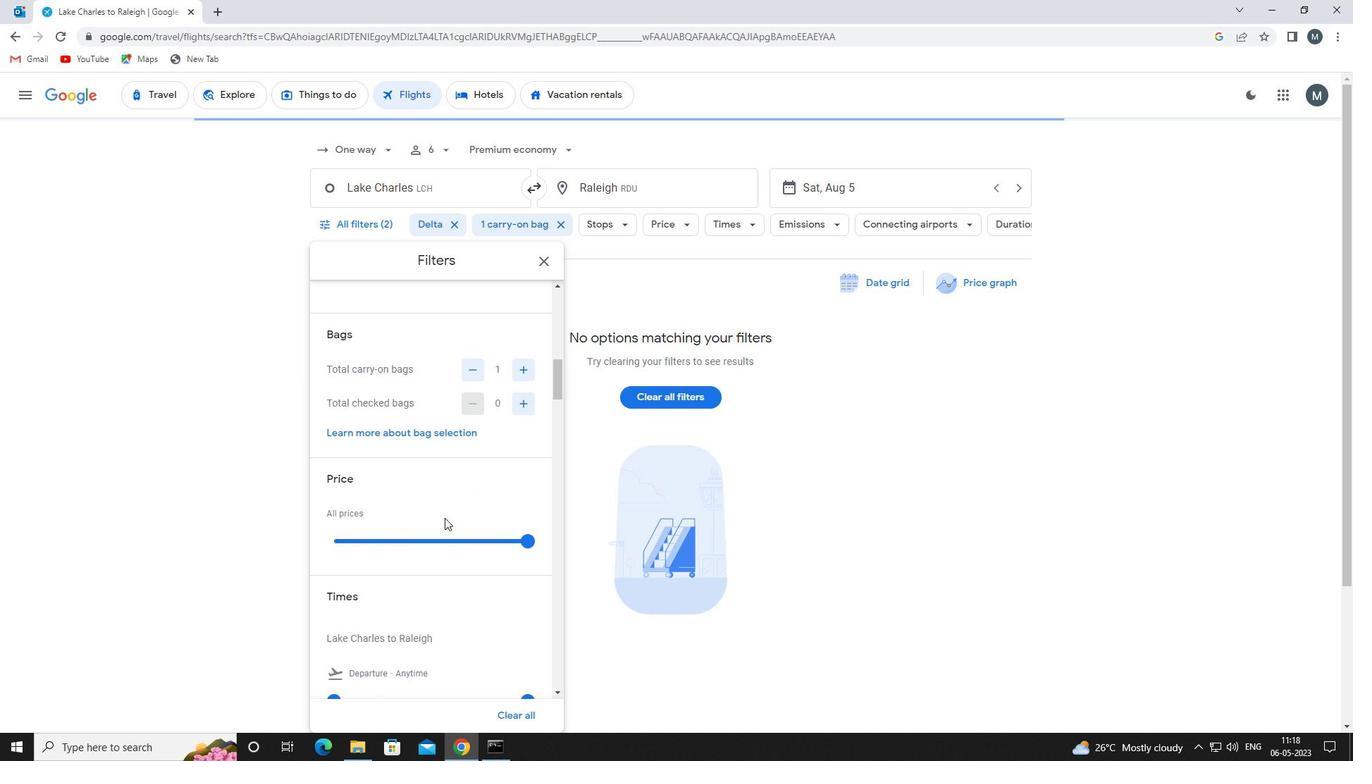 
Action: Mouse scrolled (444, 516) with delta (0, 0)
Screenshot: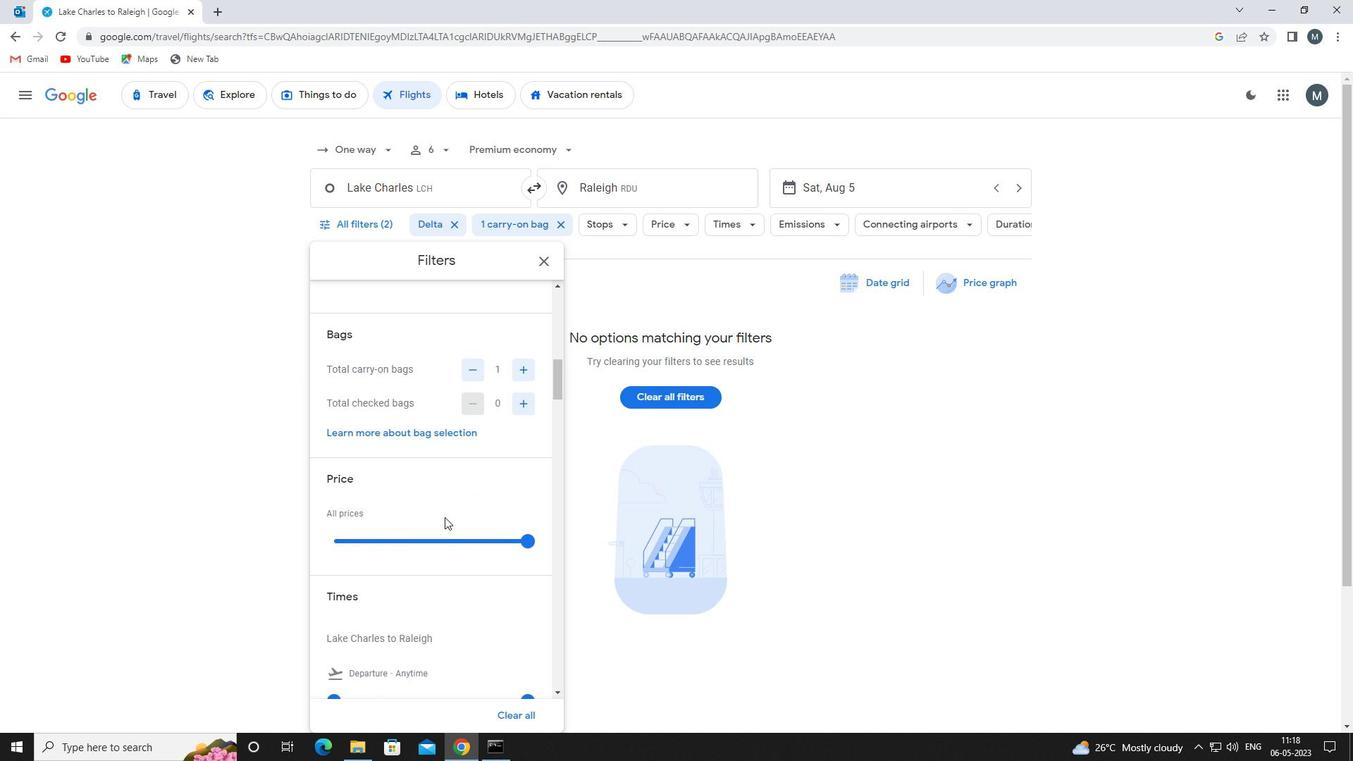 
Action: Mouse scrolled (444, 516) with delta (0, 0)
Screenshot: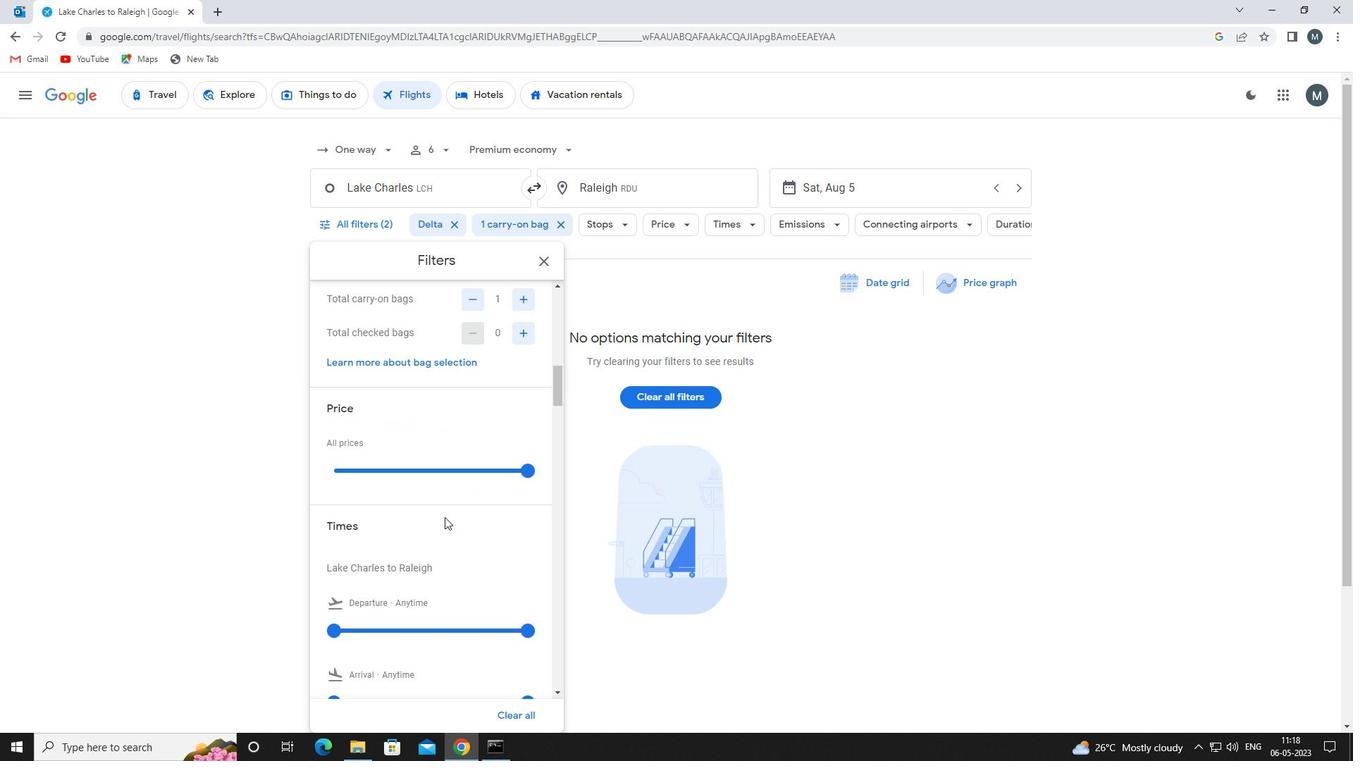 
Action: Mouse moved to (334, 560)
Screenshot: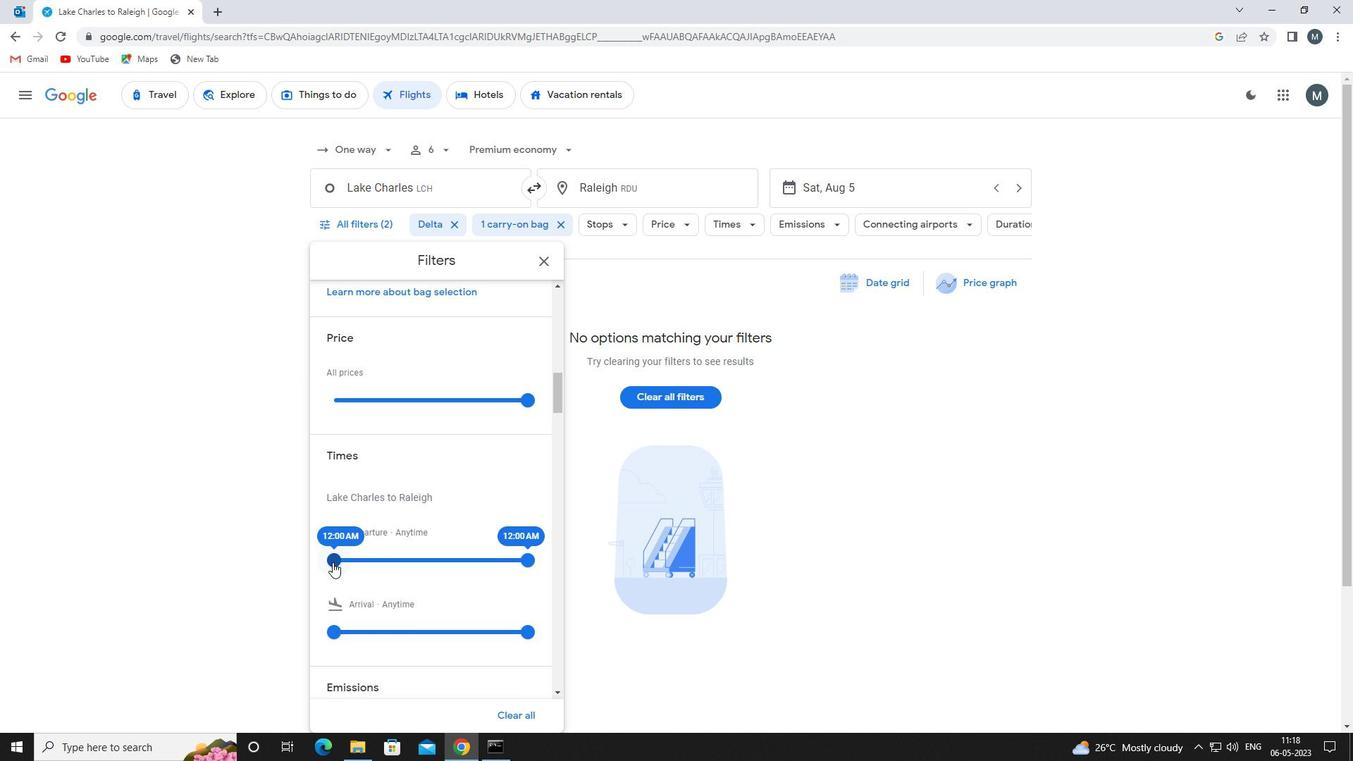 
Action: Mouse pressed left at (334, 560)
Screenshot: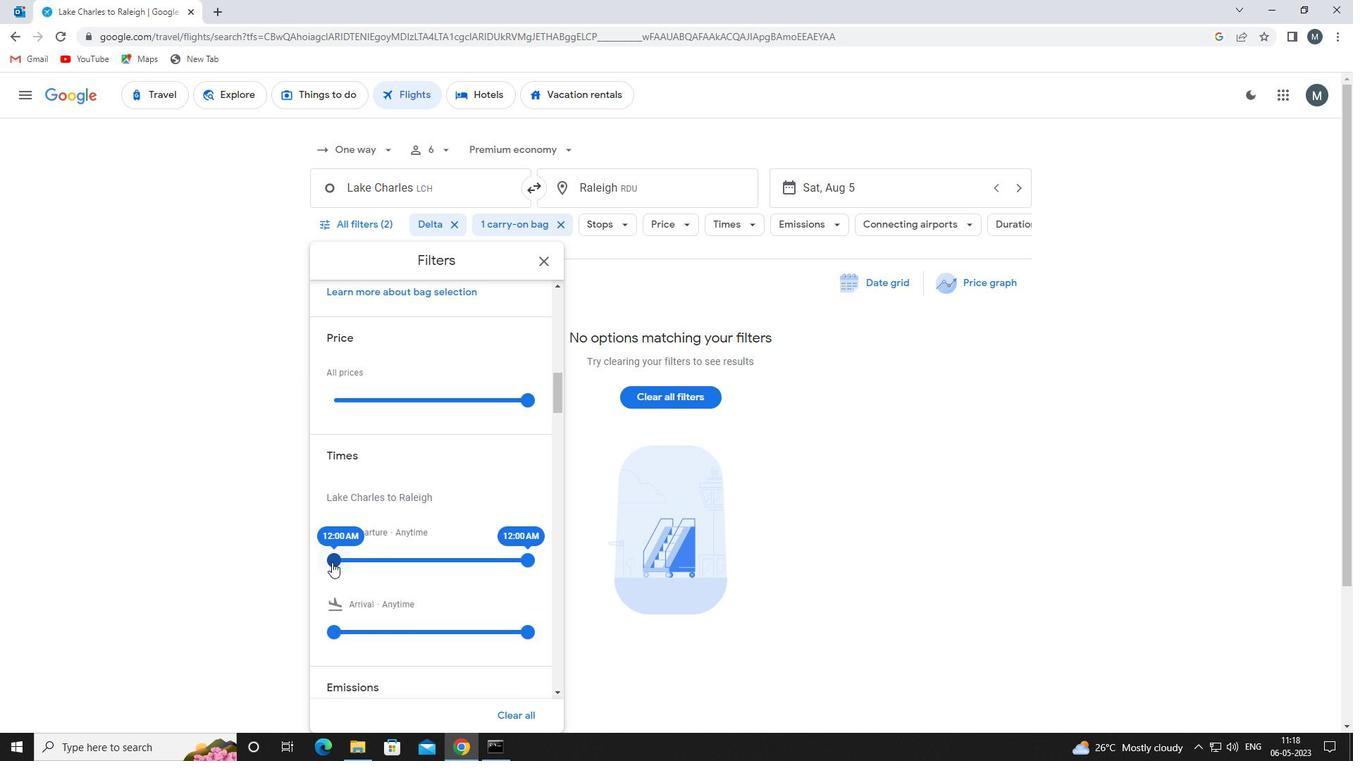 
Action: Mouse moved to (529, 557)
Screenshot: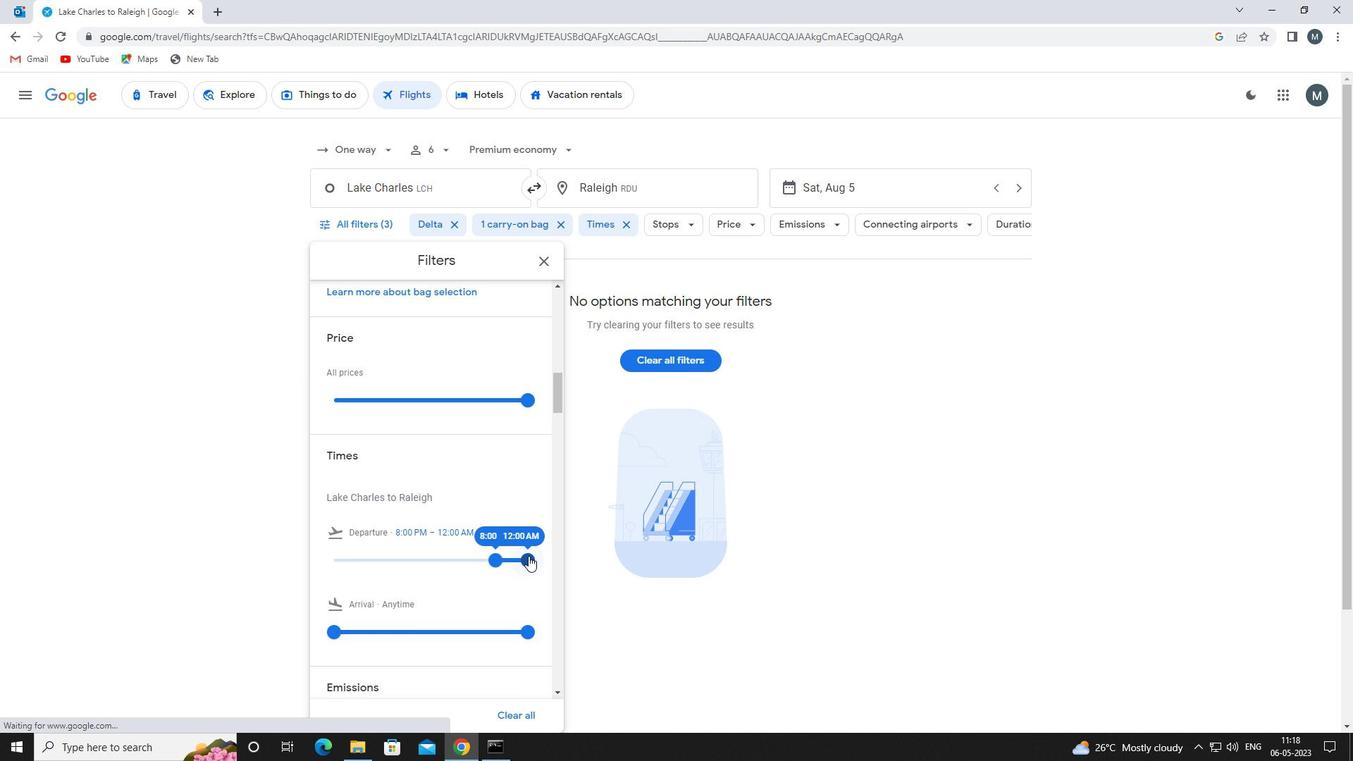 
Action: Mouse pressed left at (529, 557)
Screenshot: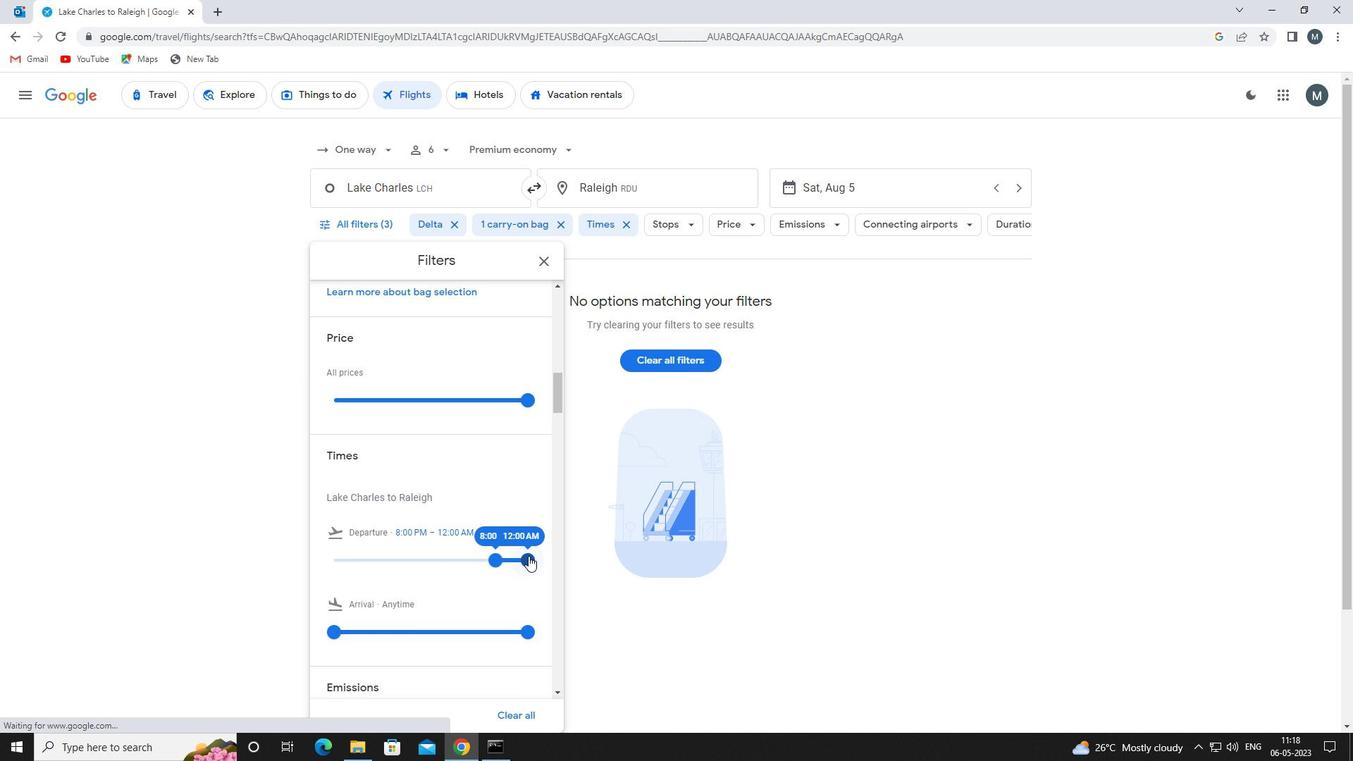 
Action: Mouse moved to (480, 559)
Screenshot: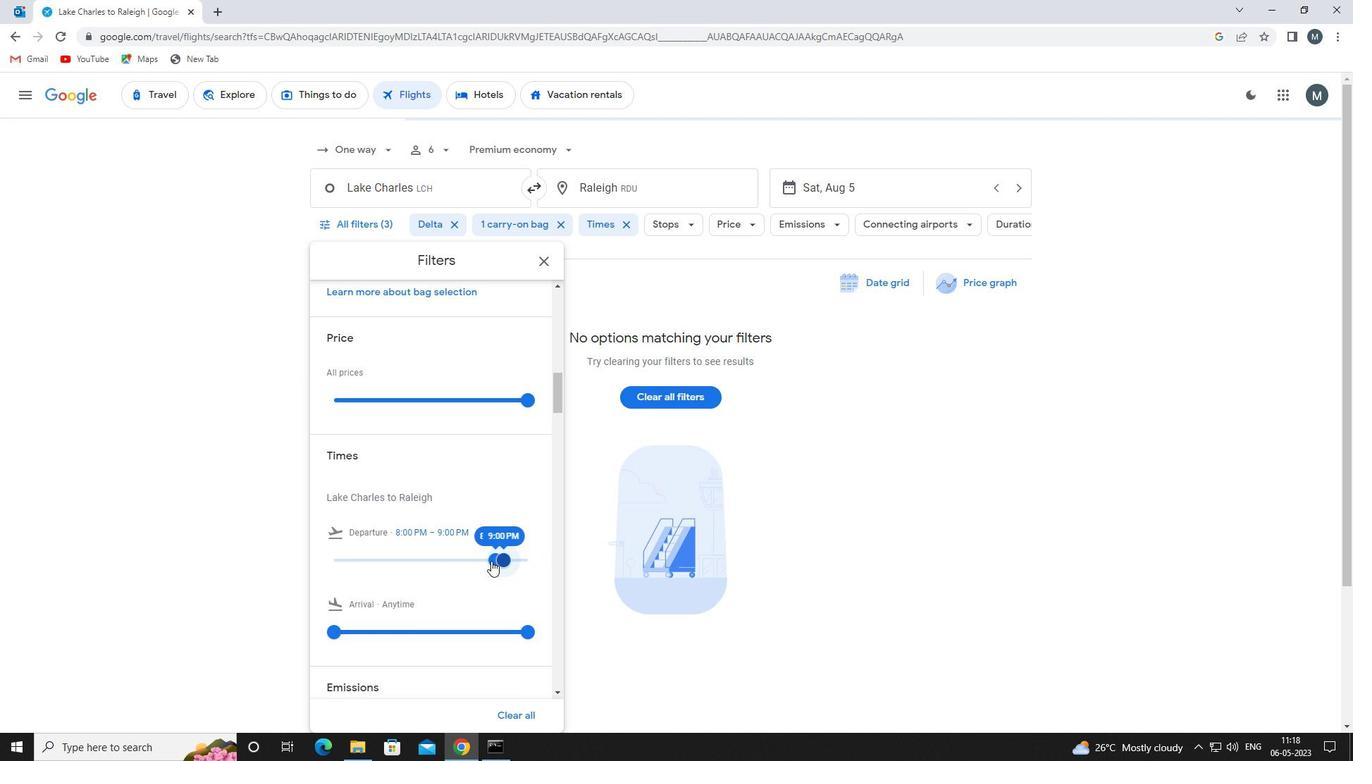 
Action: Mouse scrolled (480, 559) with delta (0, 0)
Screenshot: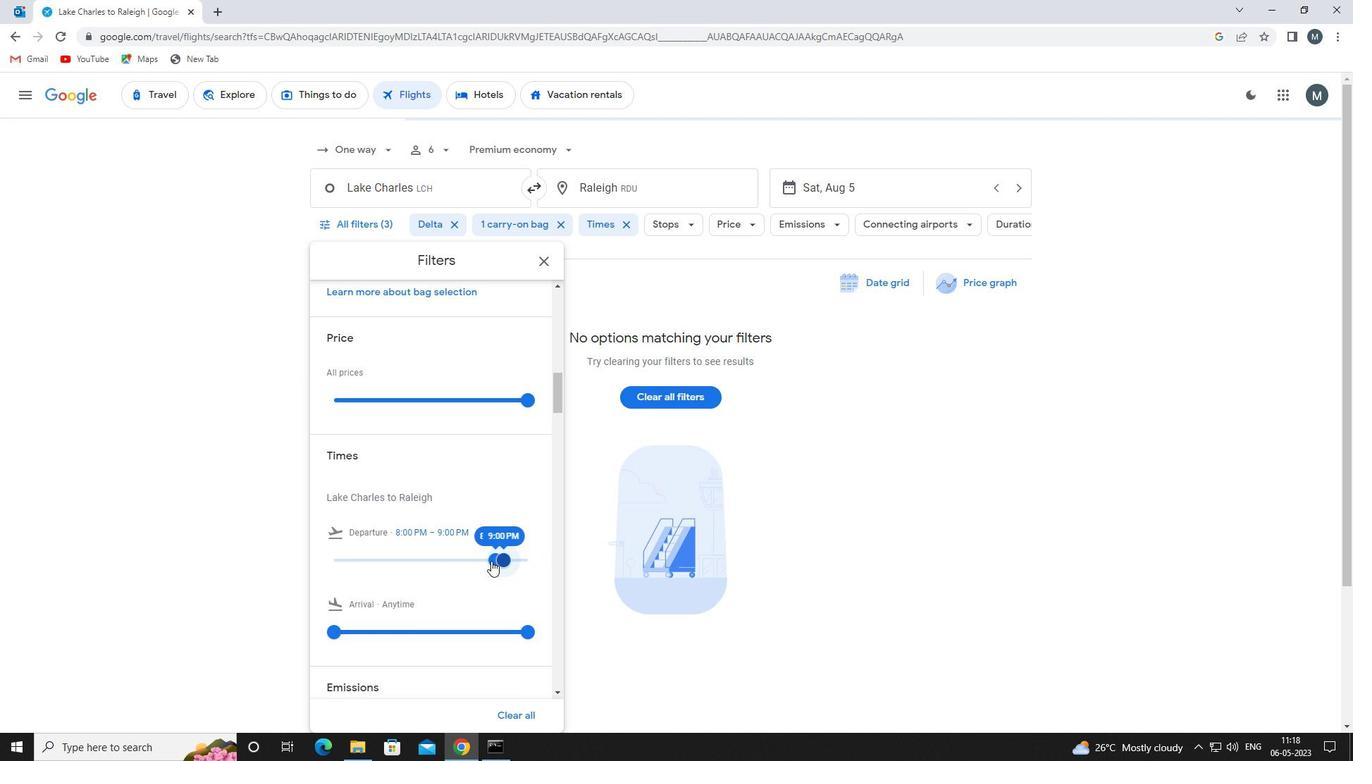 
Action: Mouse moved to (480, 559)
Screenshot: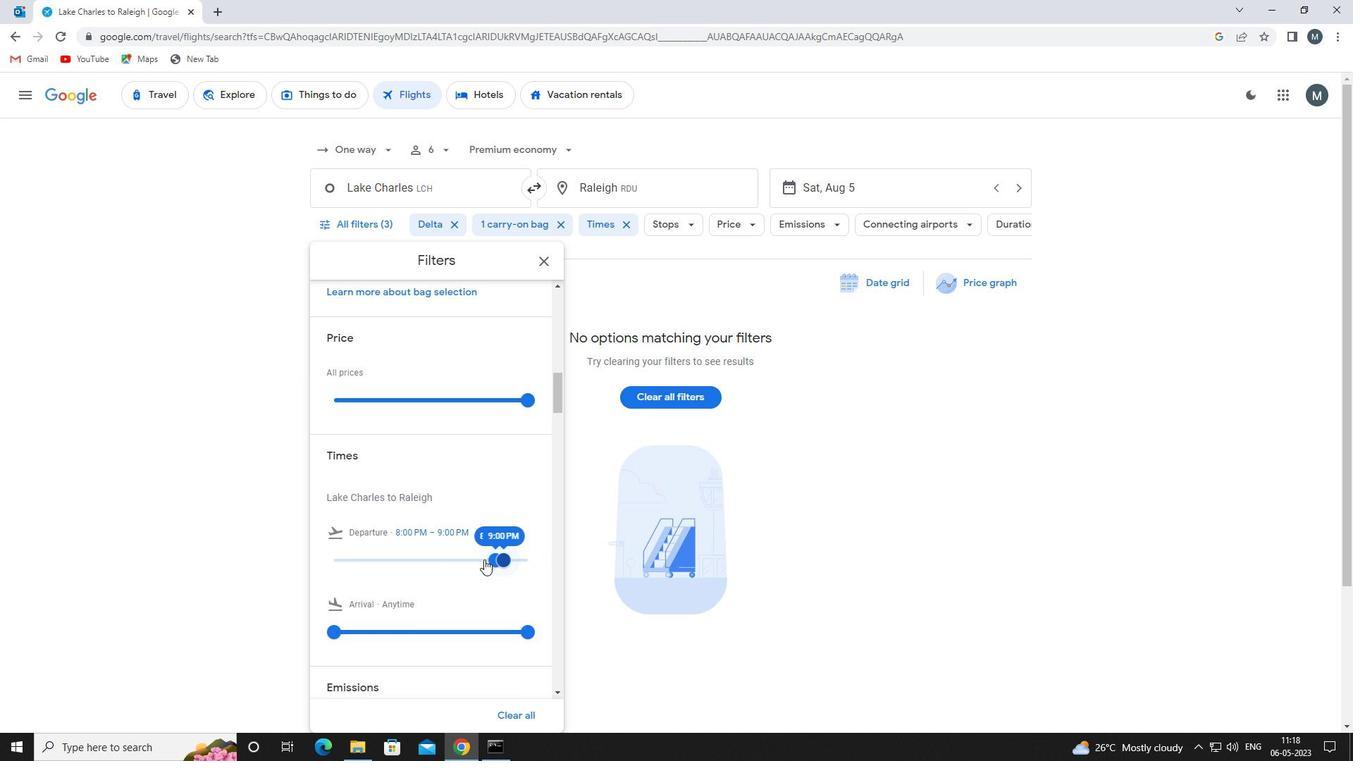 
Action: Mouse scrolled (480, 559) with delta (0, 0)
Screenshot: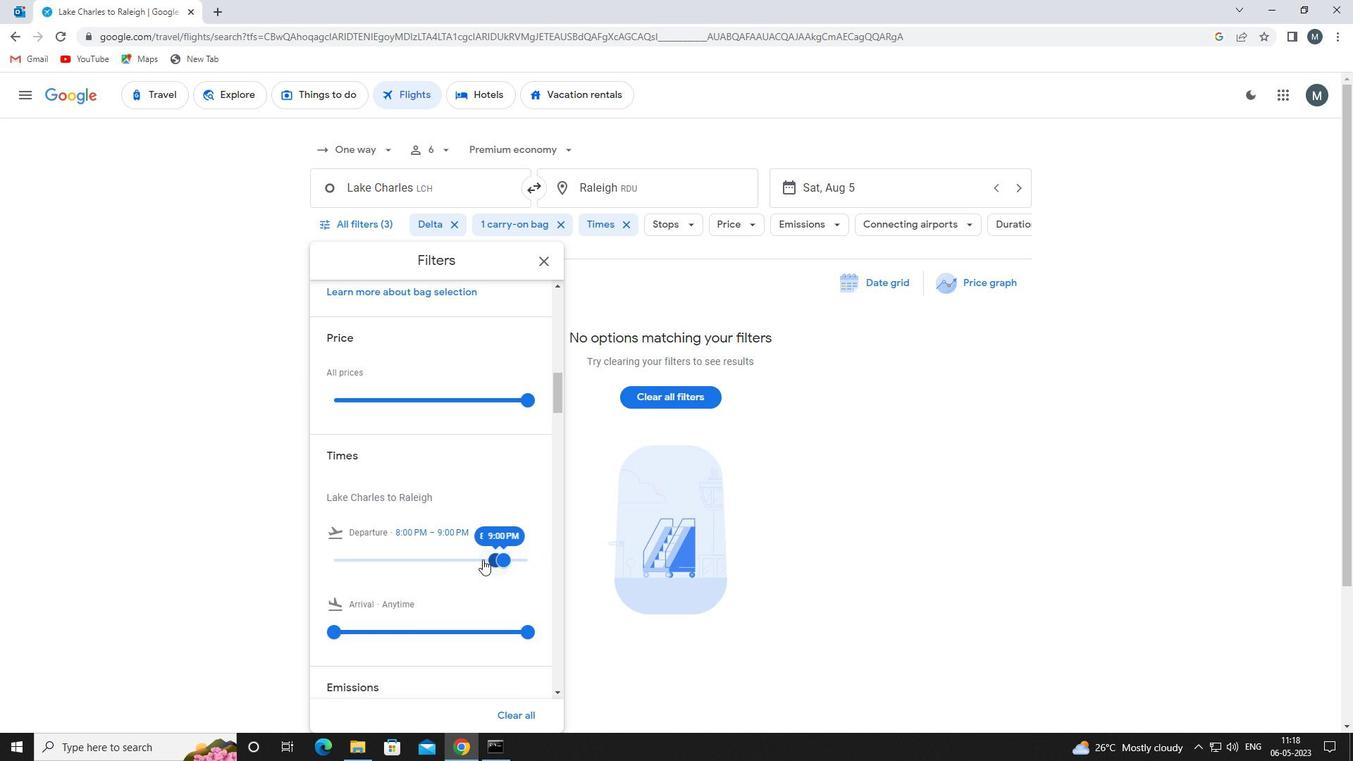 
Action: Mouse moved to (540, 266)
Screenshot: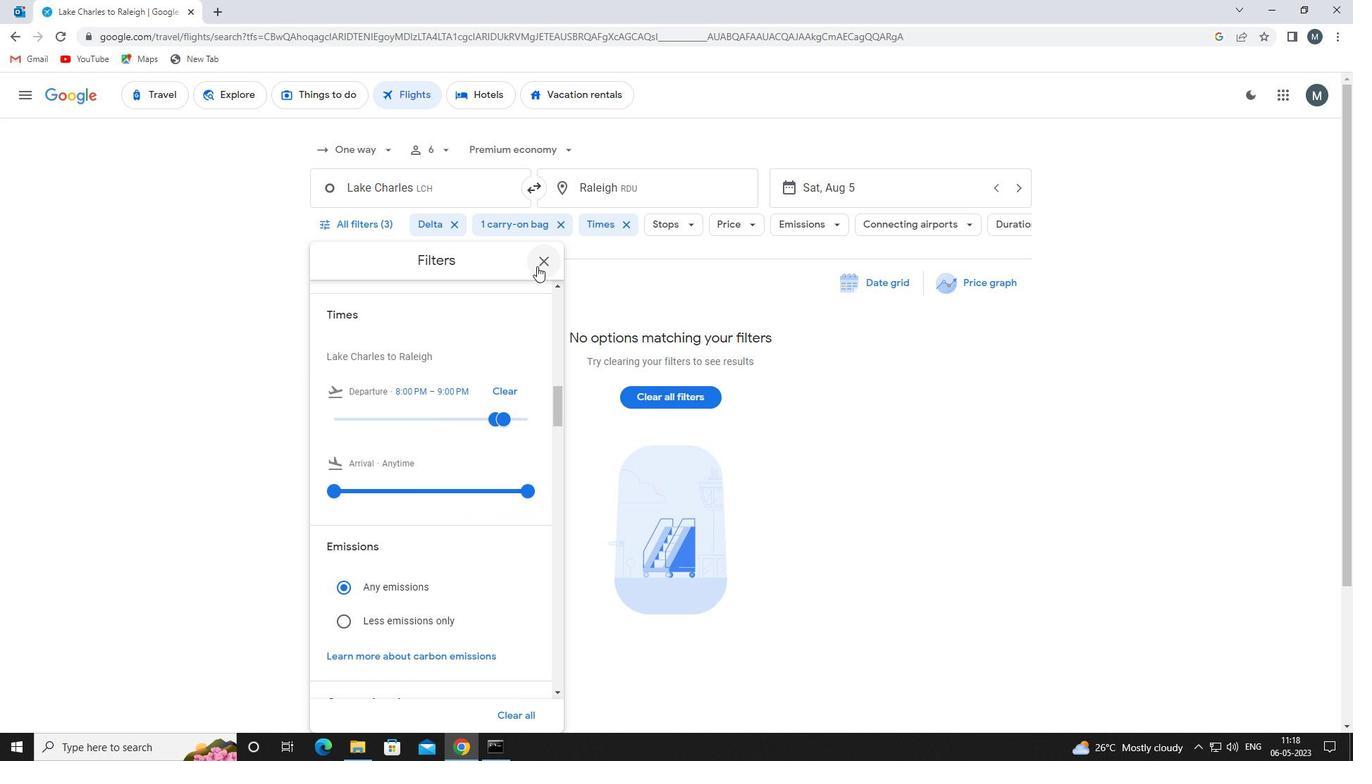 
Action: Mouse pressed left at (540, 266)
Screenshot: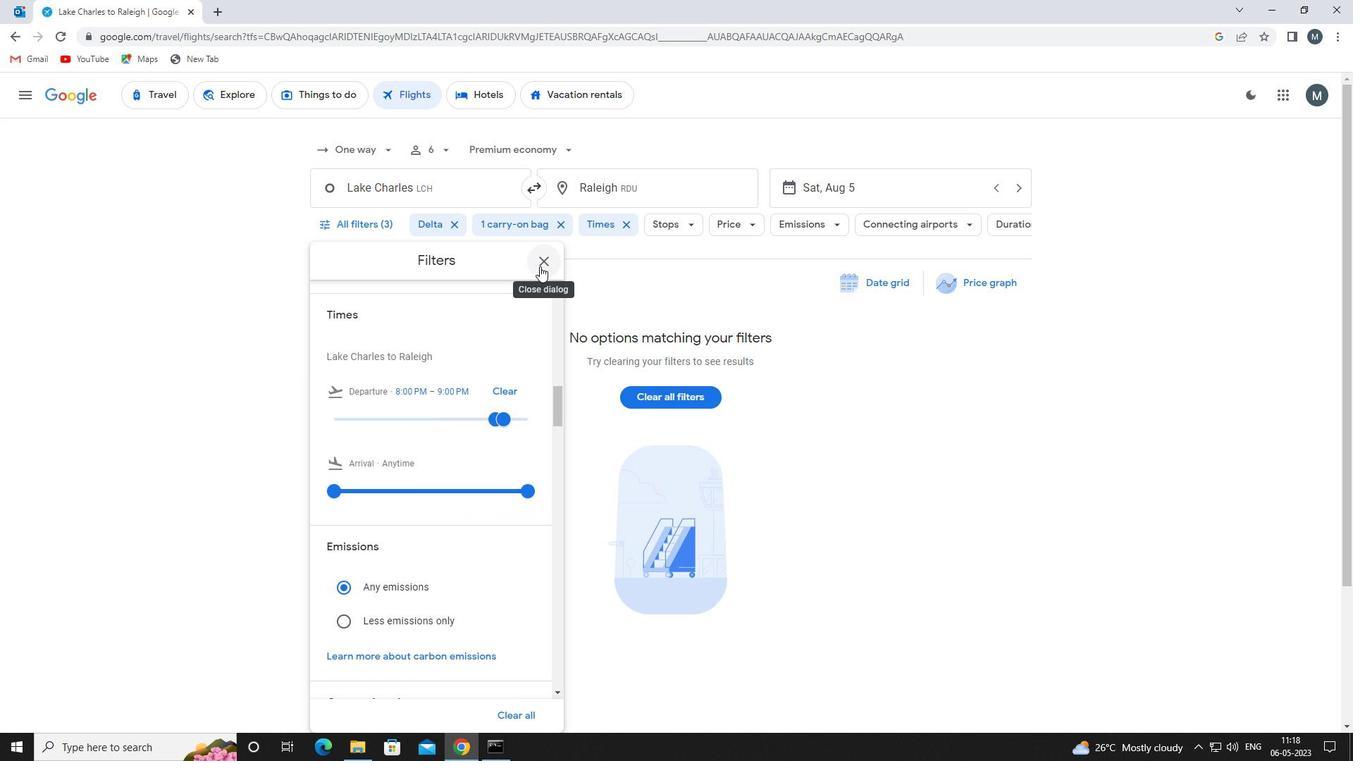 
